 Task: Look for space in Bishoftu, Ethiopia from 12th July, 2023 to 16th July, 2023 for 8 adults in price range Rs.10000 to Rs.16000. Place can be private room with 8 bedrooms having 8 beds and 8 bathrooms. Property type can be house, flat, hotel. Amenities needed are: wifi, TV, free parkinig on premises, gym, breakfast. Booking option can be shelf check-in. Required host language is English.
Action: Mouse moved to (557, 119)
Screenshot: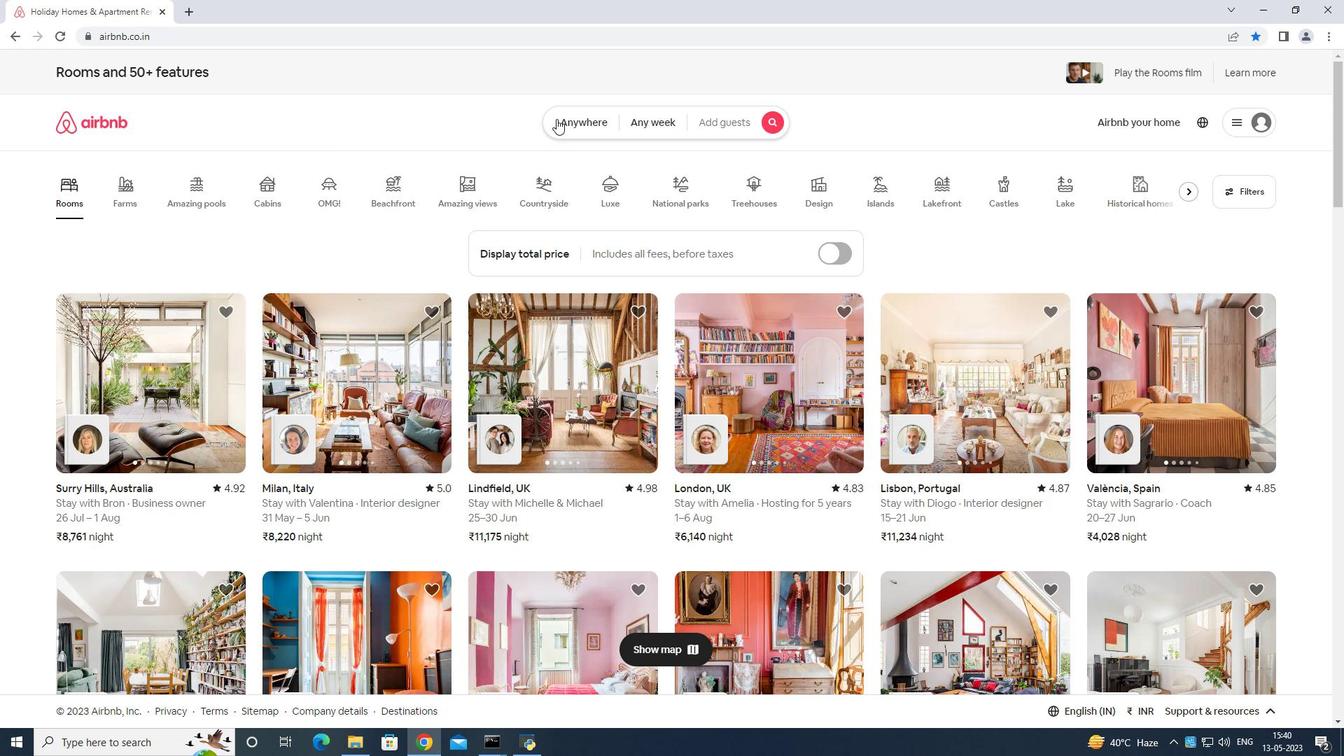 
Action: Mouse pressed left at (557, 119)
Screenshot: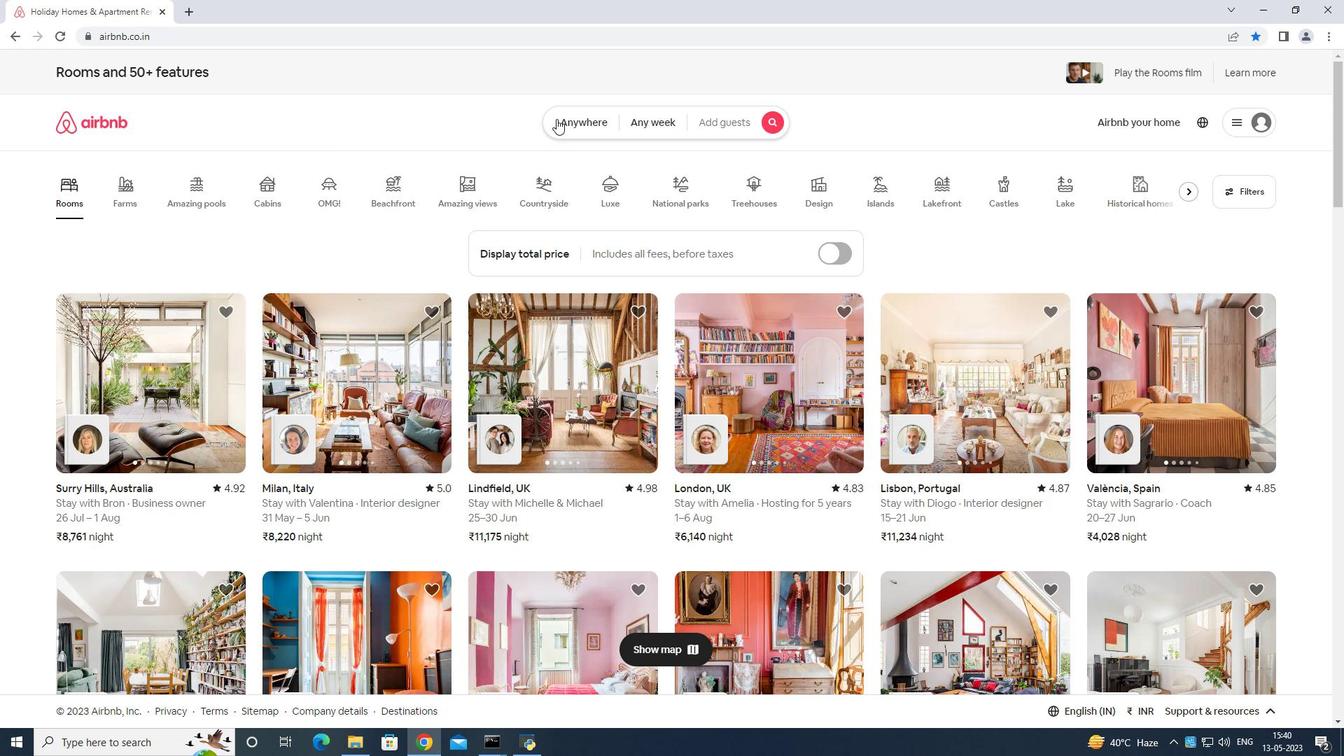
Action: Mouse moved to (492, 169)
Screenshot: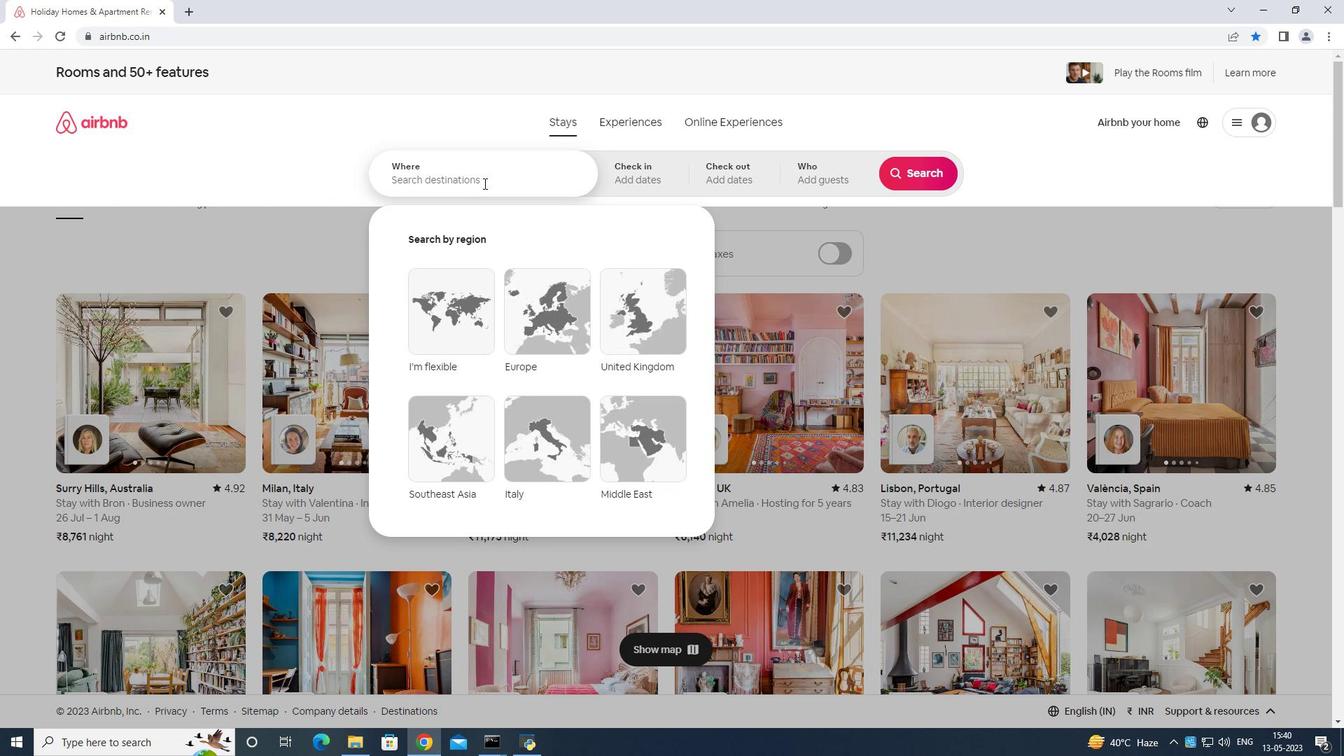 
Action: Mouse pressed left at (492, 169)
Screenshot: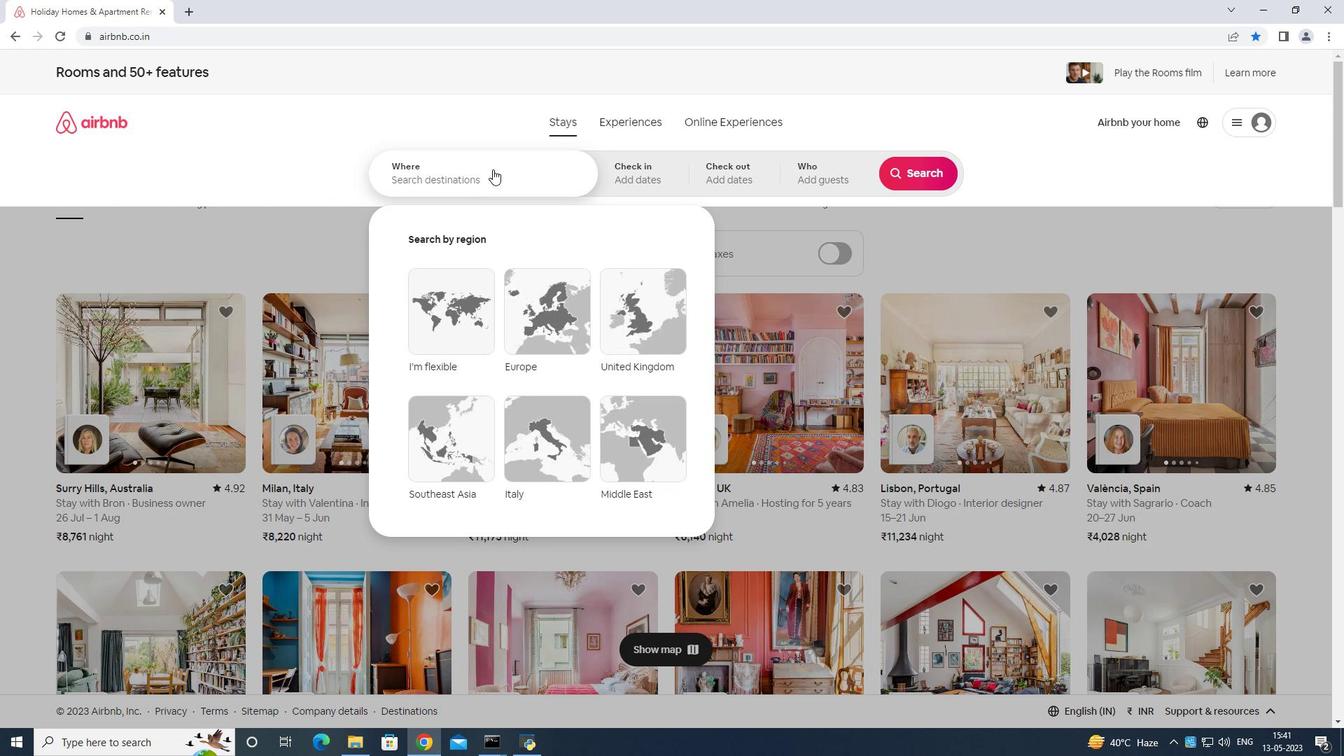
Action: Mouse moved to (495, 163)
Screenshot: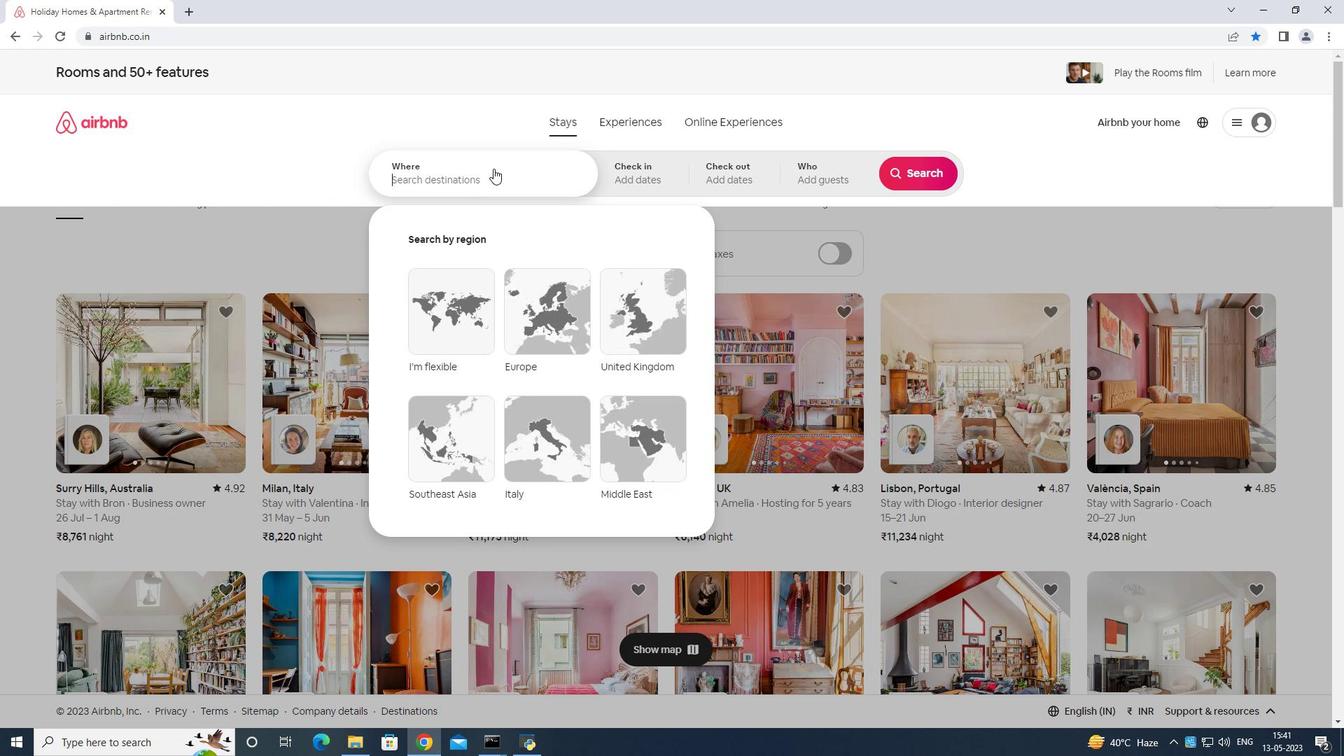 
Action: Key pressed <Key.shift>Bishoftu<Key.space>ethh<Key.backspace>o<Key.backspace>iopia<Key.enter>
Screenshot: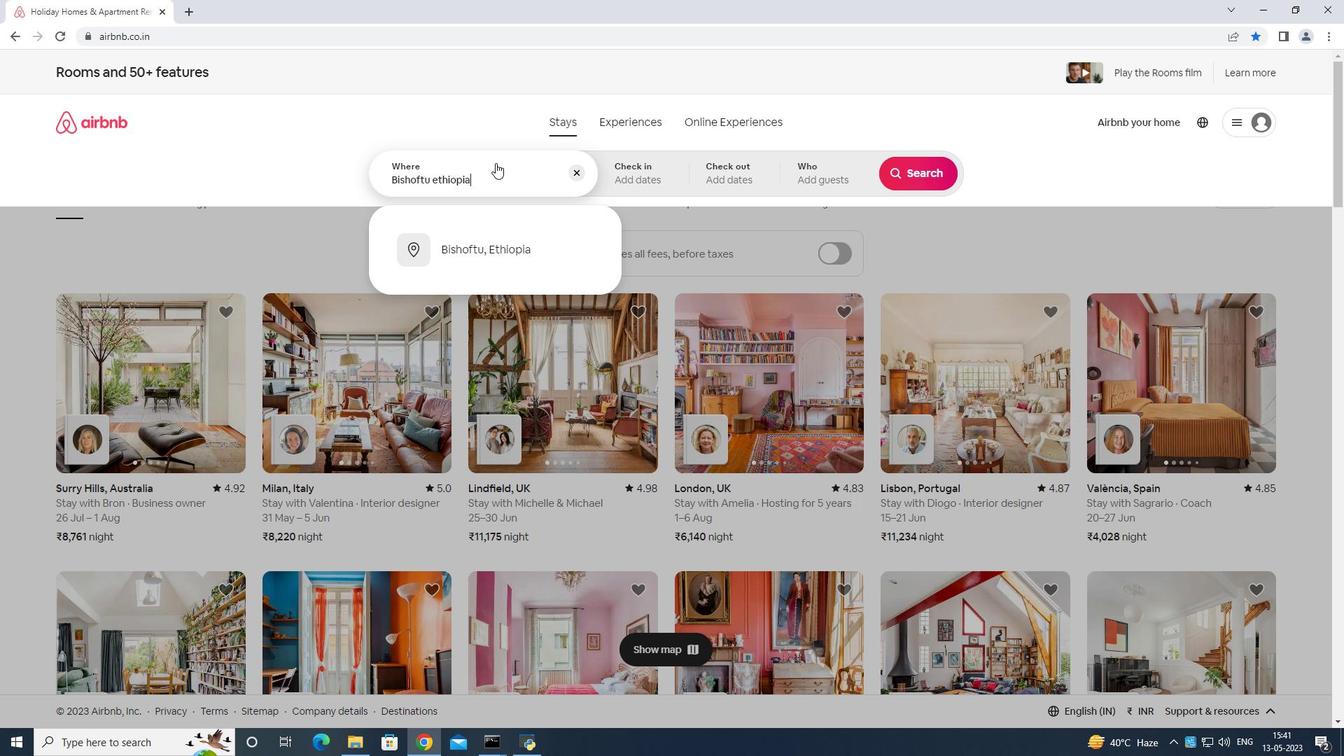 
Action: Mouse moved to (914, 289)
Screenshot: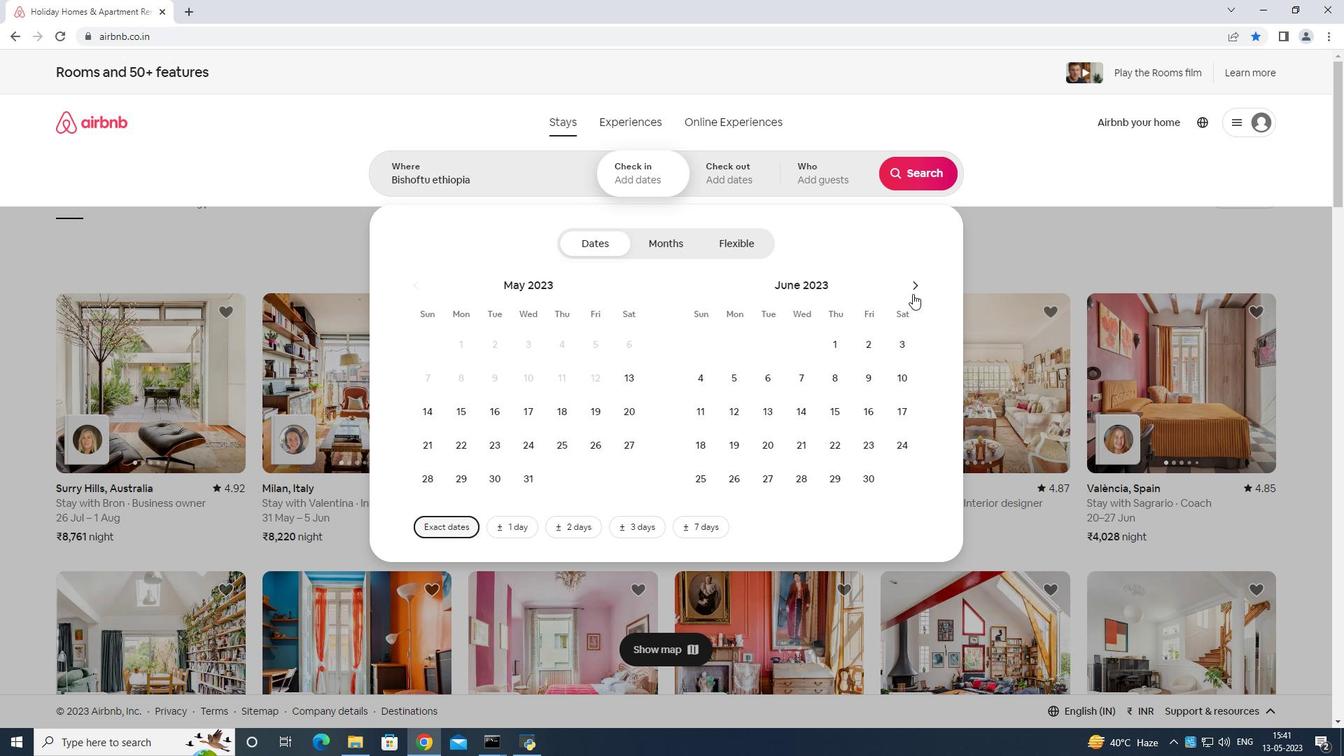 
Action: Mouse pressed left at (914, 289)
Screenshot: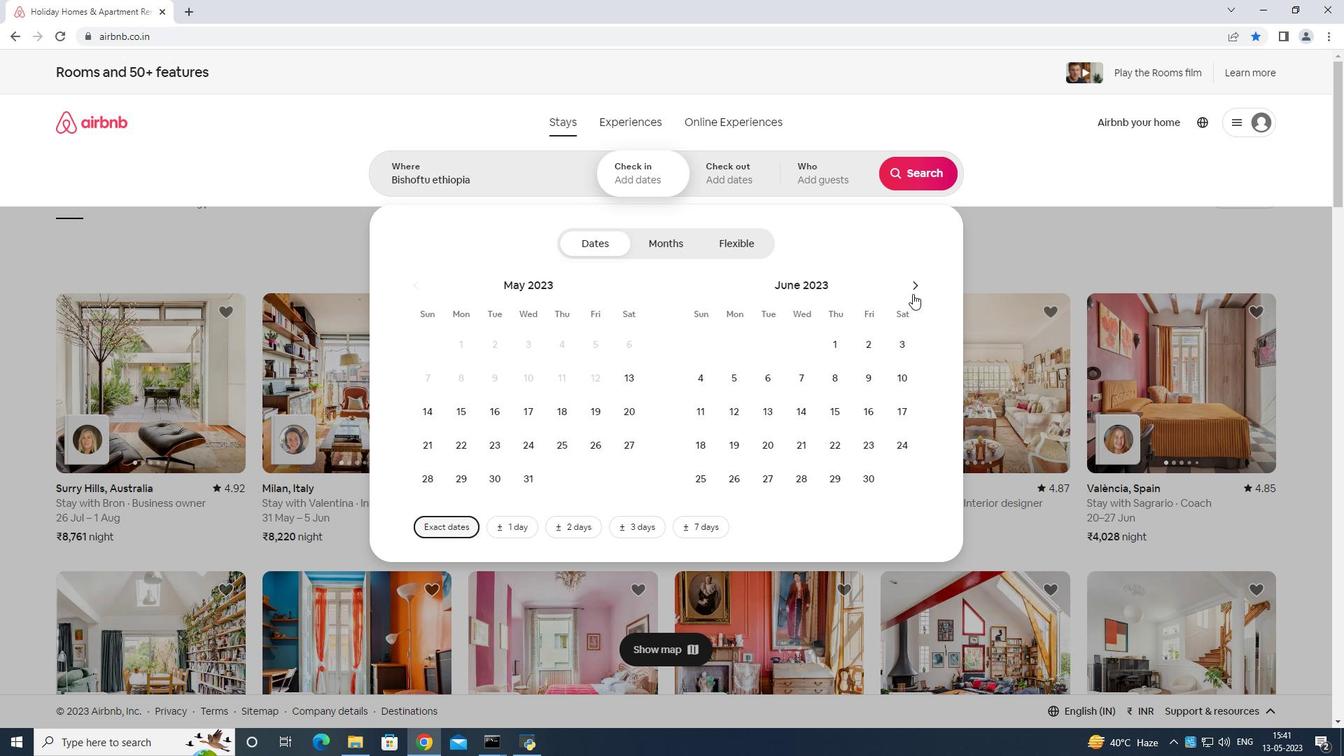 
Action: Mouse moved to (798, 417)
Screenshot: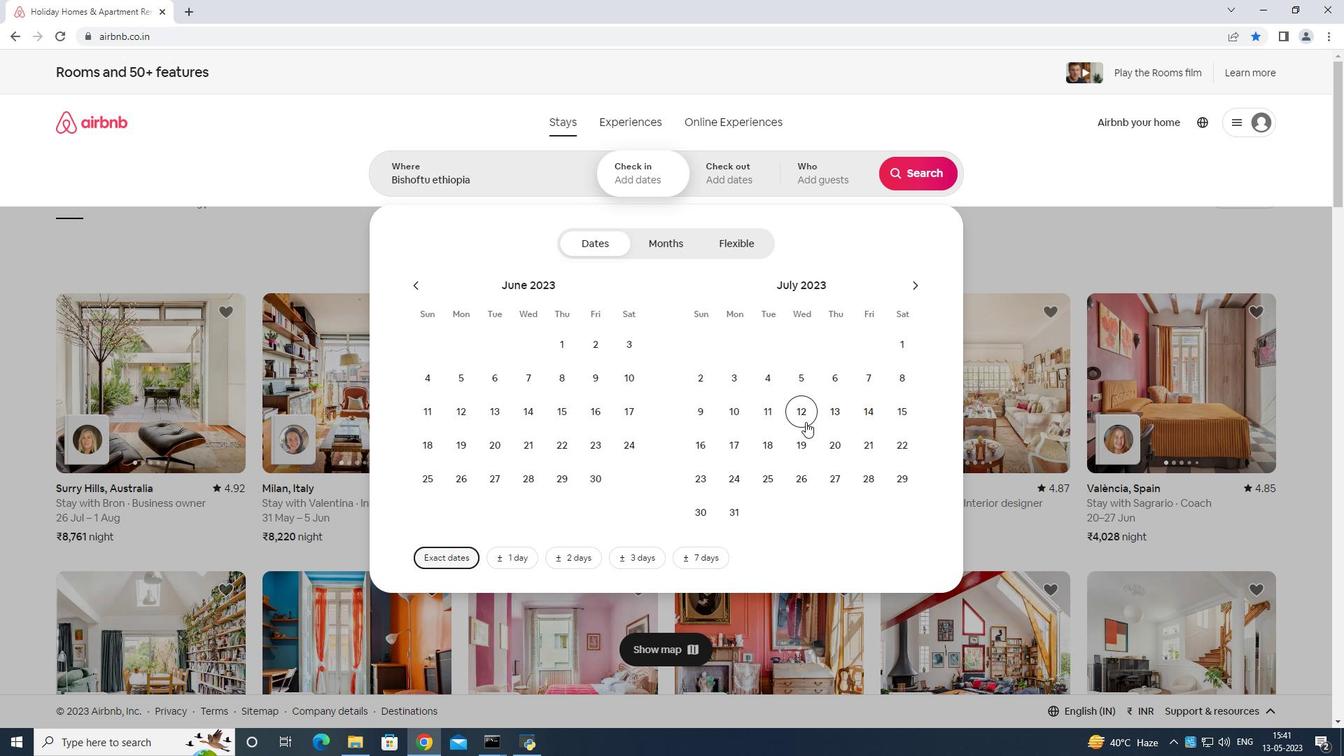 
Action: Mouse pressed left at (798, 417)
Screenshot: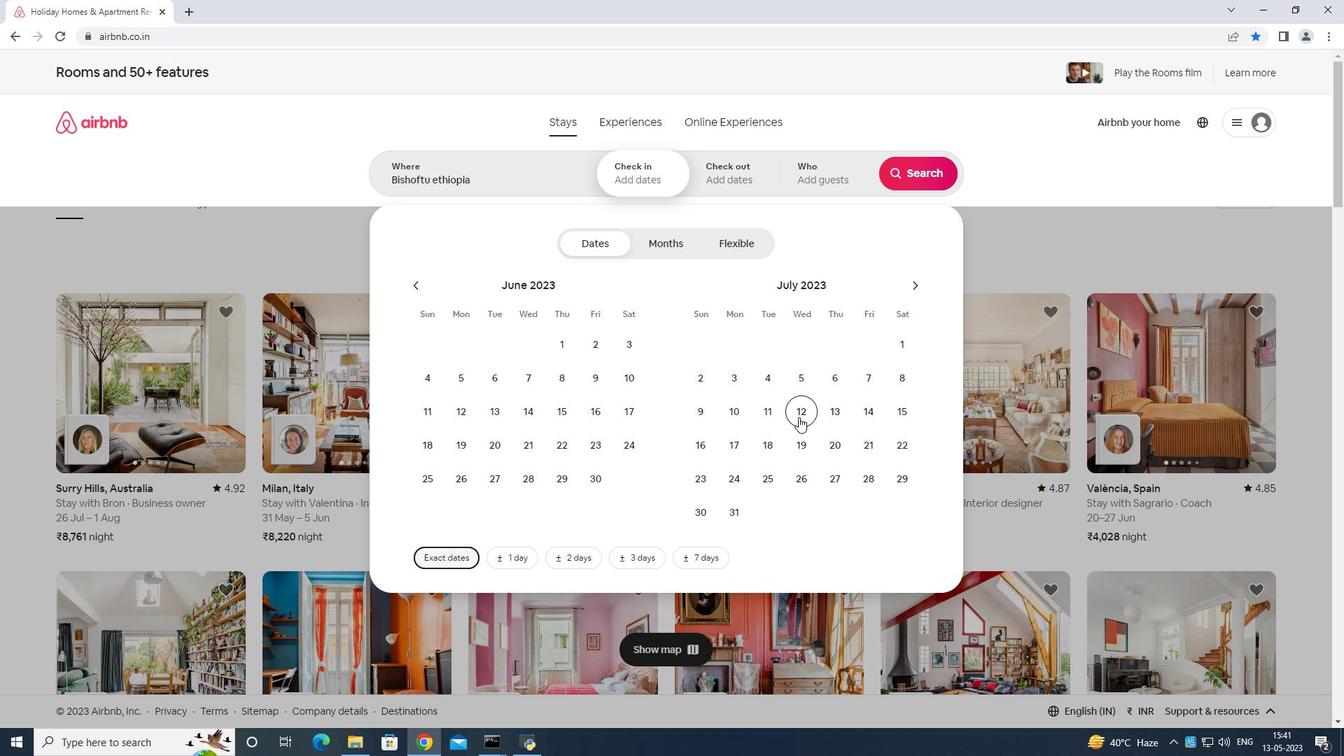 
Action: Mouse moved to (695, 446)
Screenshot: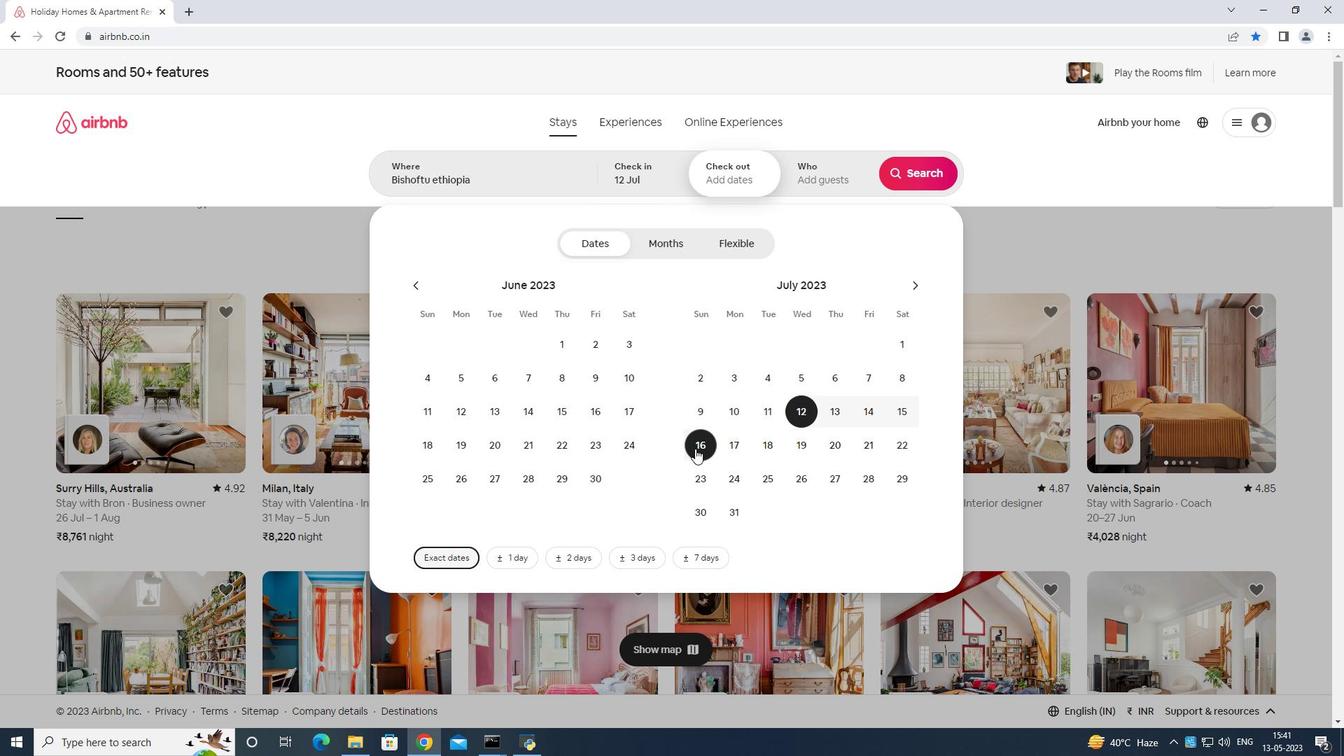 
Action: Mouse pressed left at (695, 446)
Screenshot: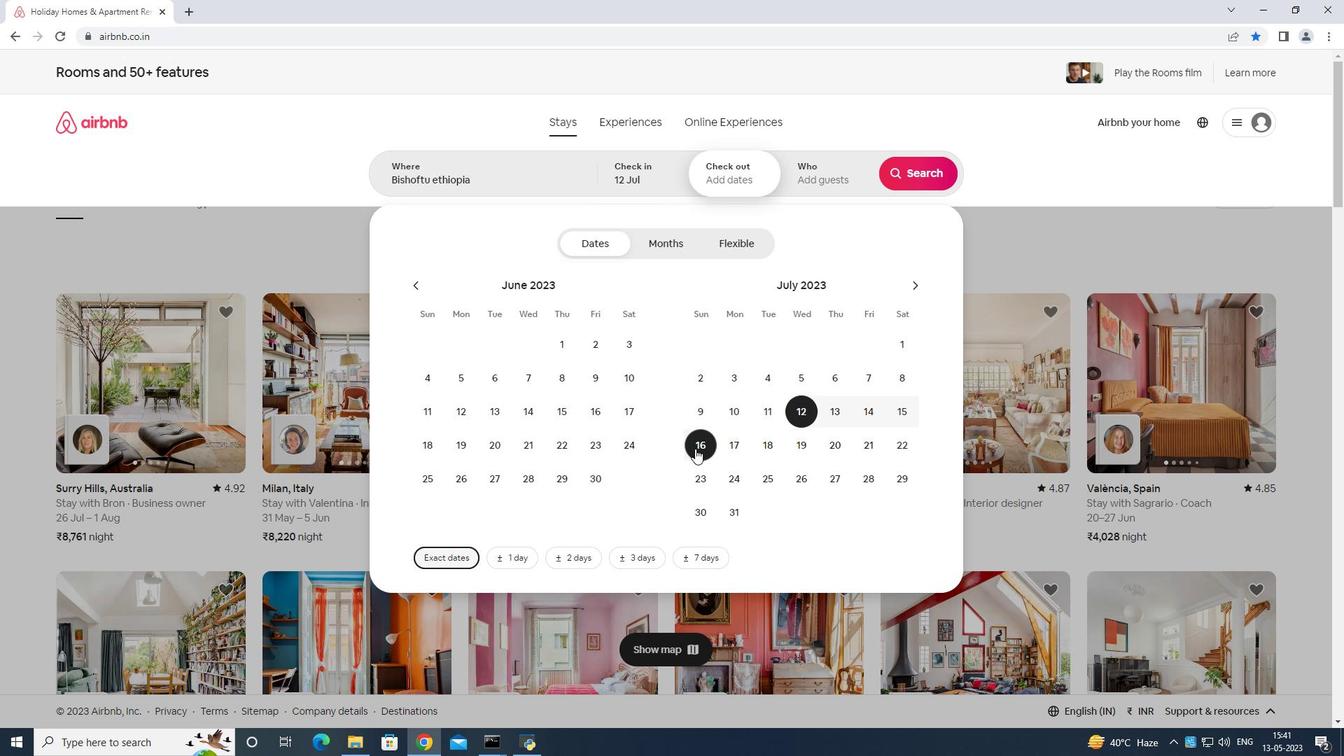 
Action: Mouse moved to (821, 181)
Screenshot: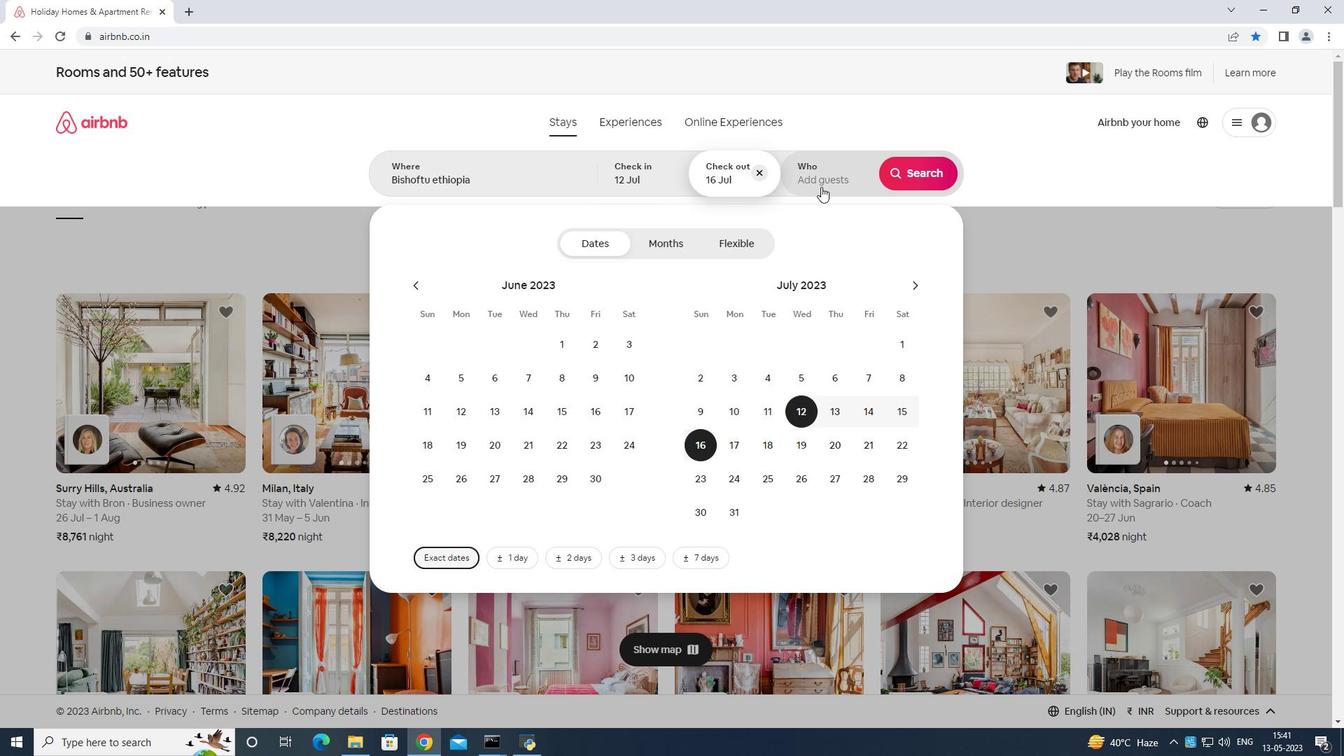 
Action: Mouse pressed left at (821, 181)
Screenshot: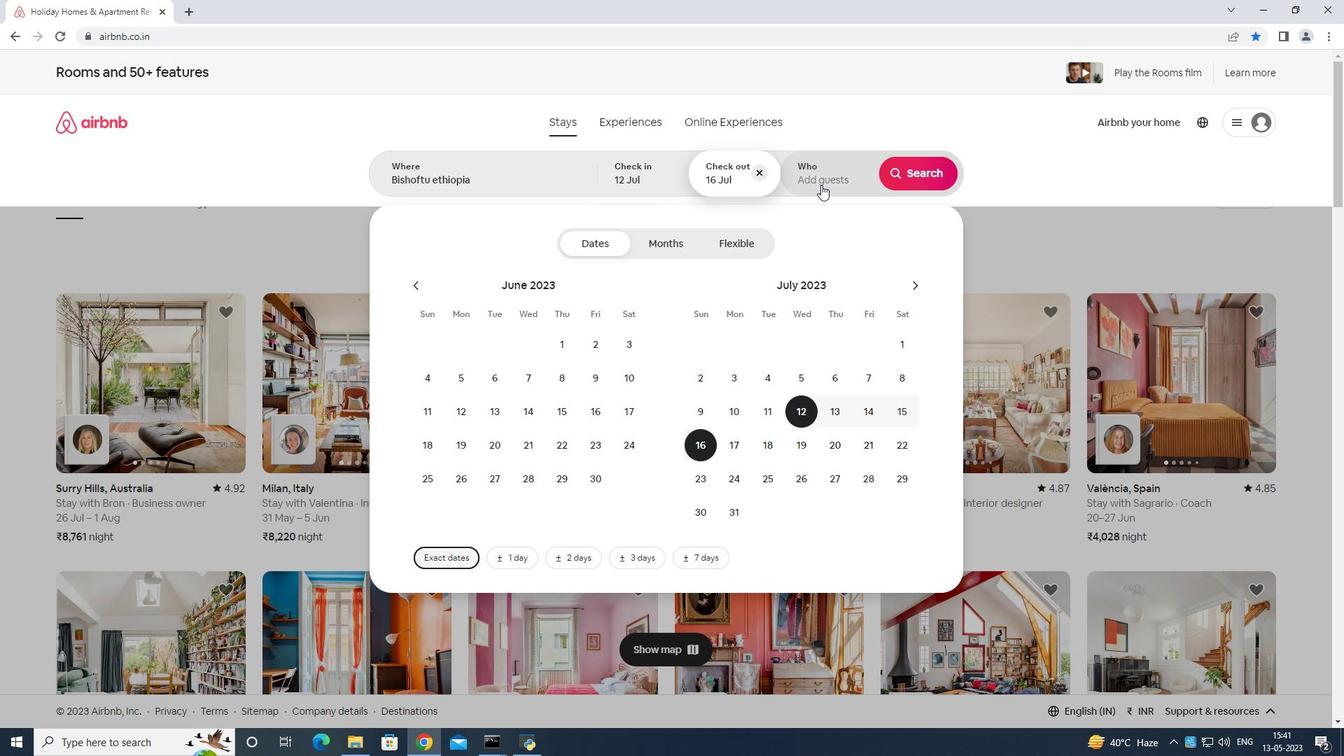 
Action: Mouse moved to (927, 240)
Screenshot: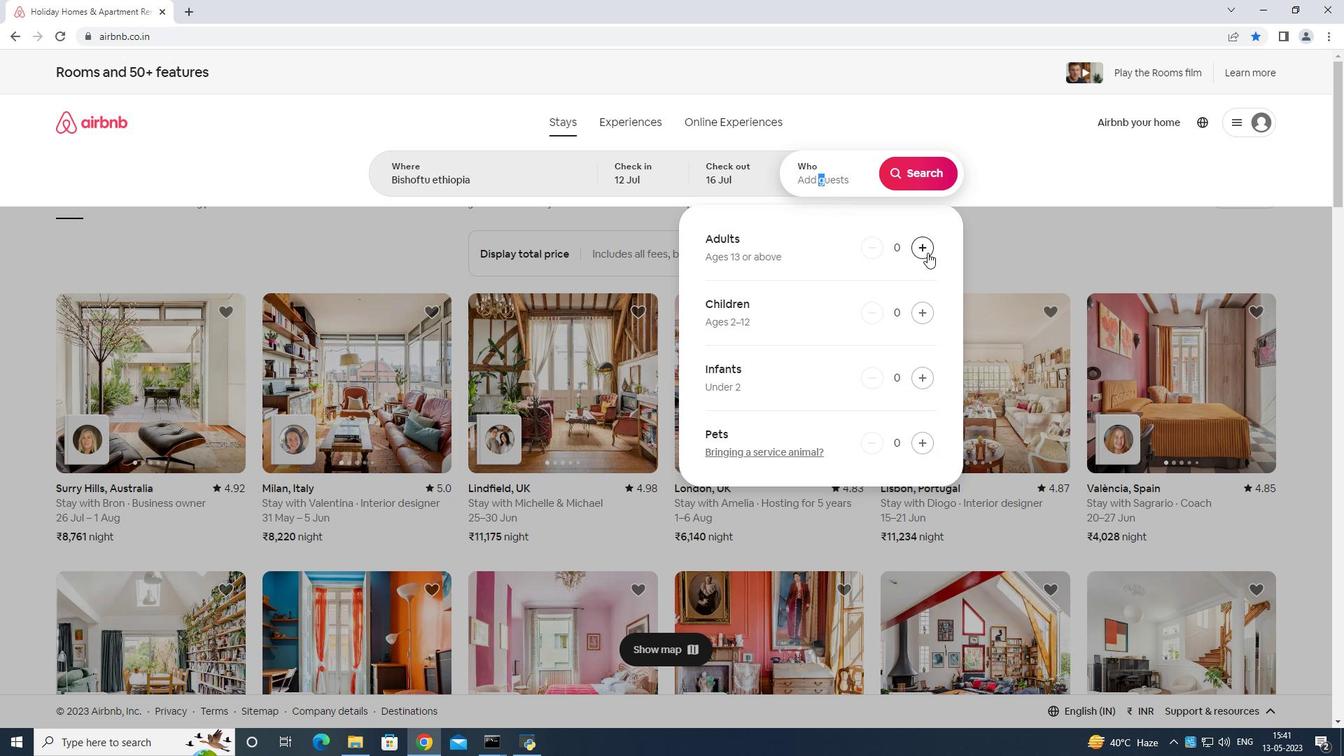 
Action: Mouse pressed left at (927, 240)
Screenshot: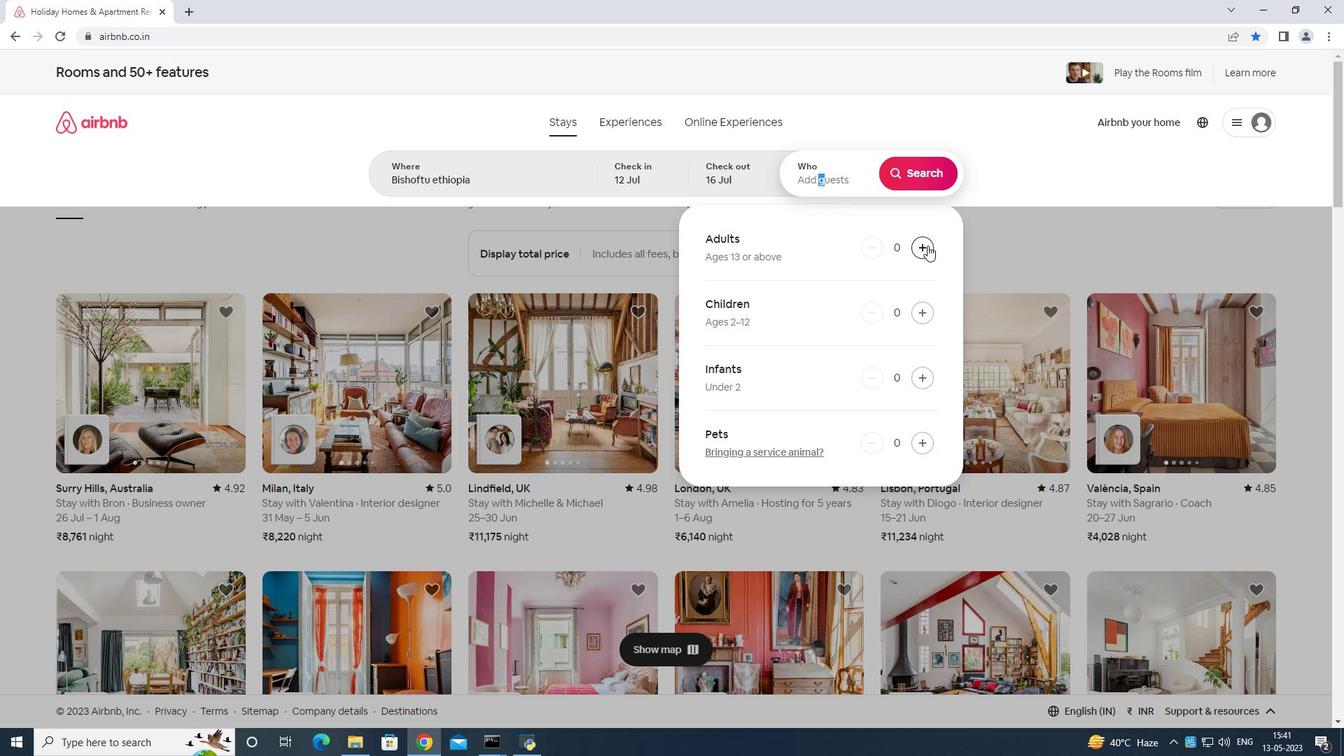 
Action: Mouse pressed left at (927, 240)
Screenshot: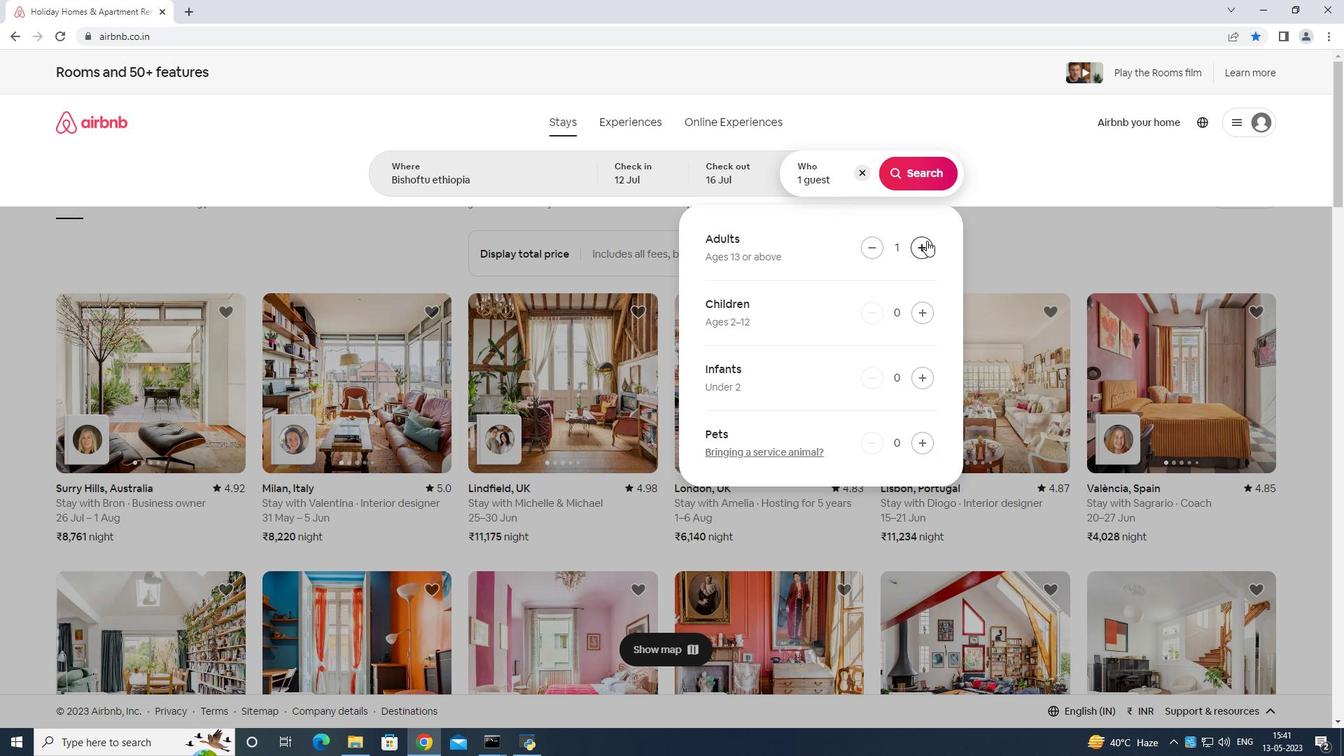 
Action: Mouse pressed left at (927, 240)
Screenshot: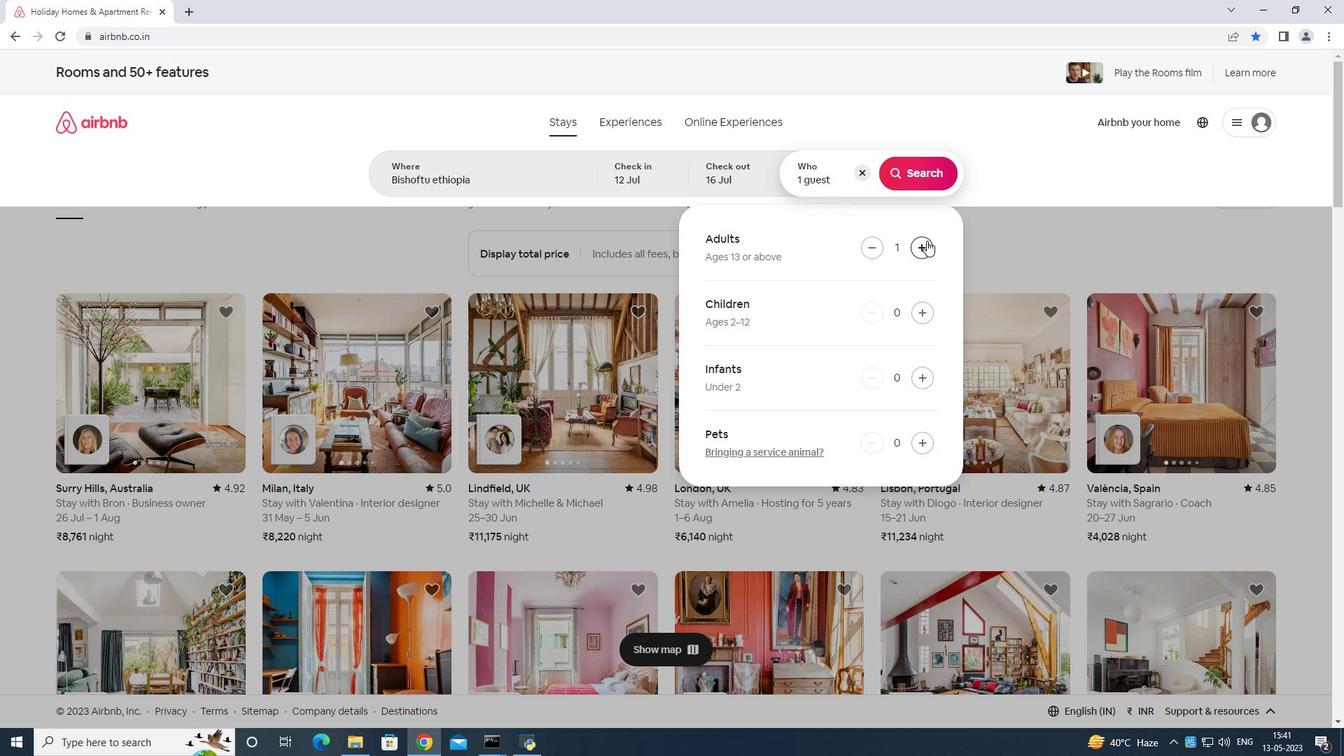 
Action: Mouse pressed left at (927, 240)
Screenshot: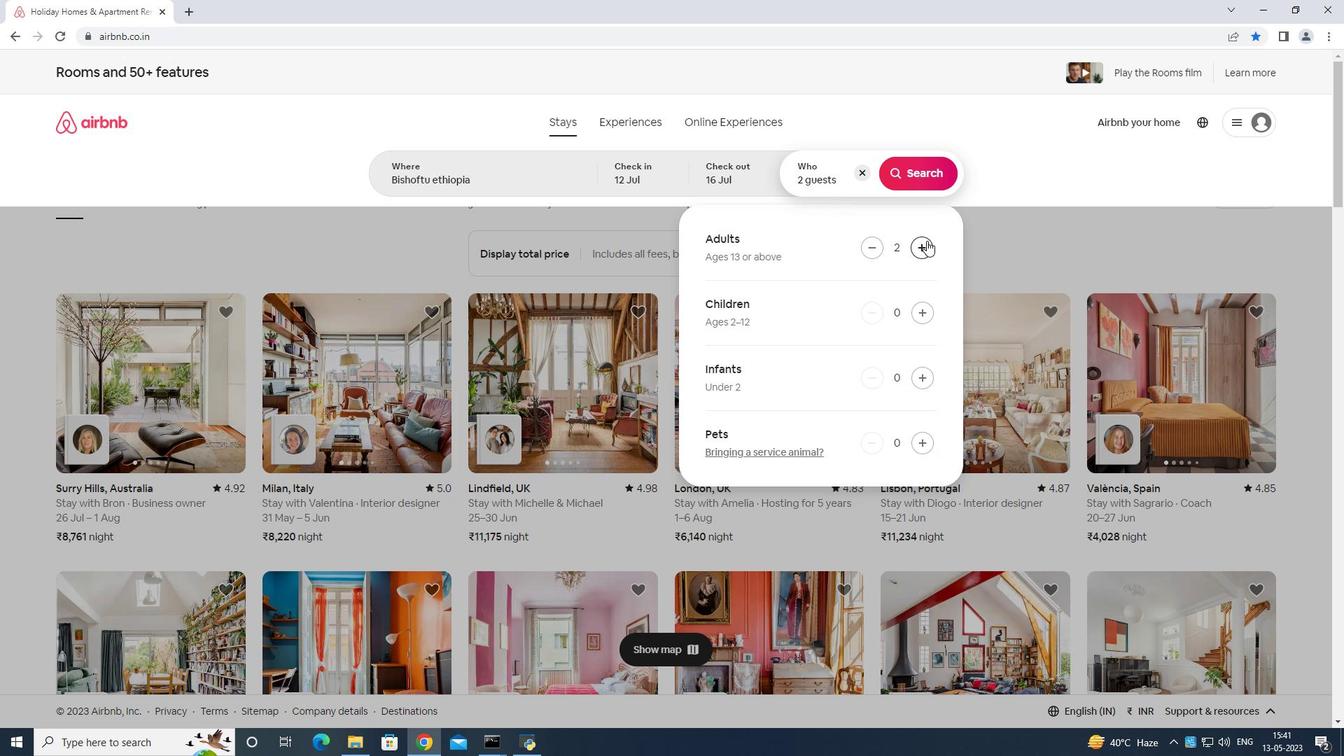 
Action: Mouse pressed left at (927, 240)
Screenshot: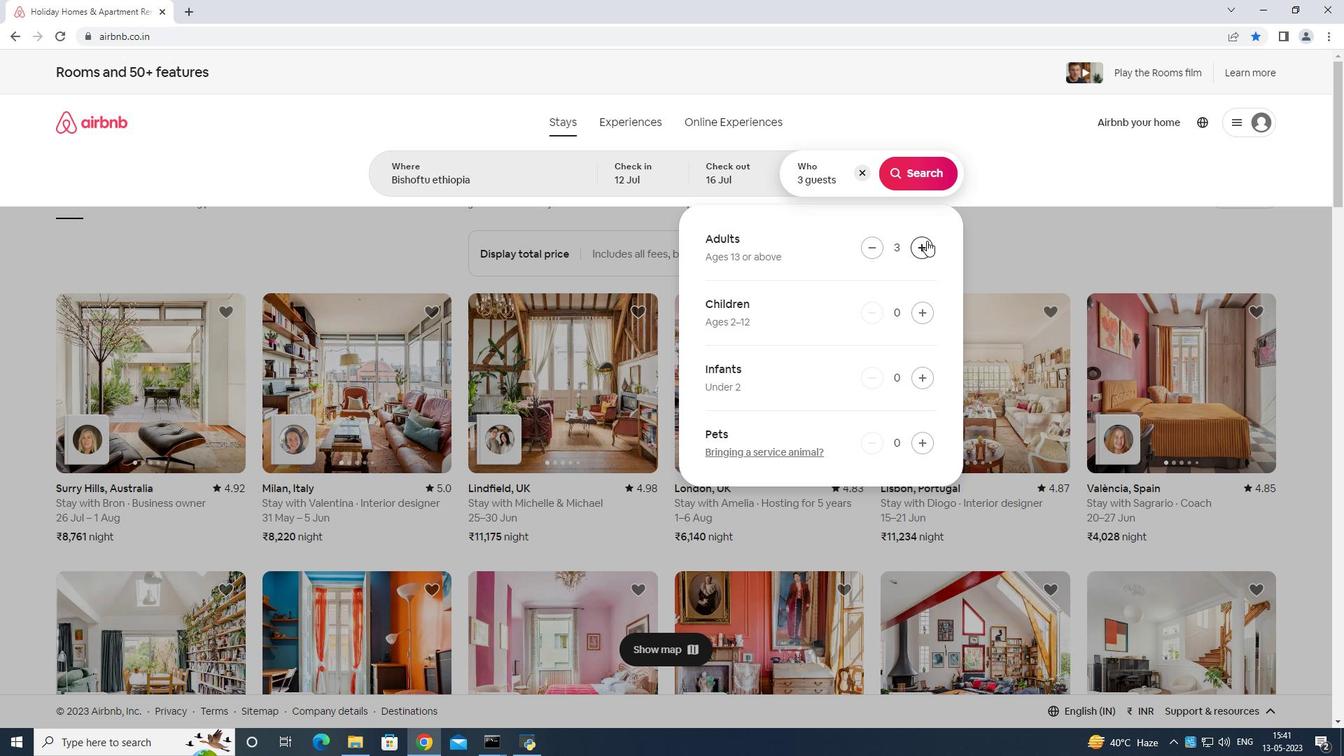 
Action: Mouse pressed left at (927, 240)
Screenshot: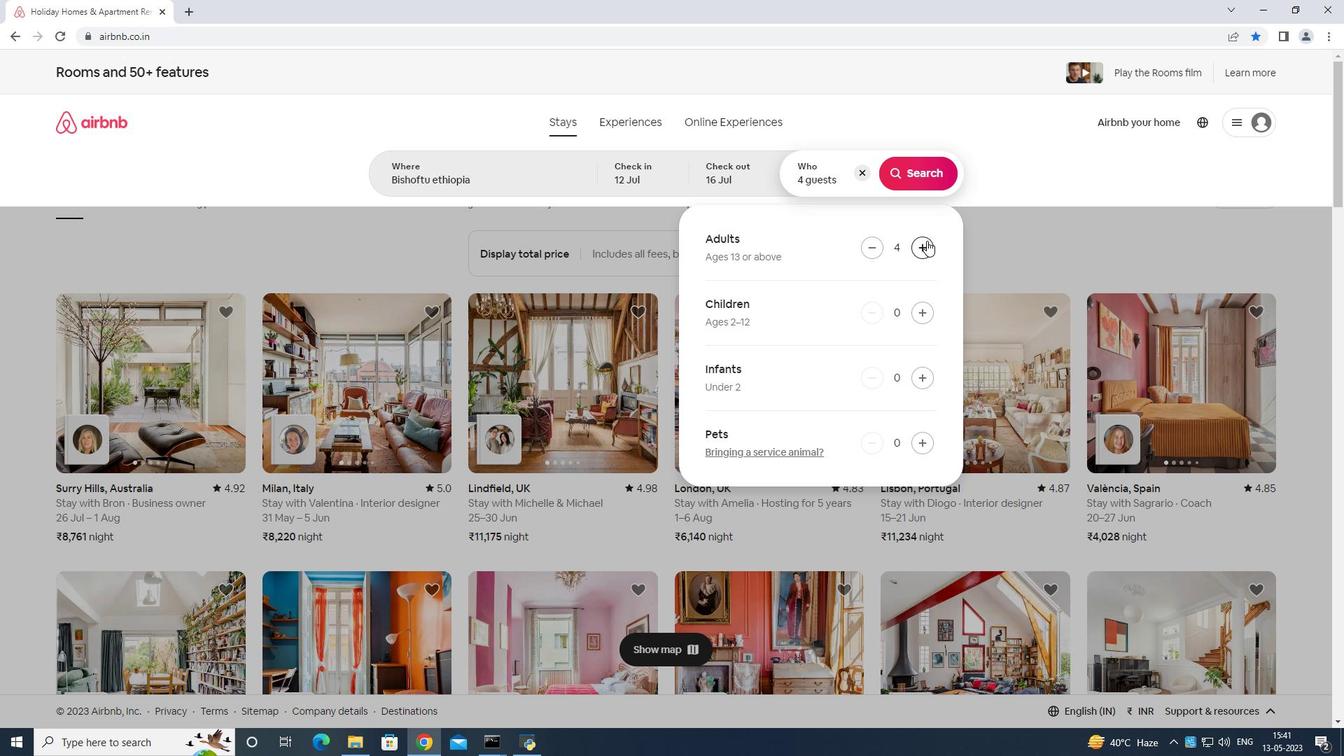 
Action: Mouse pressed left at (927, 240)
Screenshot: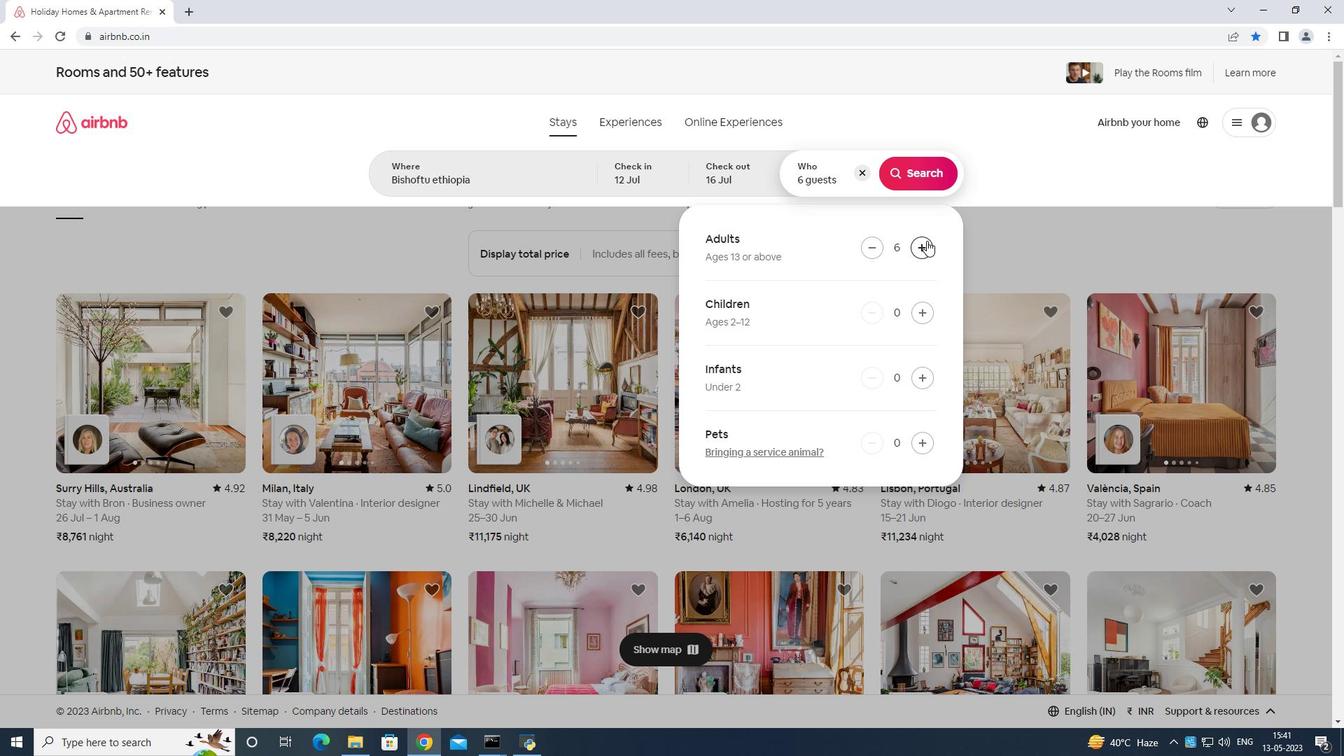 
Action: Mouse pressed left at (927, 240)
Screenshot: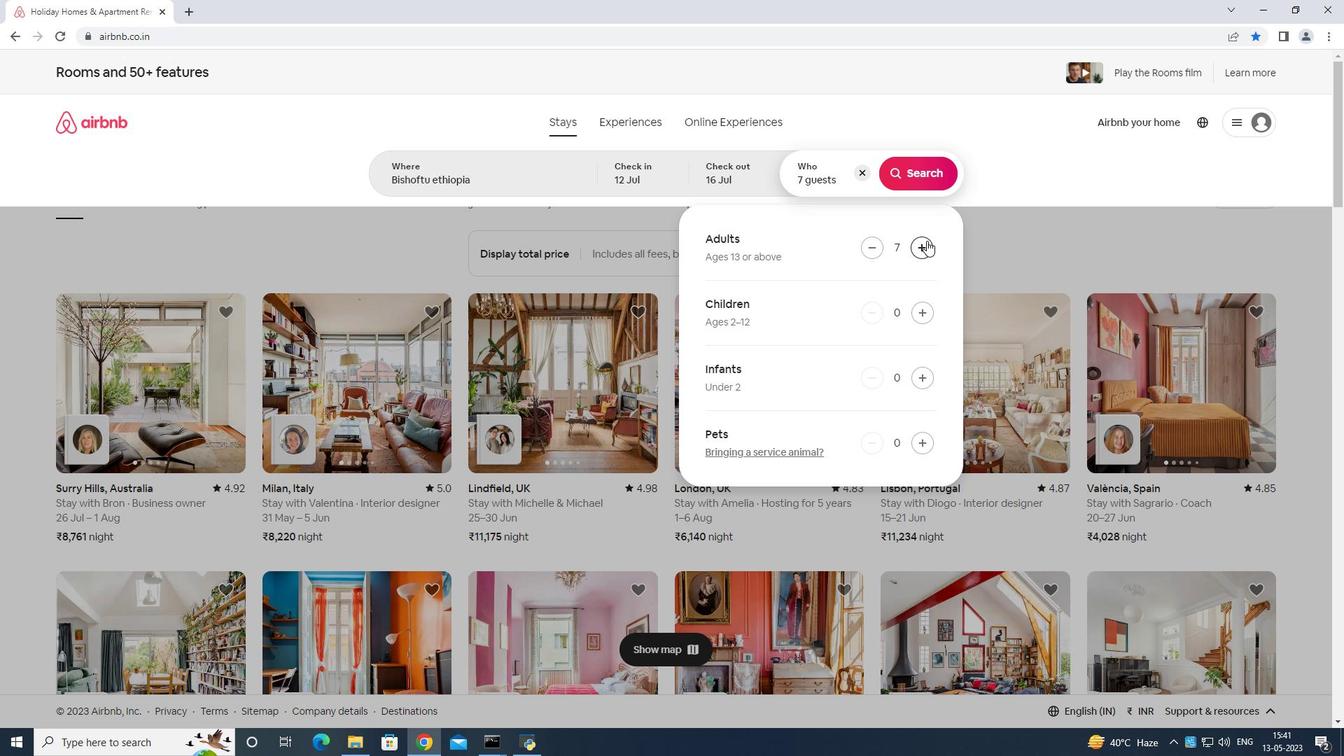 
Action: Mouse moved to (941, 173)
Screenshot: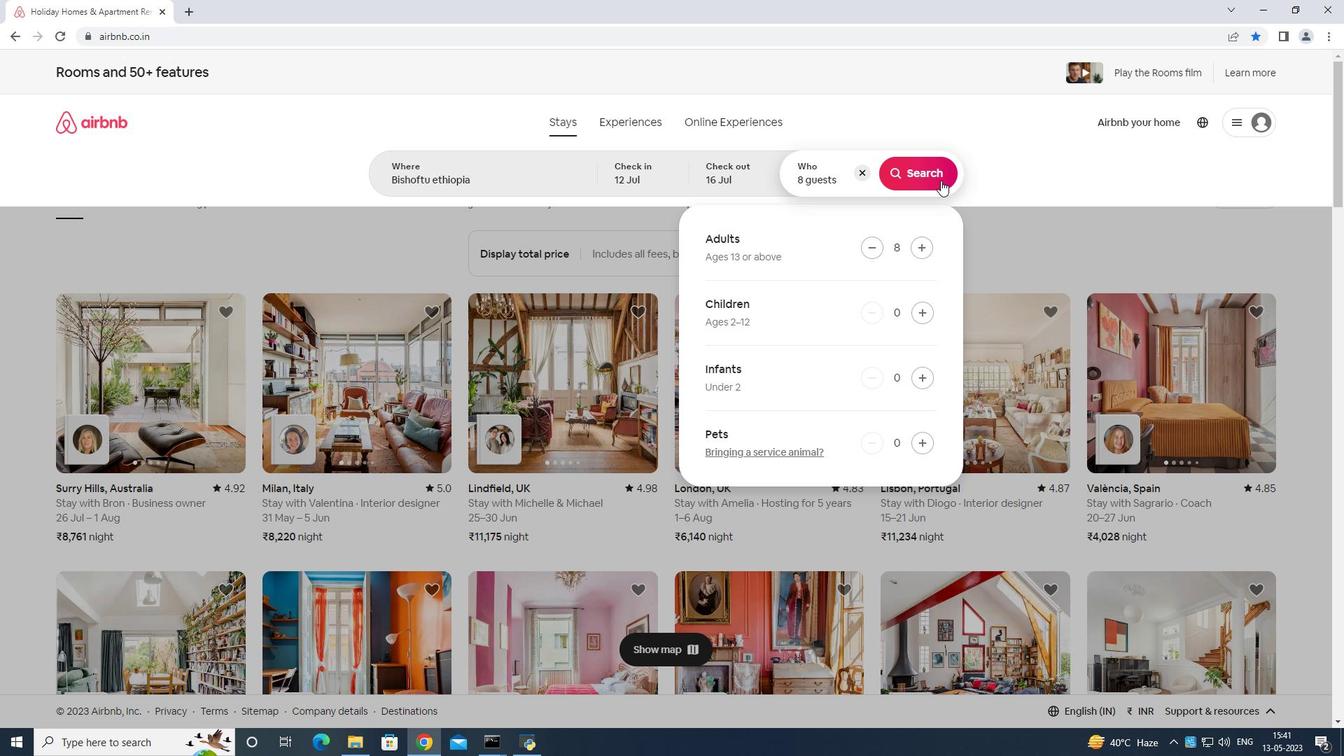 
Action: Mouse pressed left at (941, 173)
Screenshot: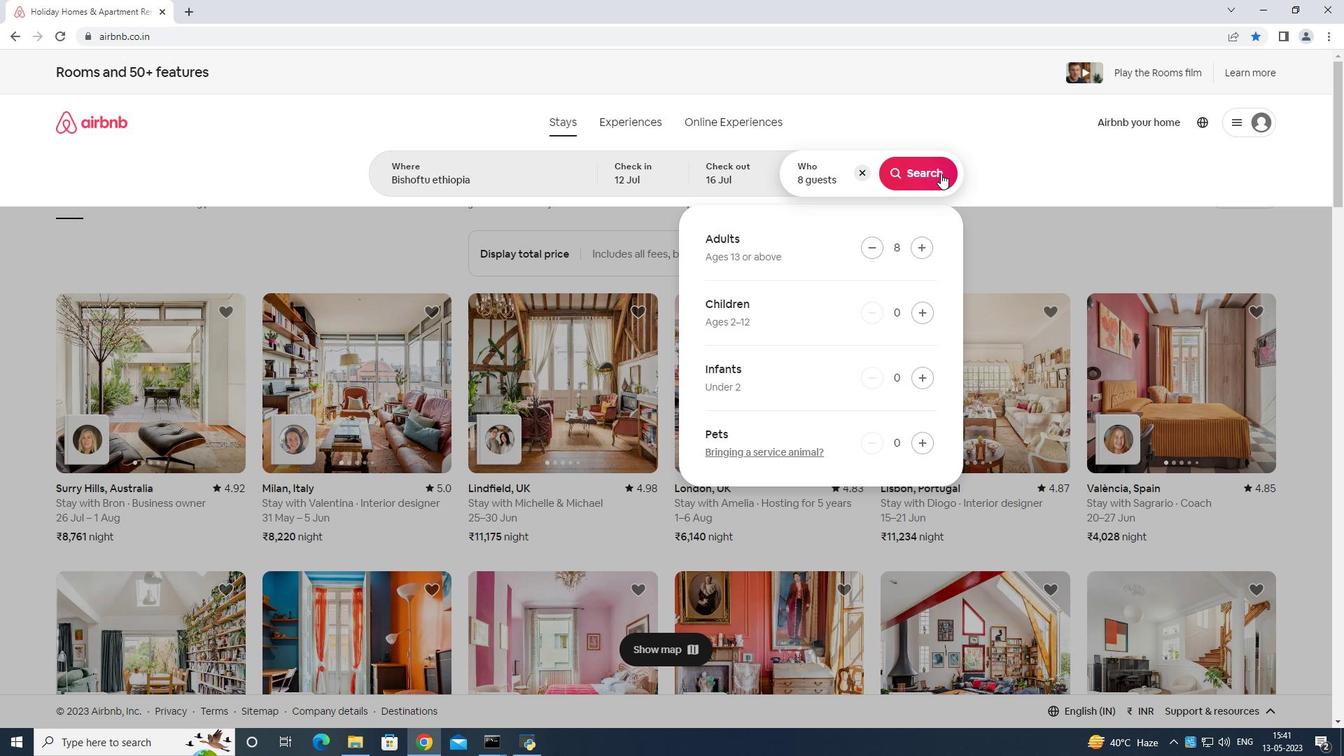 
Action: Mouse moved to (1286, 126)
Screenshot: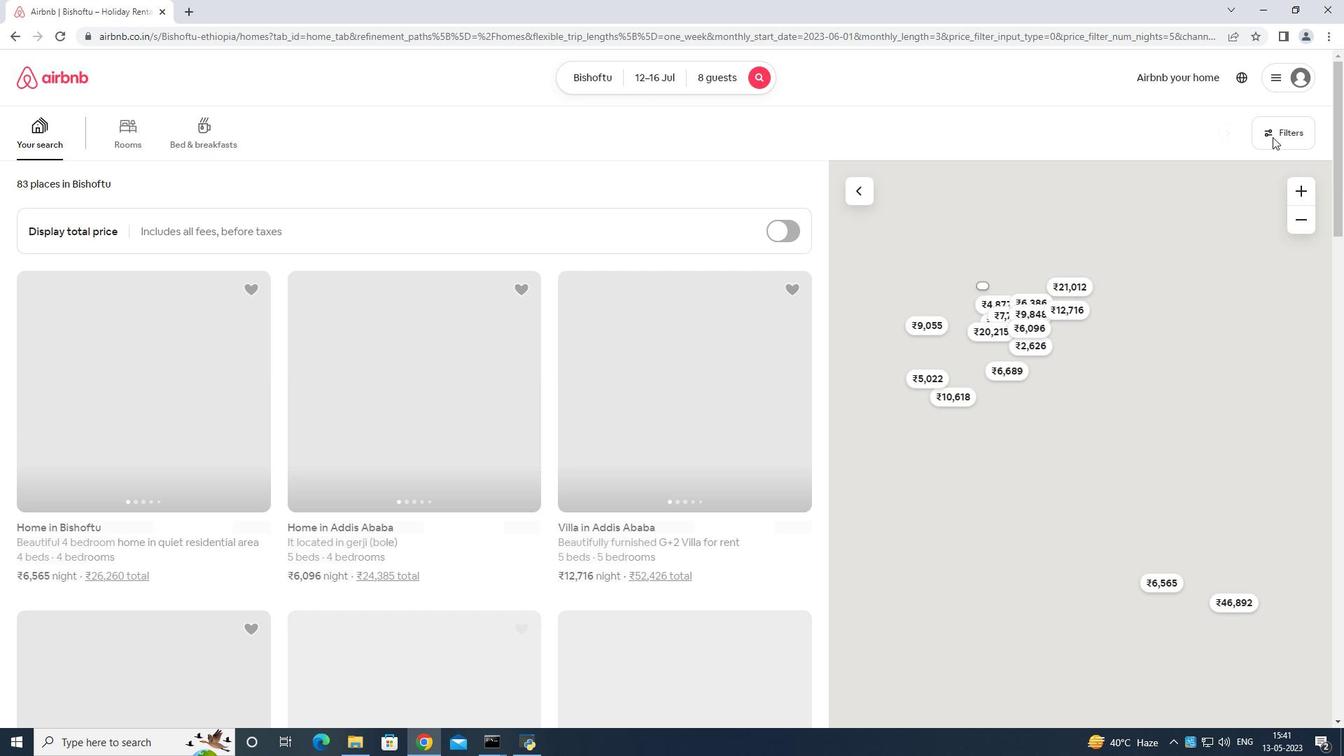 
Action: Mouse pressed left at (1286, 126)
Screenshot: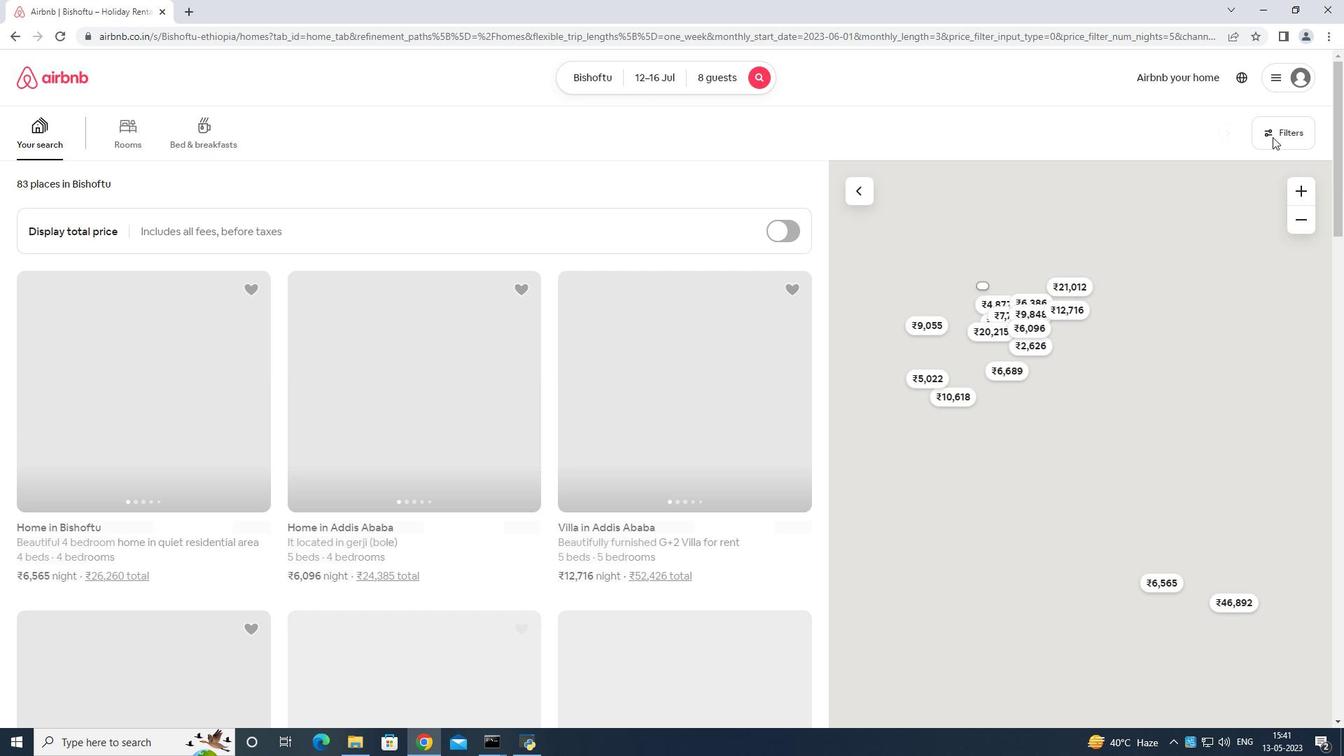 
Action: Mouse moved to (575, 474)
Screenshot: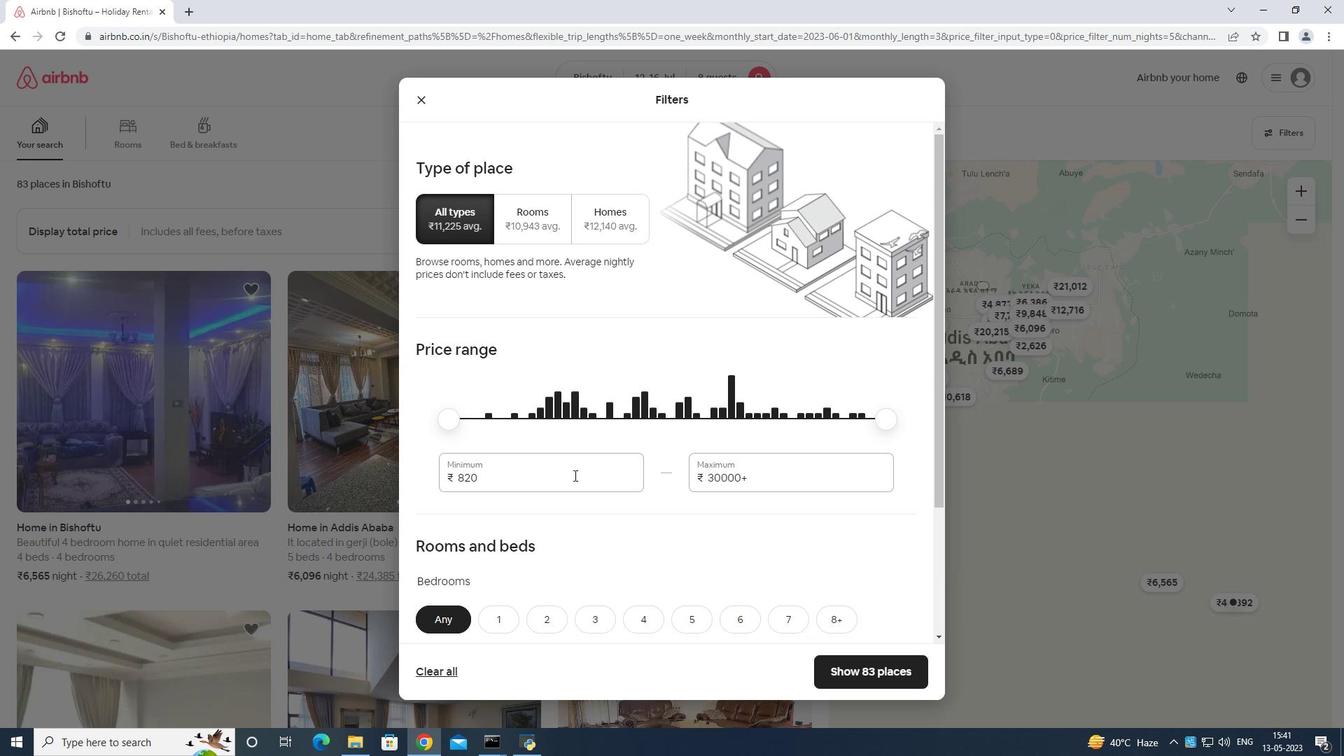 
Action: Mouse pressed left at (575, 474)
Screenshot: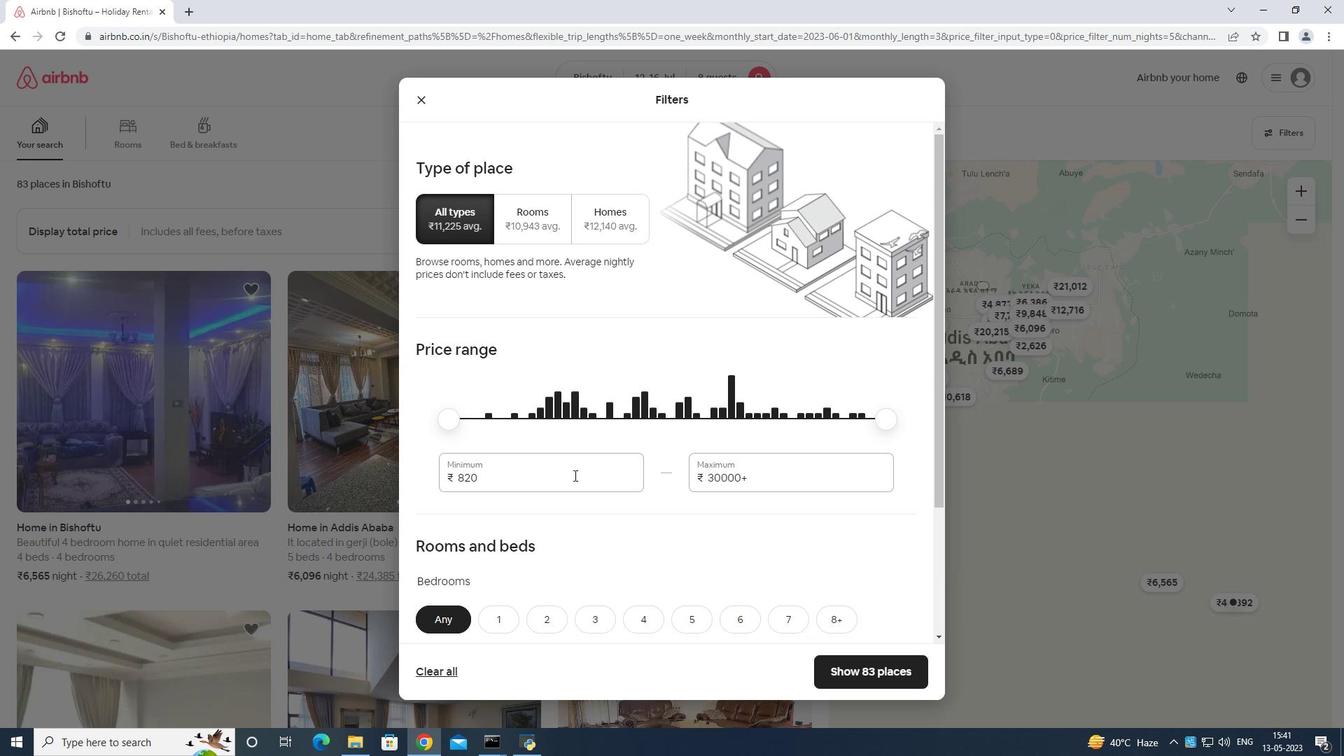
Action: Mouse moved to (577, 469)
Screenshot: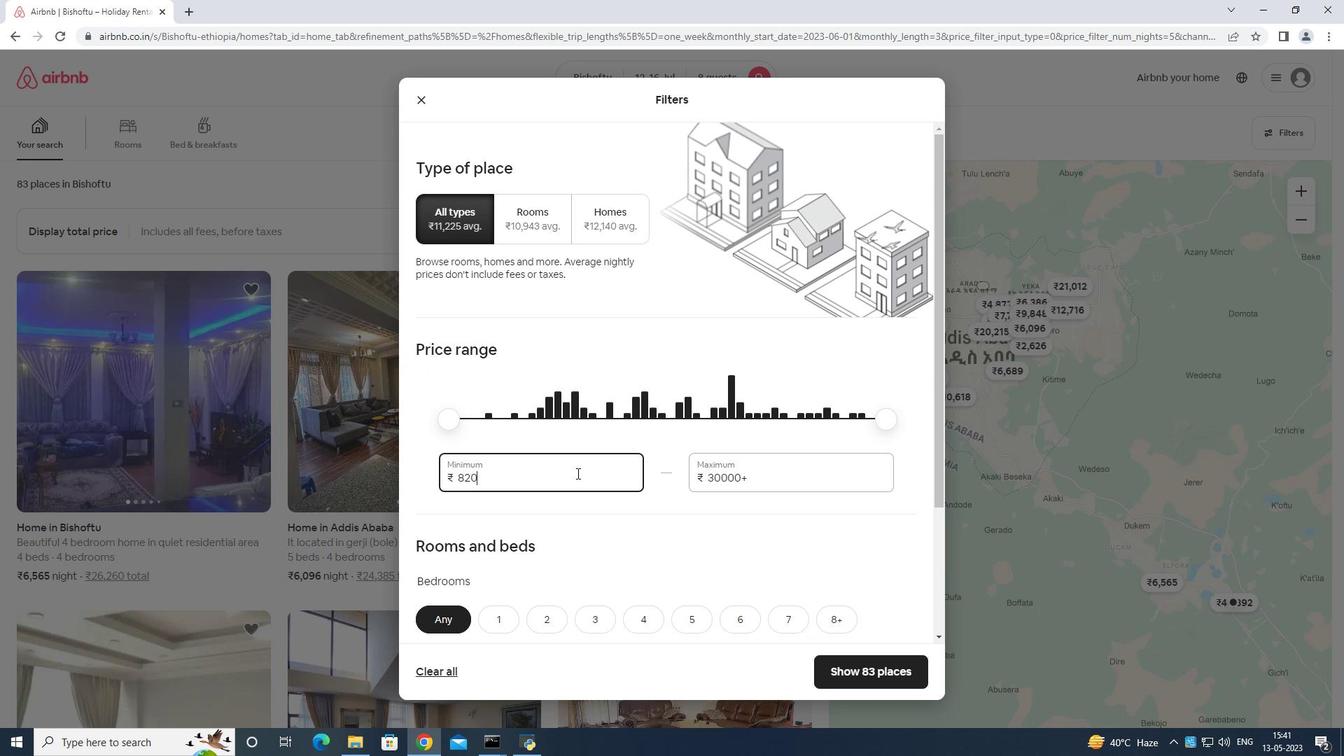 
Action: Key pressed <Key.backspace>
Screenshot: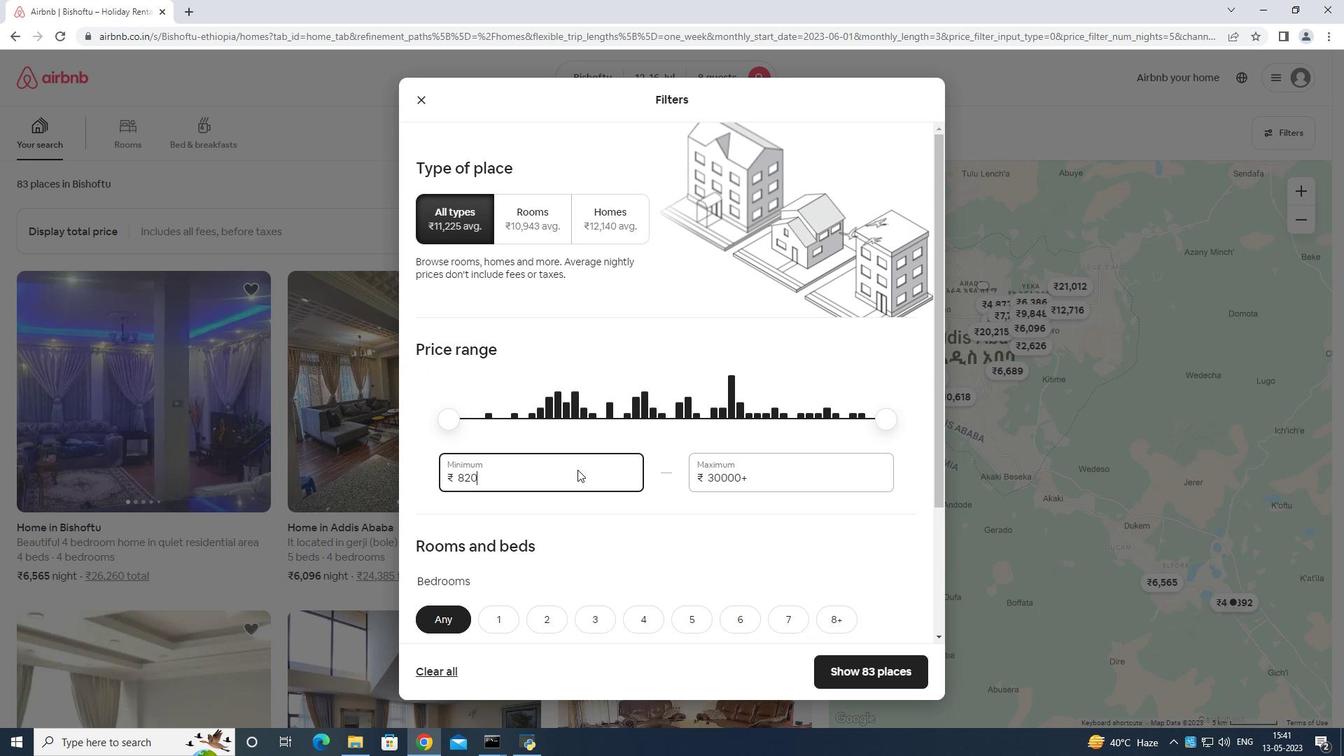 
Action: Mouse moved to (578, 468)
Screenshot: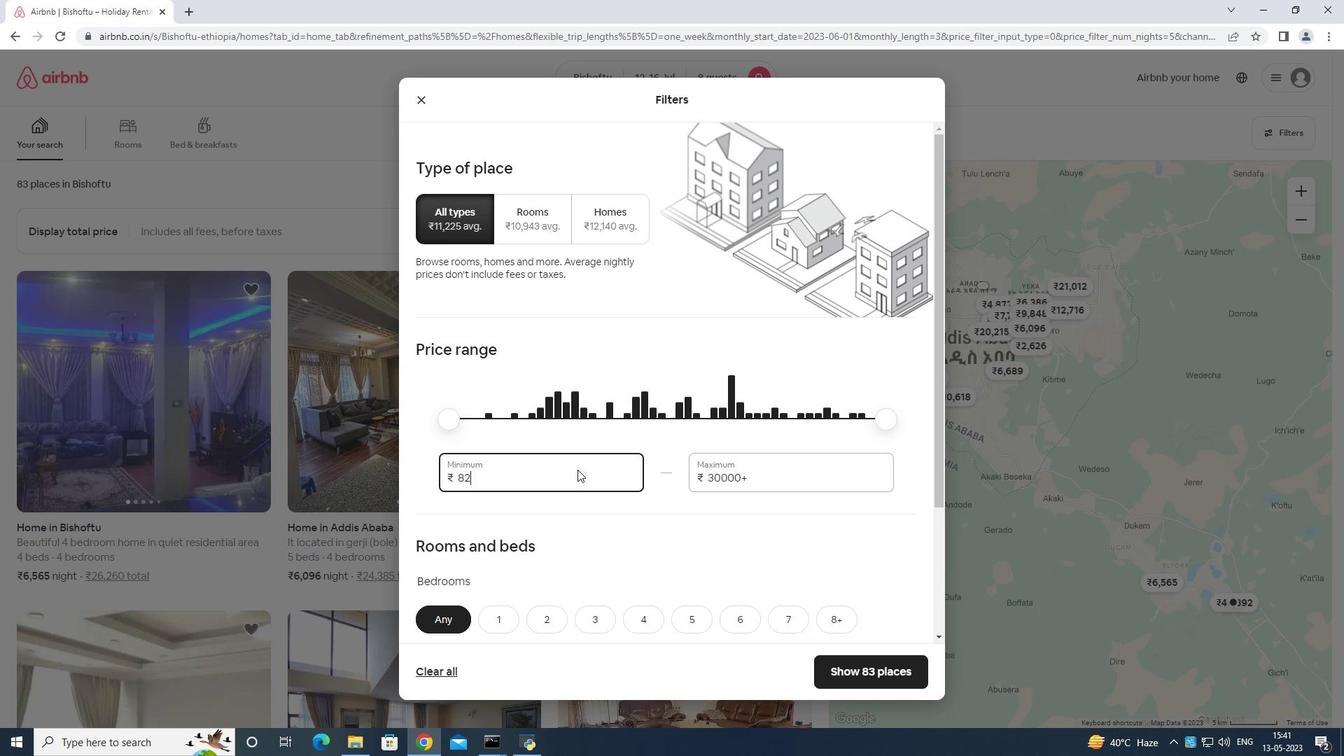 
Action: Key pressed <Key.backspace><Key.backspace><Key.backspace><Key.backspace>
Screenshot: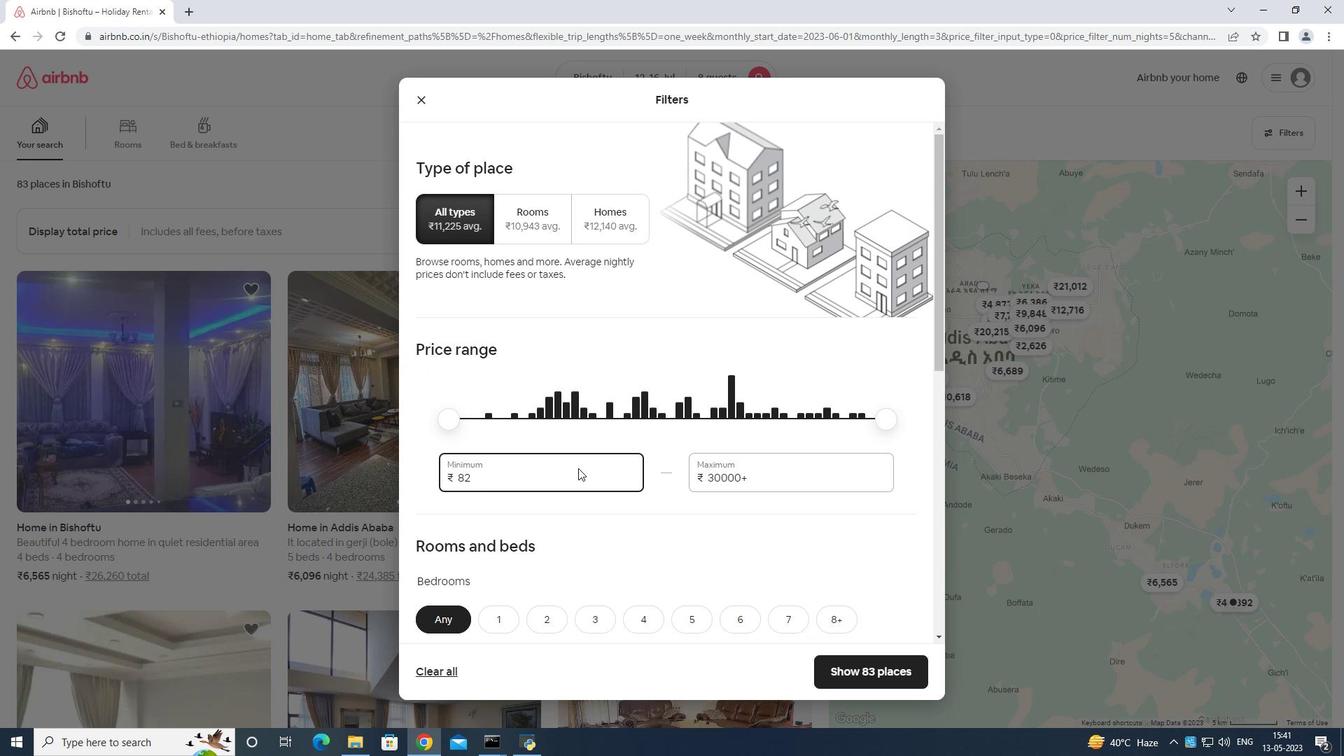 
Action: Mouse moved to (579, 467)
Screenshot: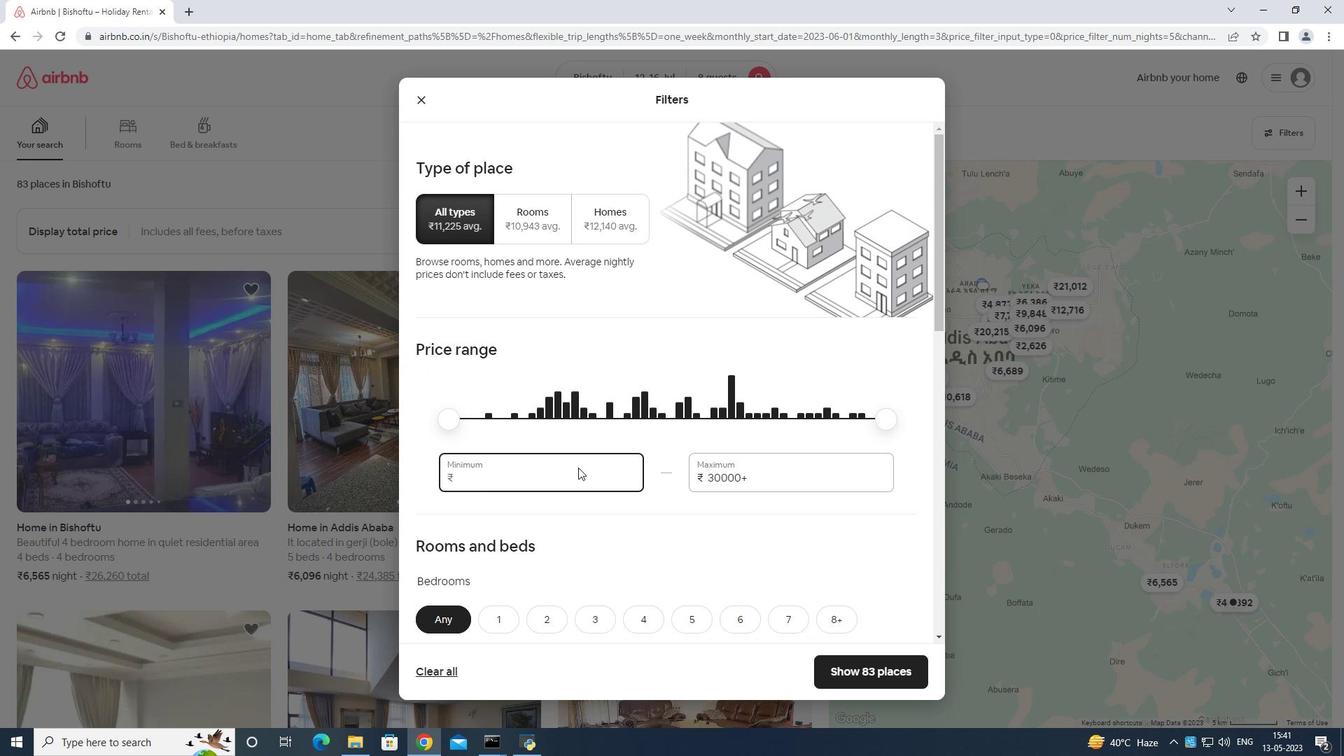 
Action: Key pressed 1
Screenshot: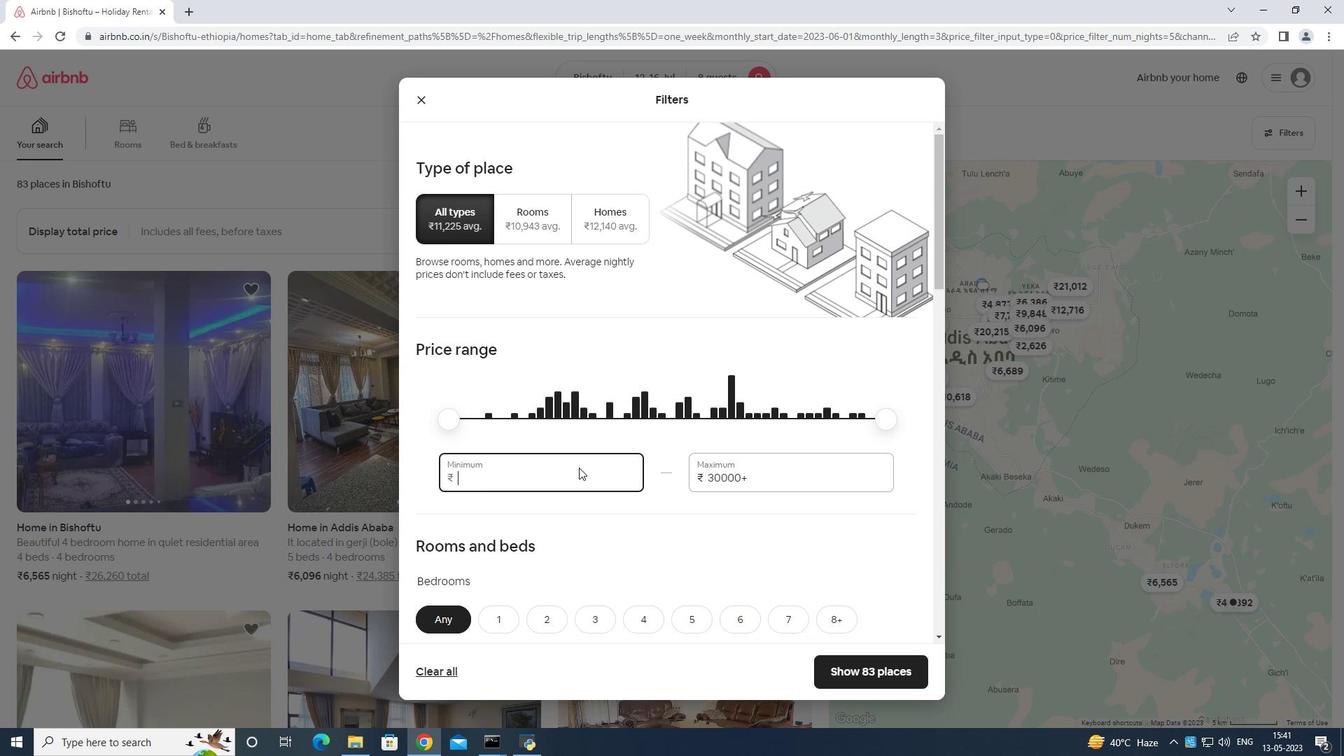 
Action: Mouse moved to (579, 466)
Screenshot: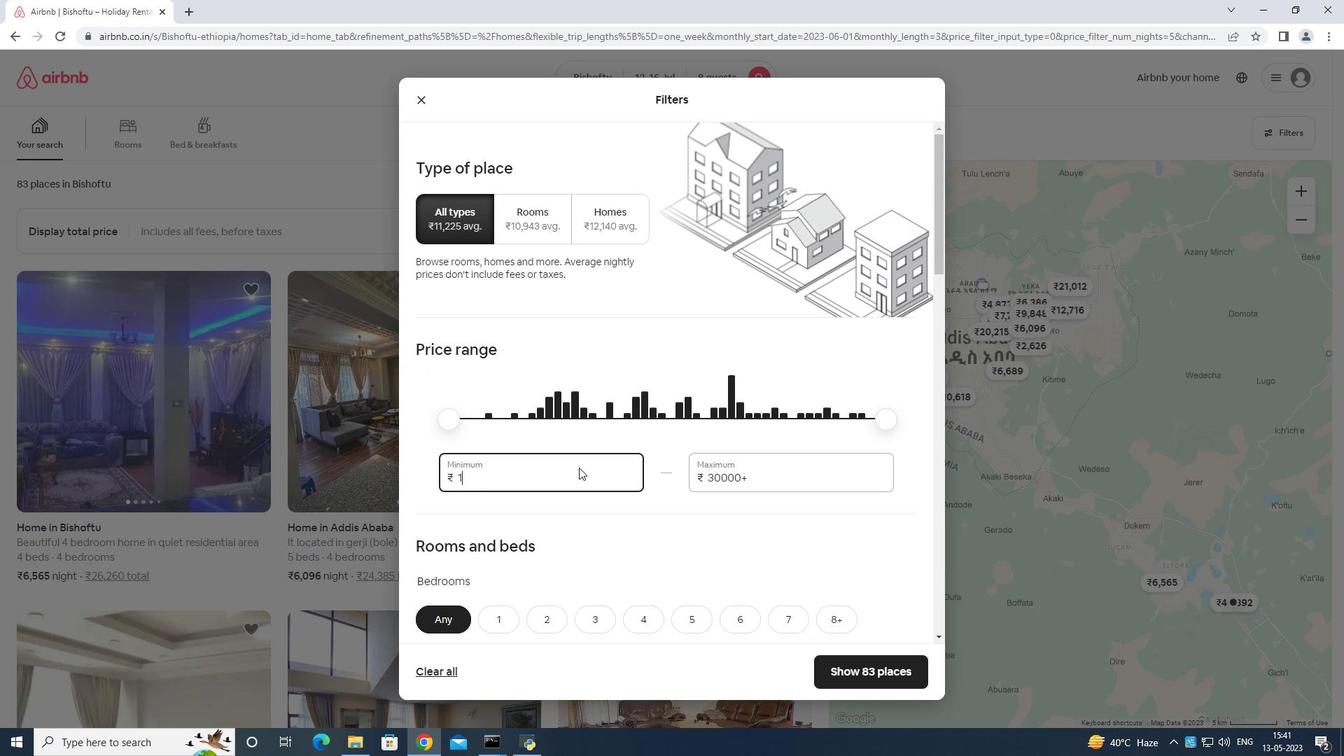 
Action: Key pressed 000
Screenshot: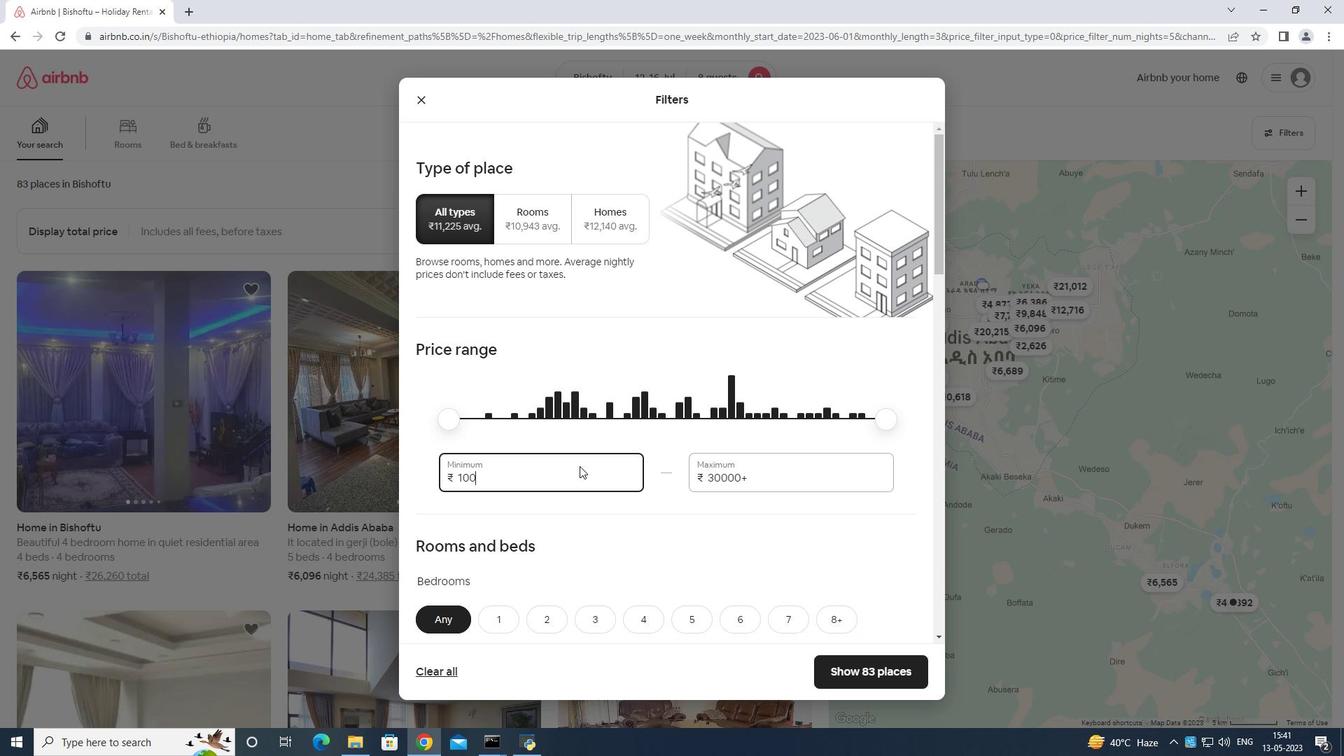 
Action: Mouse moved to (595, 464)
Screenshot: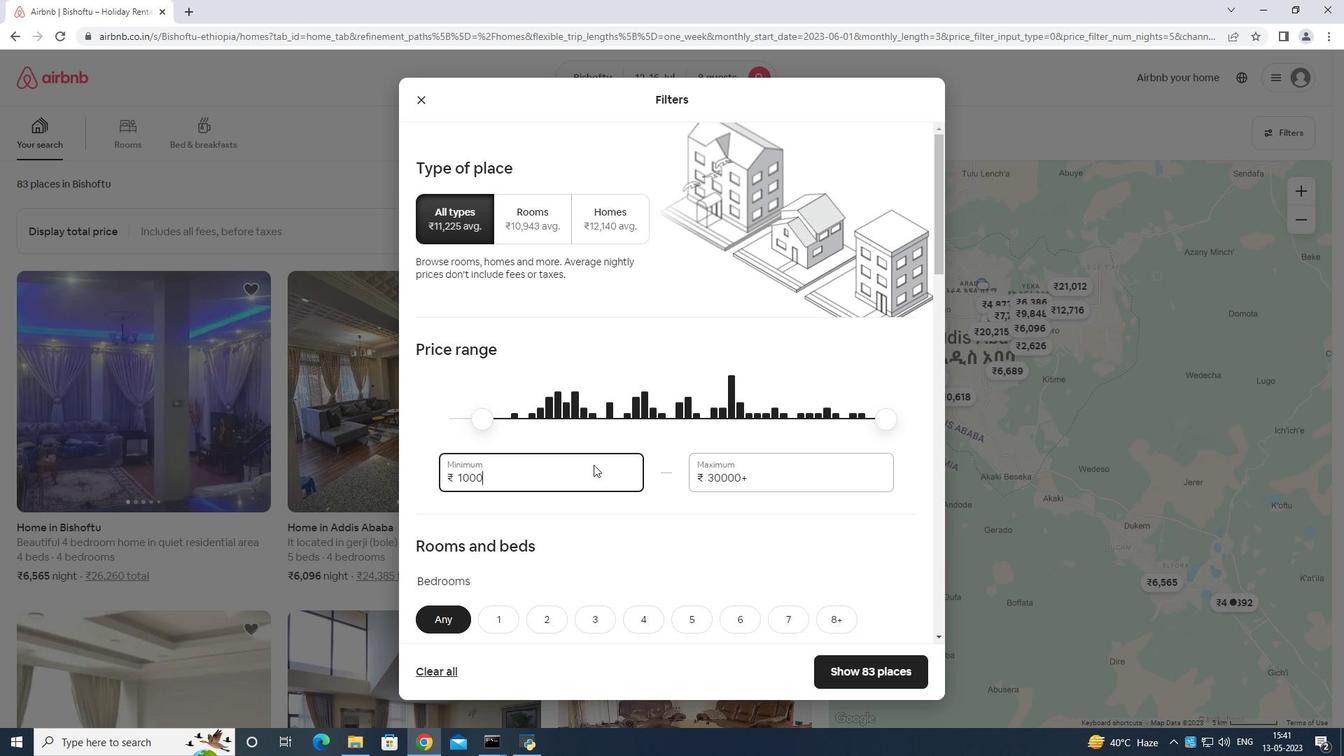 
Action: Key pressed 0
Screenshot: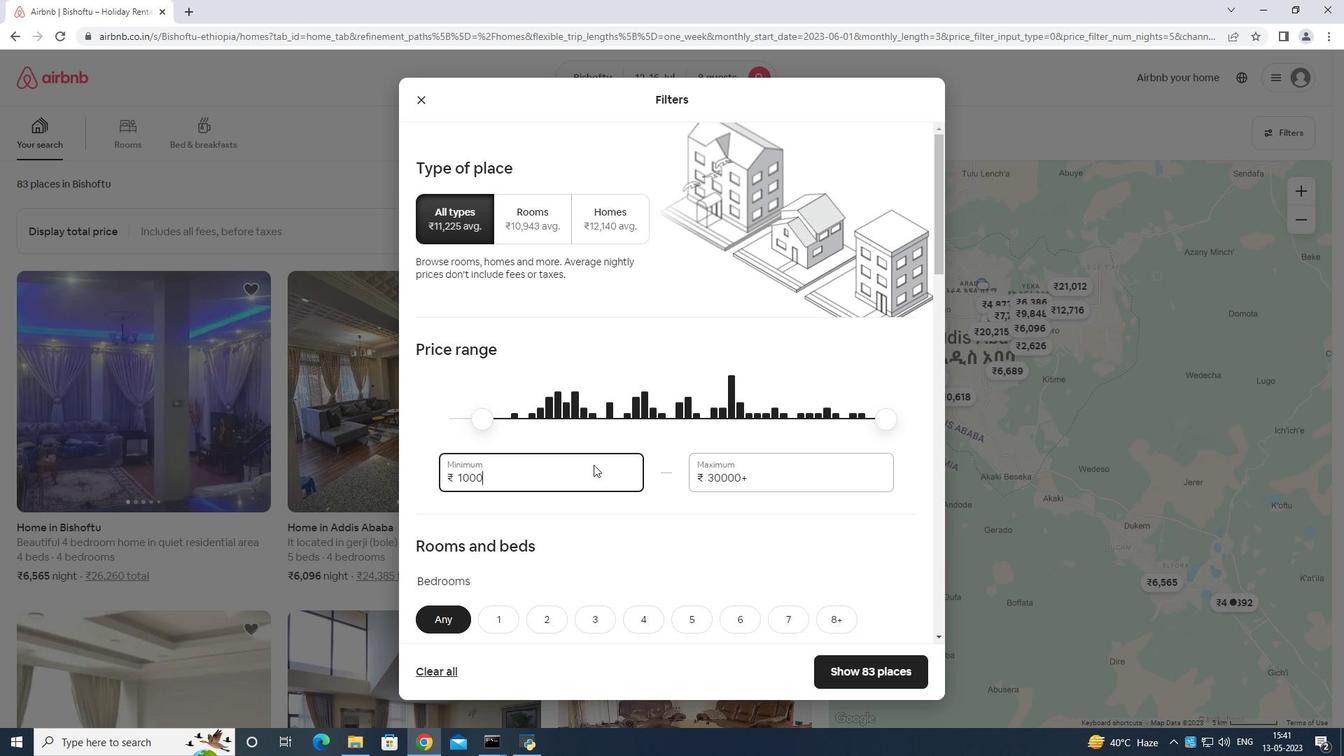 
Action: Mouse moved to (808, 469)
Screenshot: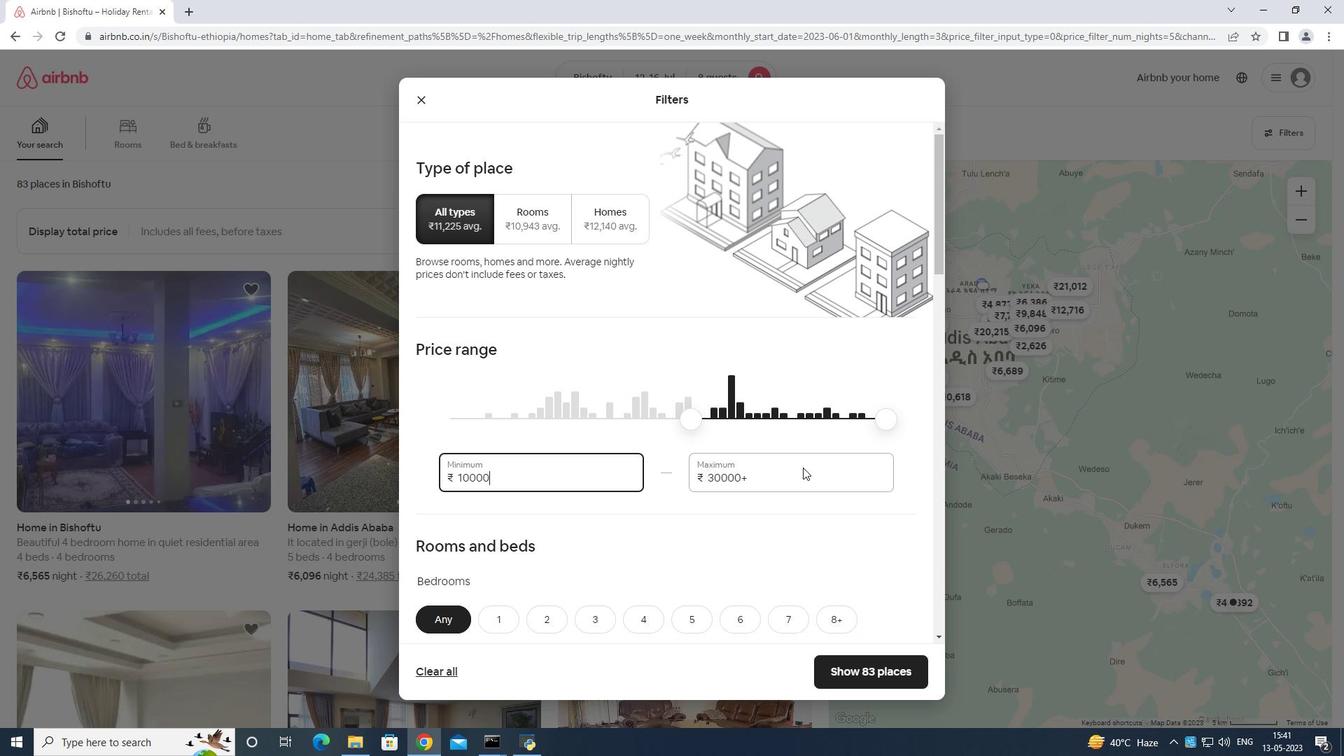 
Action: Mouse pressed left at (808, 469)
Screenshot: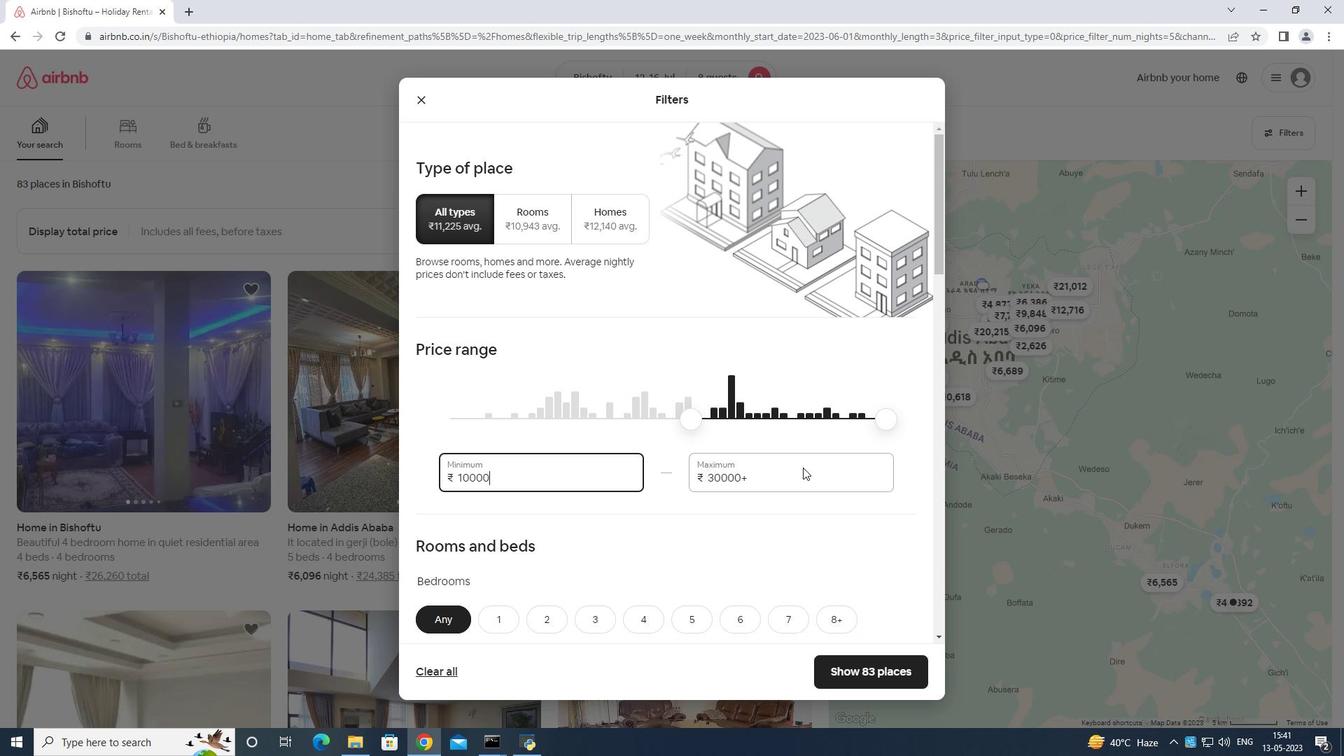 
Action: Mouse moved to (806, 468)
Screenshot: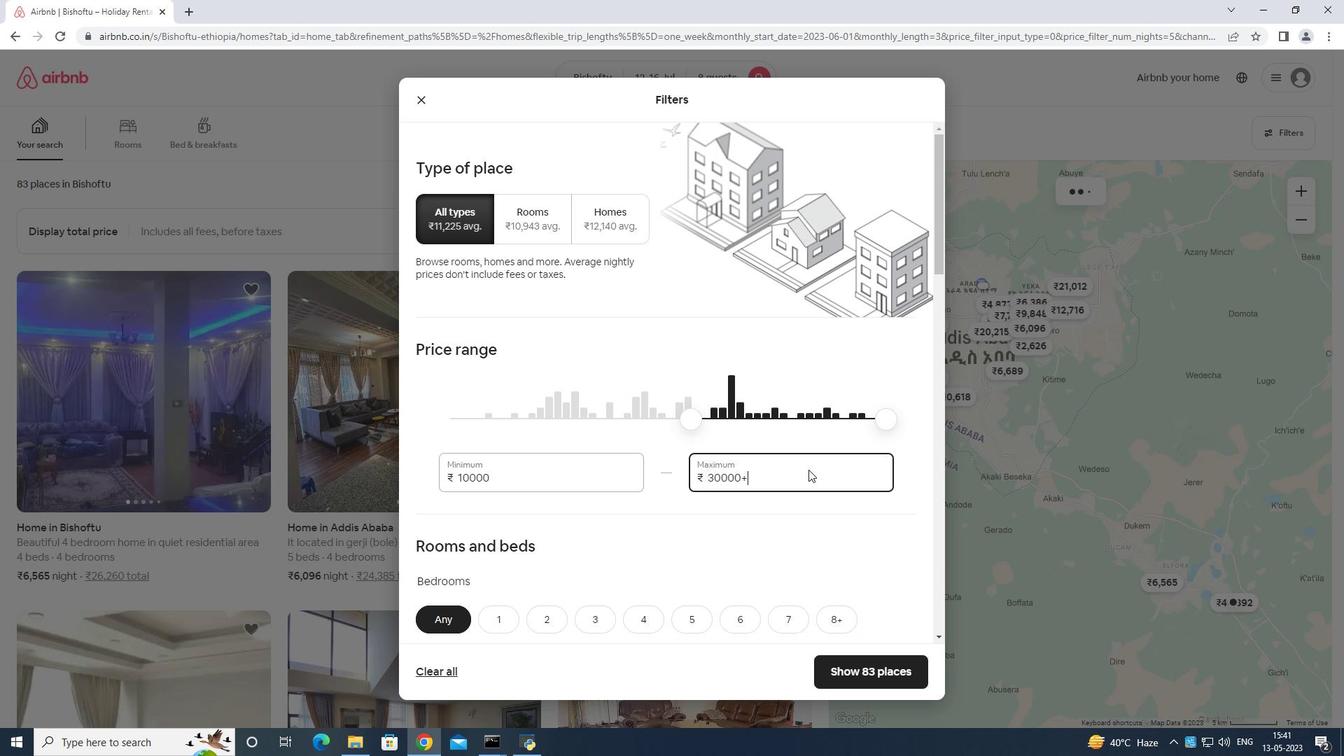 
Action: Key pressed <Key.backspace><Key.backspace><Key.backspace><Key.backspace><Key.backspace><Key.backspace><Key.backspace>1
Screenshot: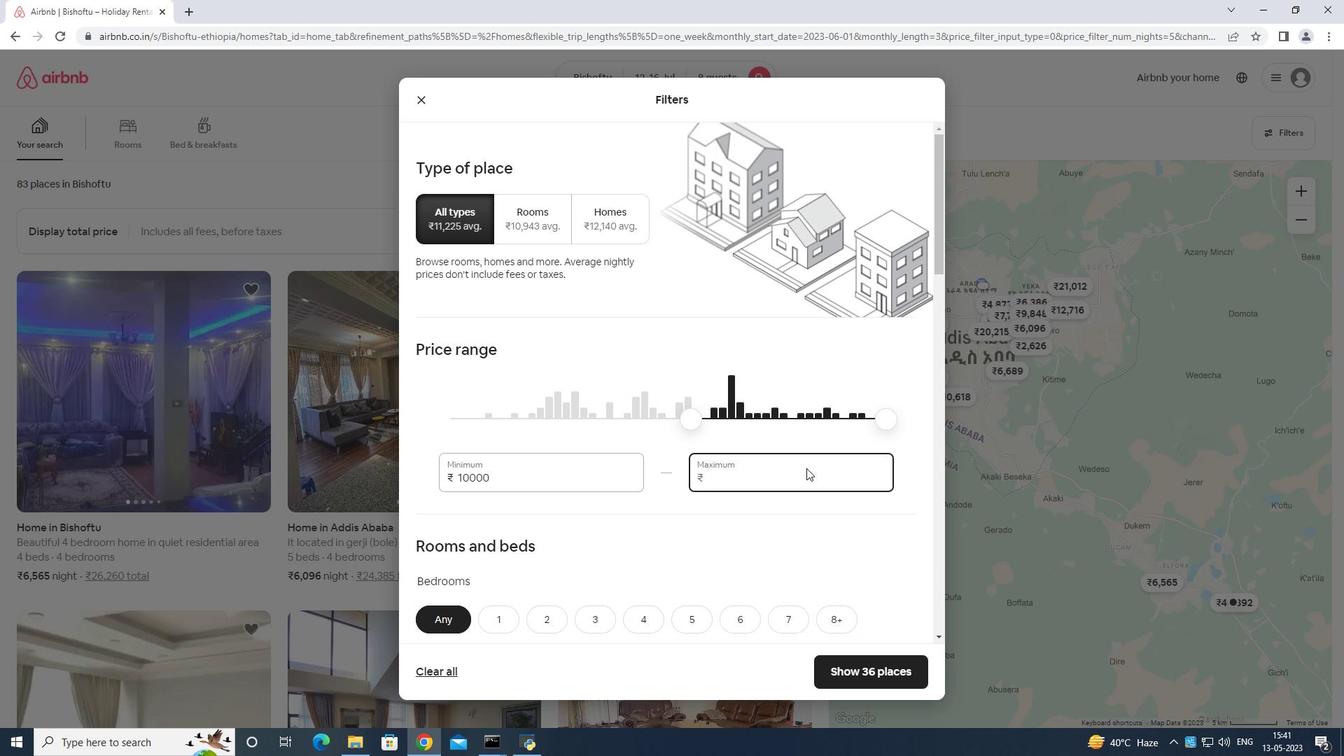
Action: Mouse moved to (805, 467)
Screenshot: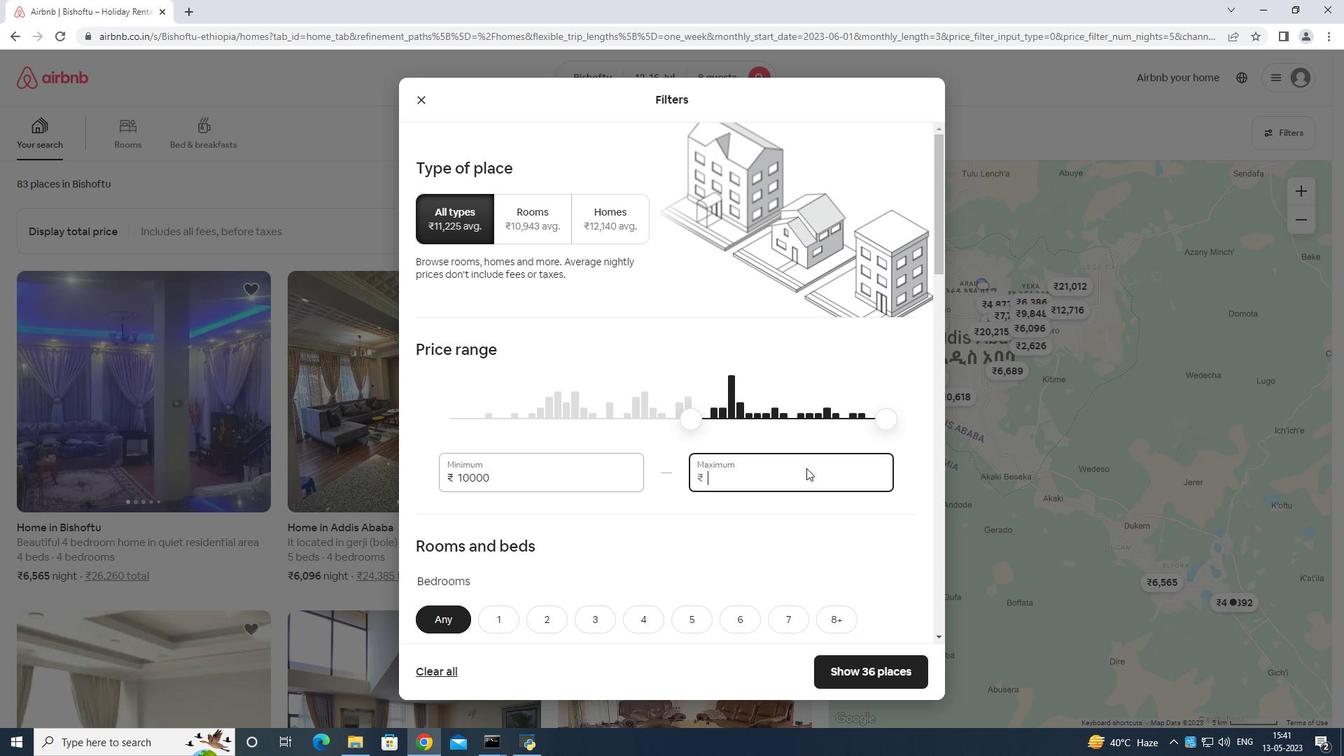 
Action: Key pressed 6
Screenshot: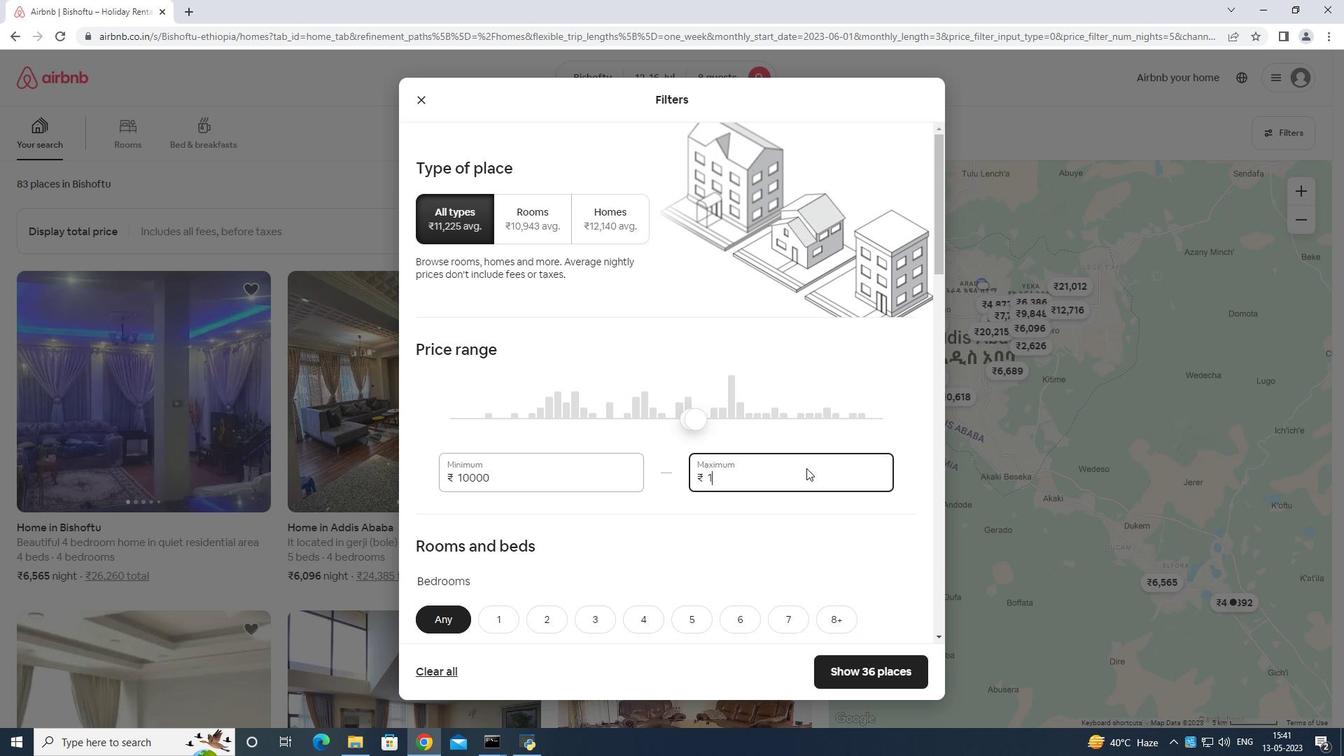
Action: Mouse moved to (805, 467)
Screenshot: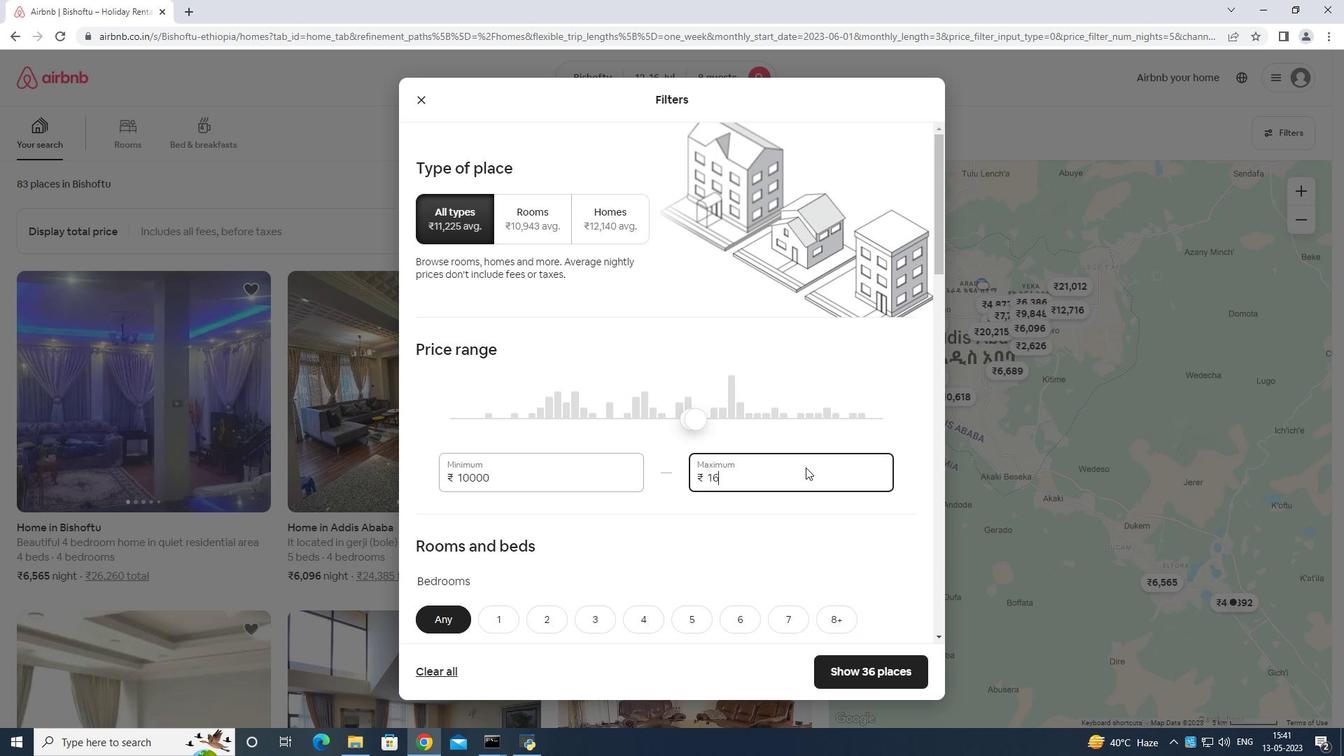 
Action: Key pressed 0
Screenshot: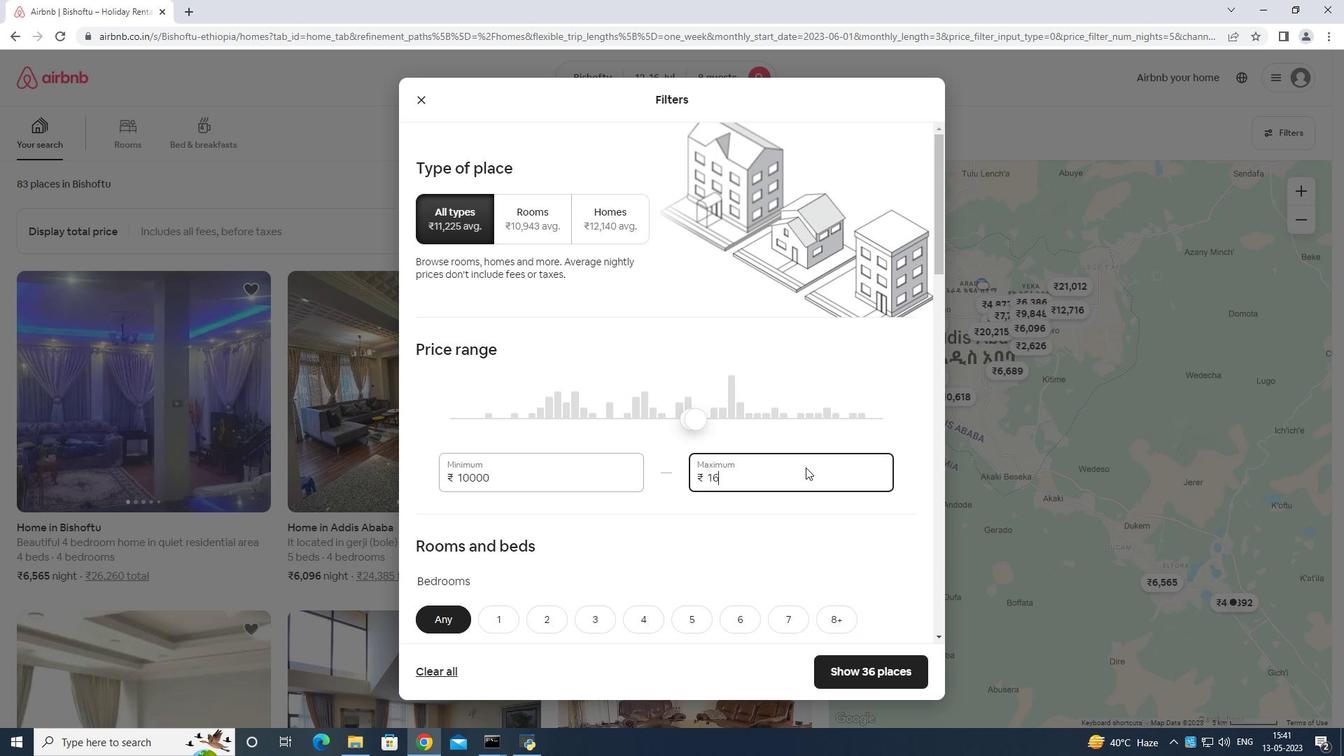 
Action: Mouse moved to (804, 467)
Screenshot: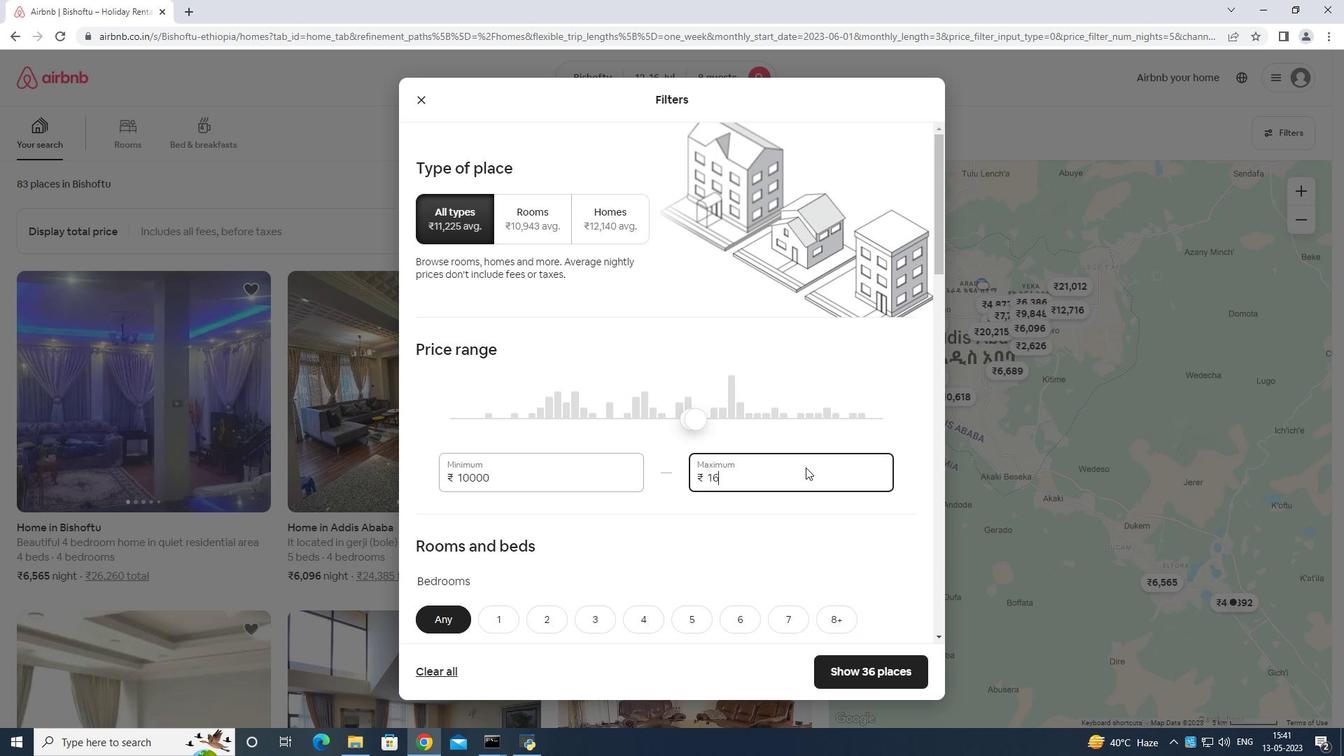 
Action: Key pressed 00
Screenshot: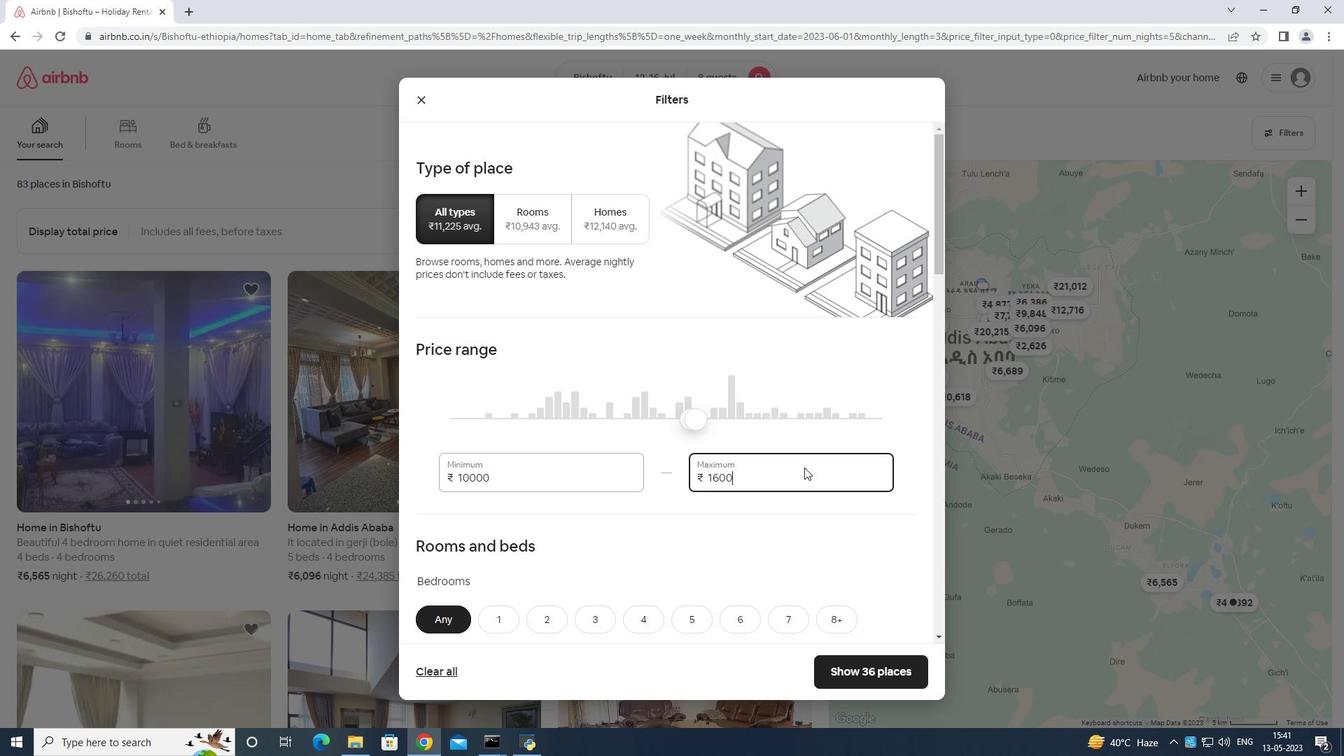 
Action: Mouse moved to (798, 463)
Screenshot: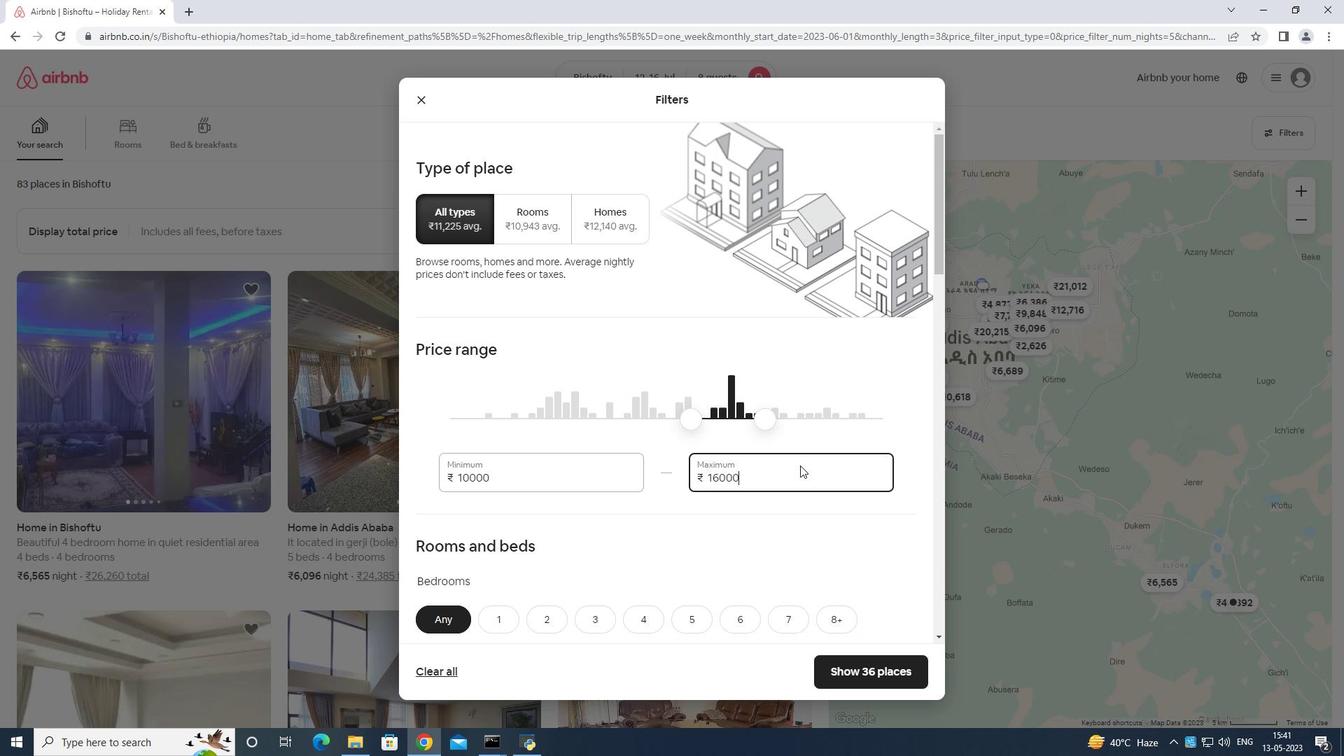 
Action: Mouse scrolled (798, 462) with delta (0, 0)
Screenshot: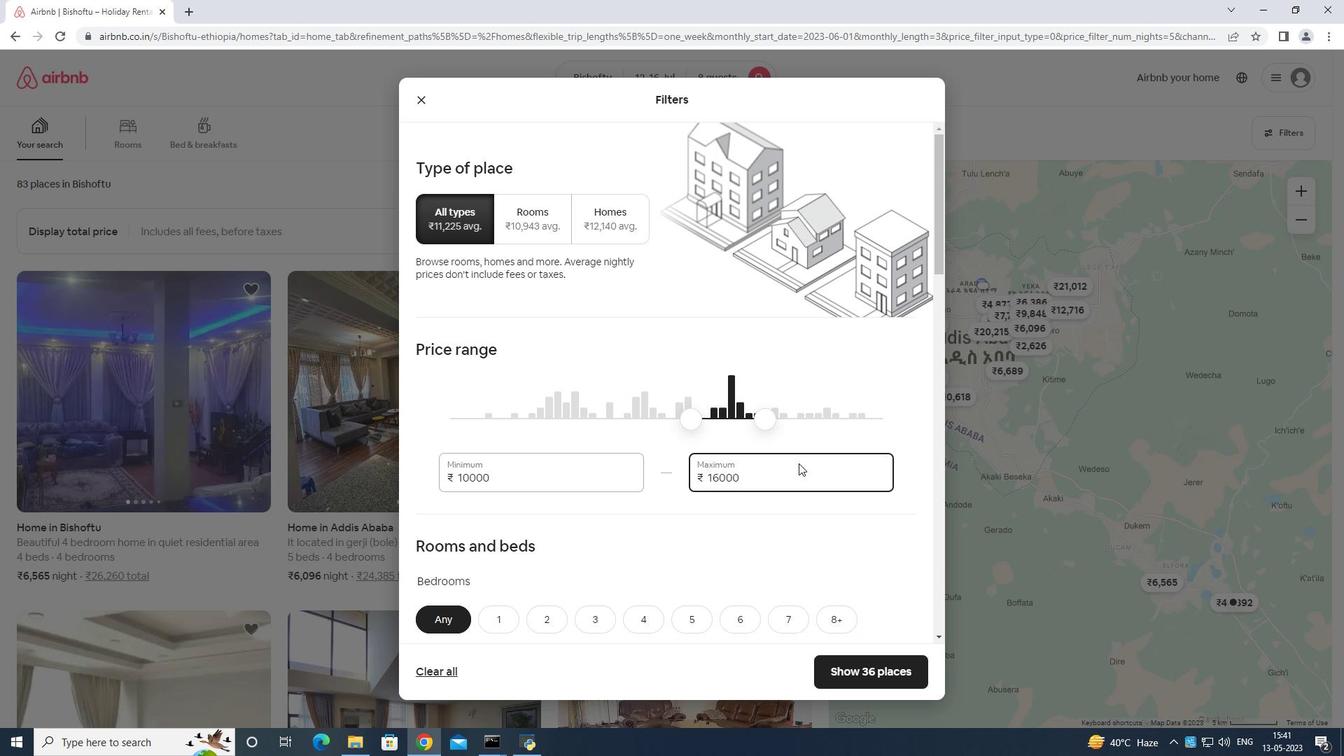 
Action: Mouse scrolled (798, 462) with delta (0, 0)
Screenshot: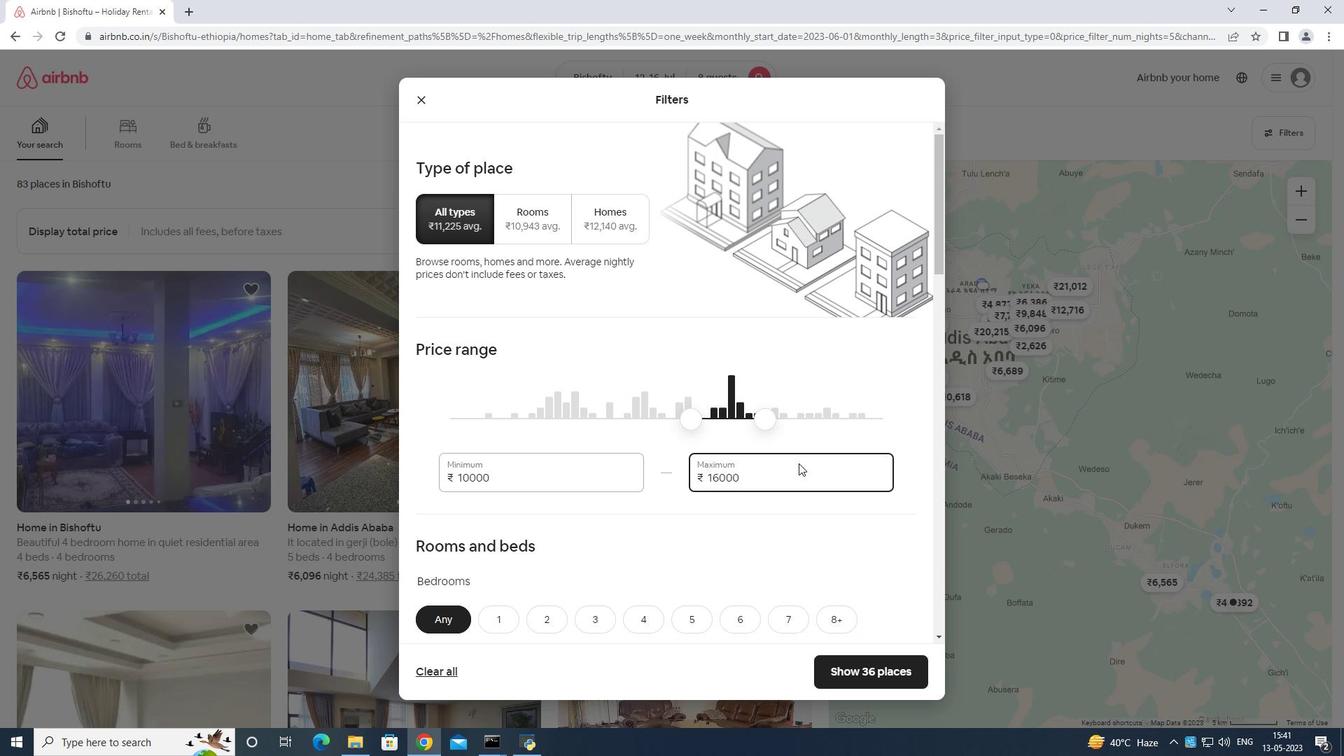 
Action: Mouse scrolled (798, 462) with delta (0, 0)
Screenshot: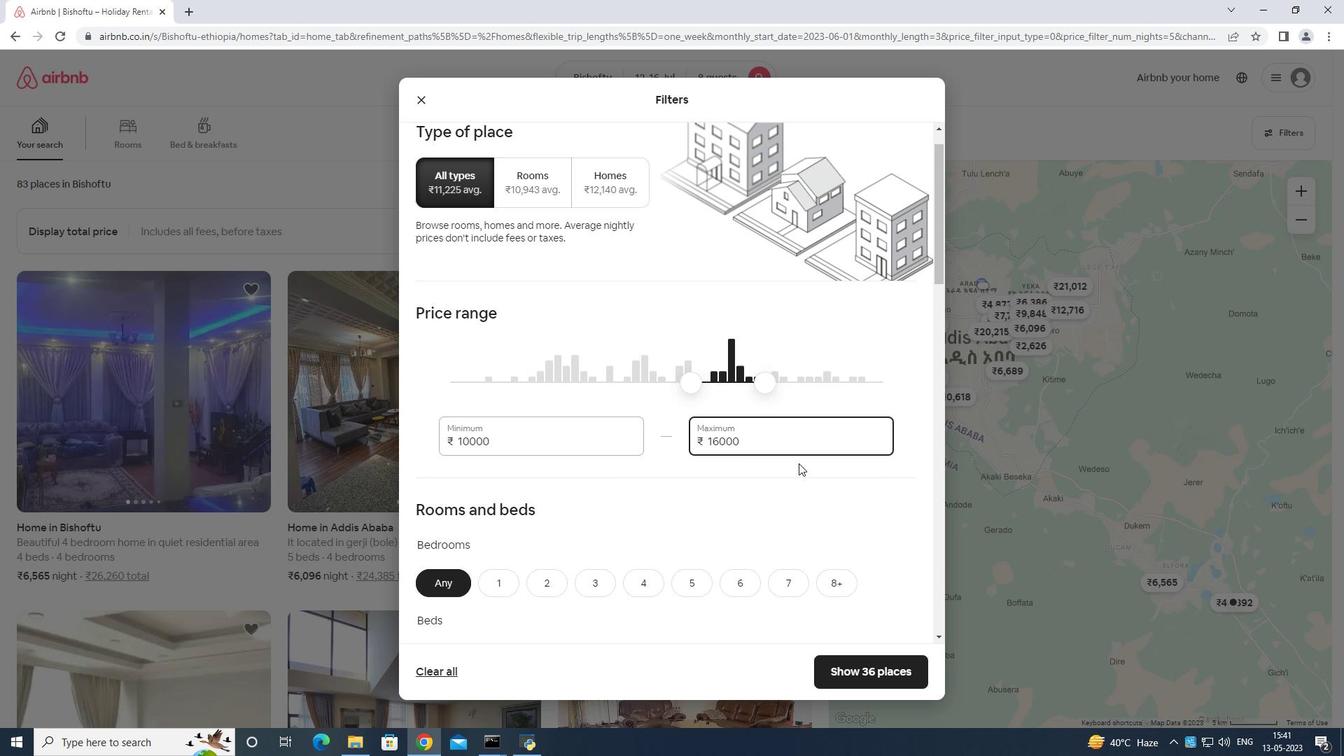 
Action: Mouse moved to (812, 404)
Screenshot: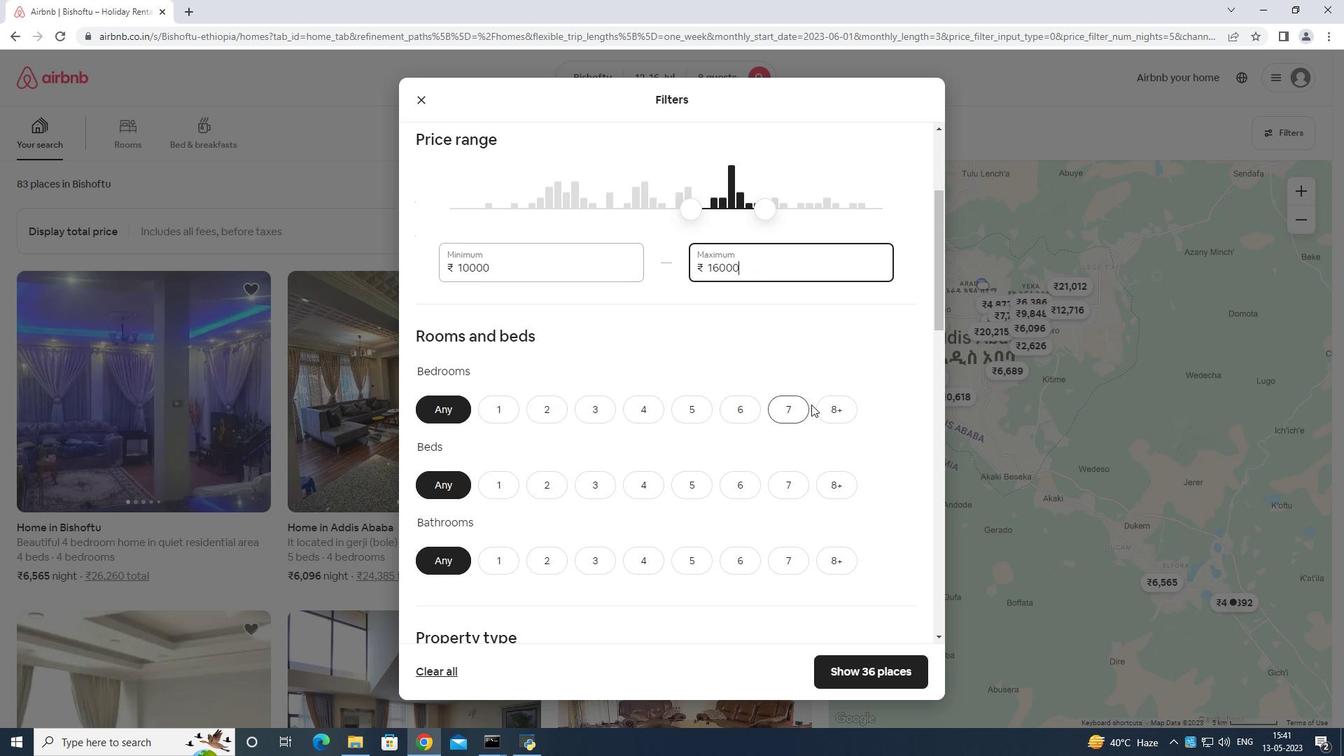 
Action: Mouse pressed left at (812, 404)
Screenshot: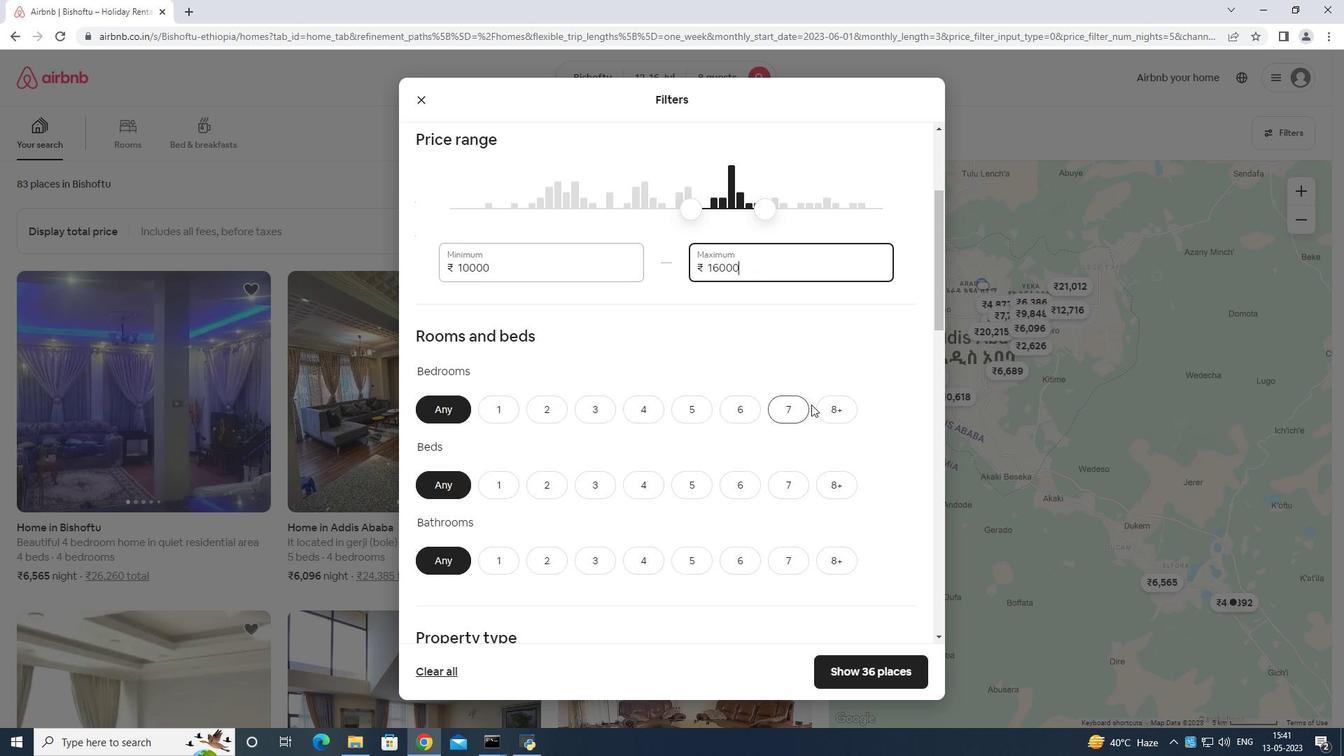 
Action: Mouse moved to (840, 411)
Screenshot: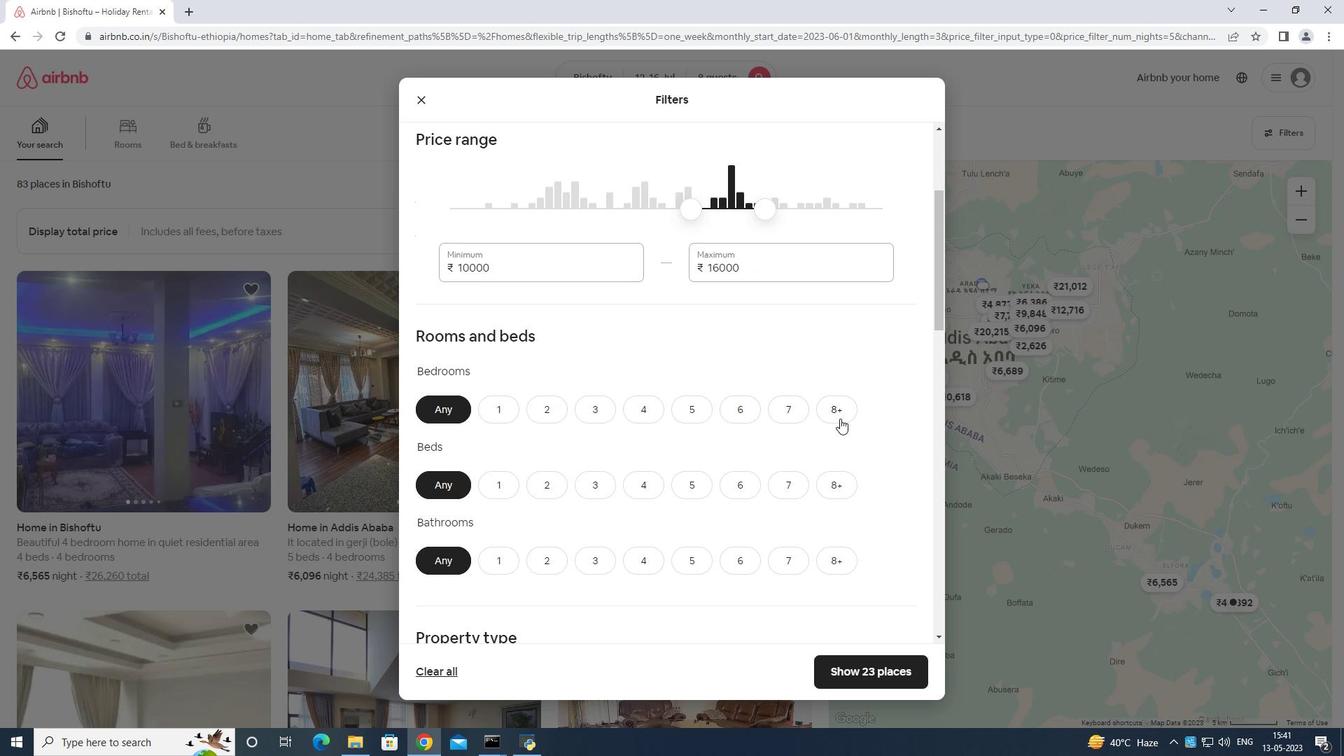 
Action: Mouse pressed left at (840, 411)
Screenshot: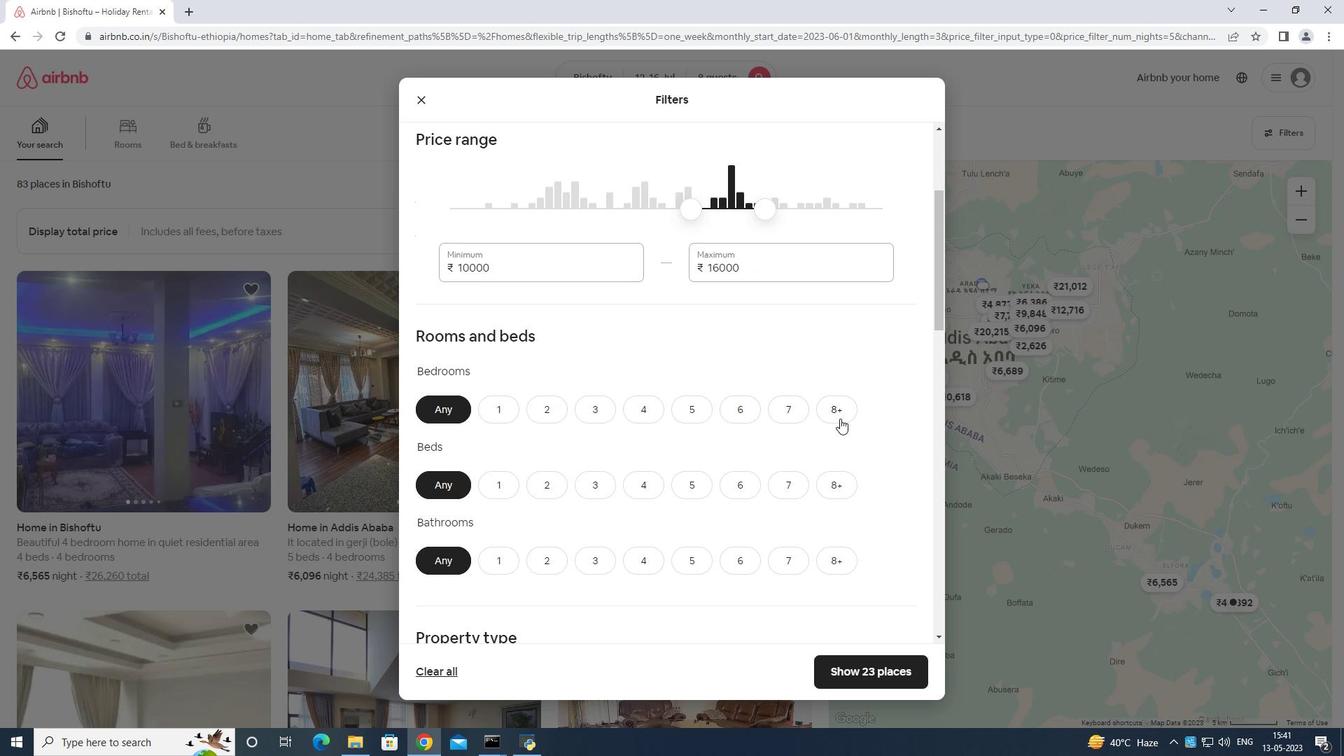 
Action: Mouse moved to (837, 492)
Screenshot: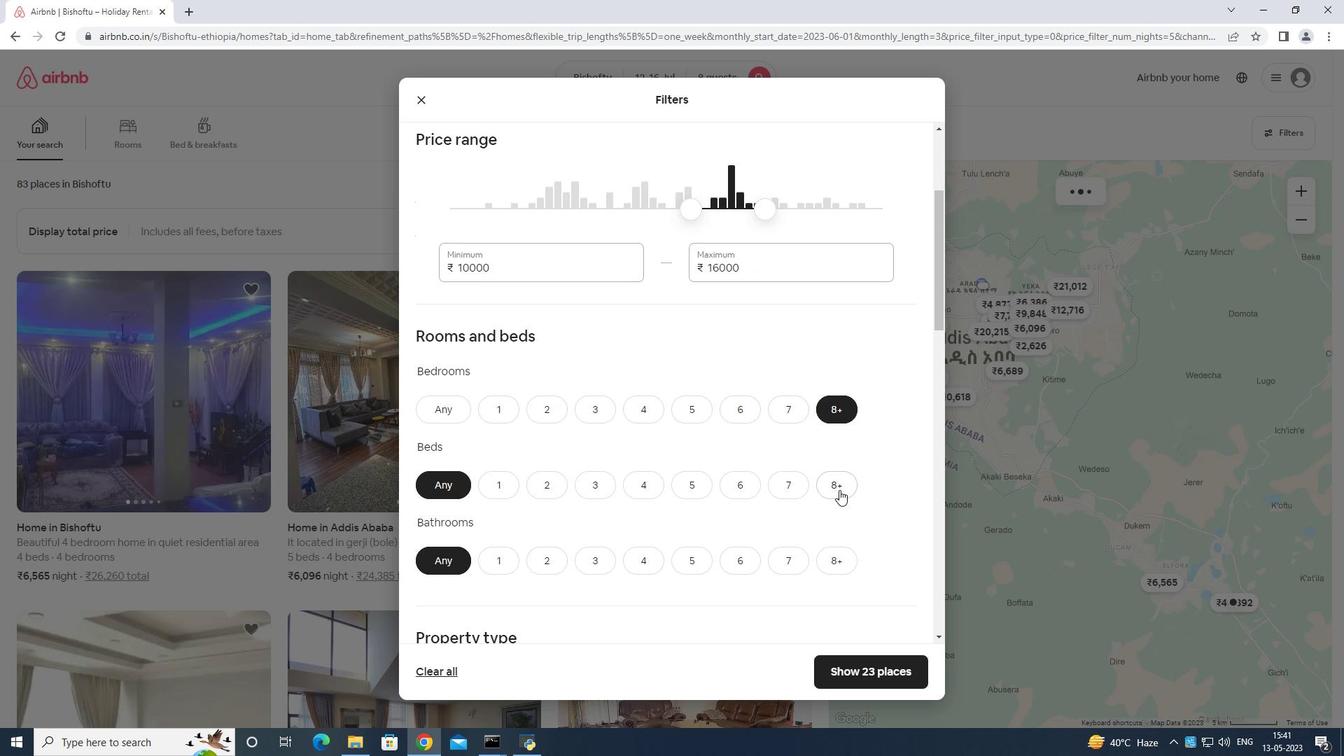 
Action: Mouse pressed left at (837, 492)
Screenshot: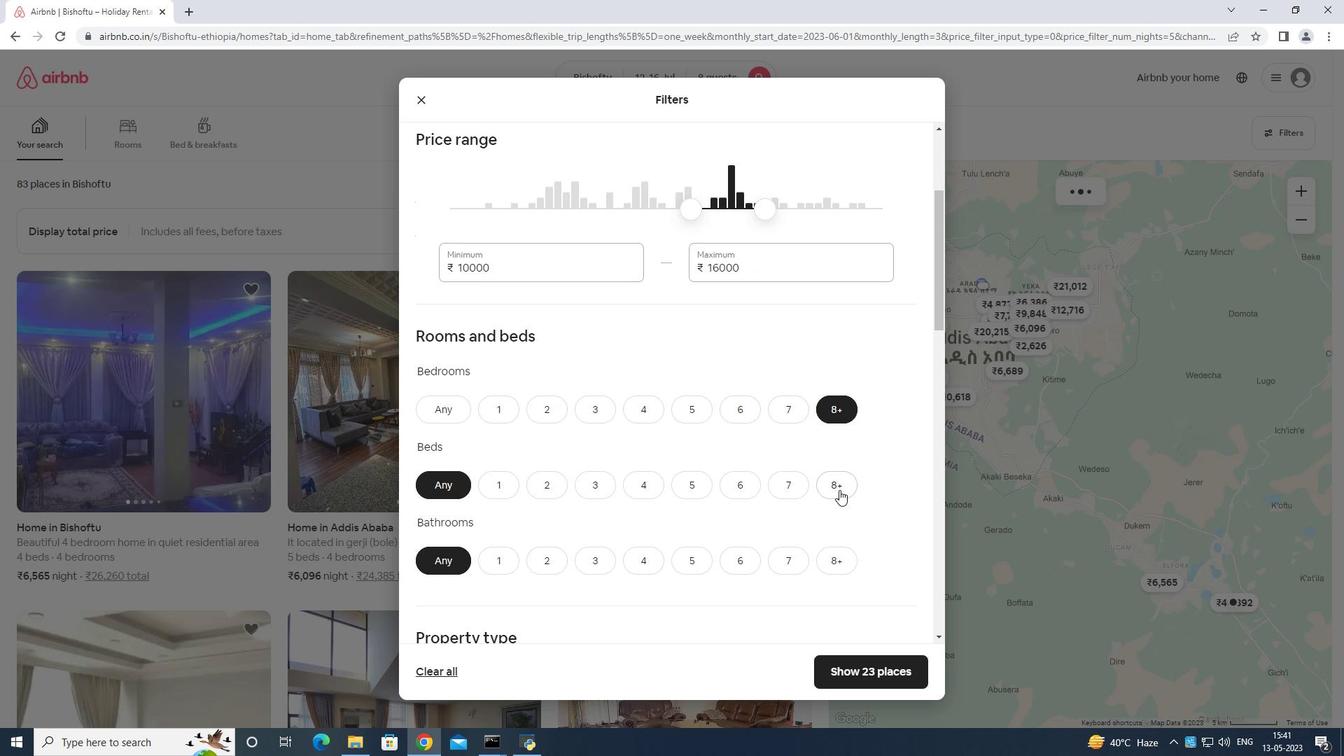 
Action: Mouse moved to (833, 556)
Screenshot: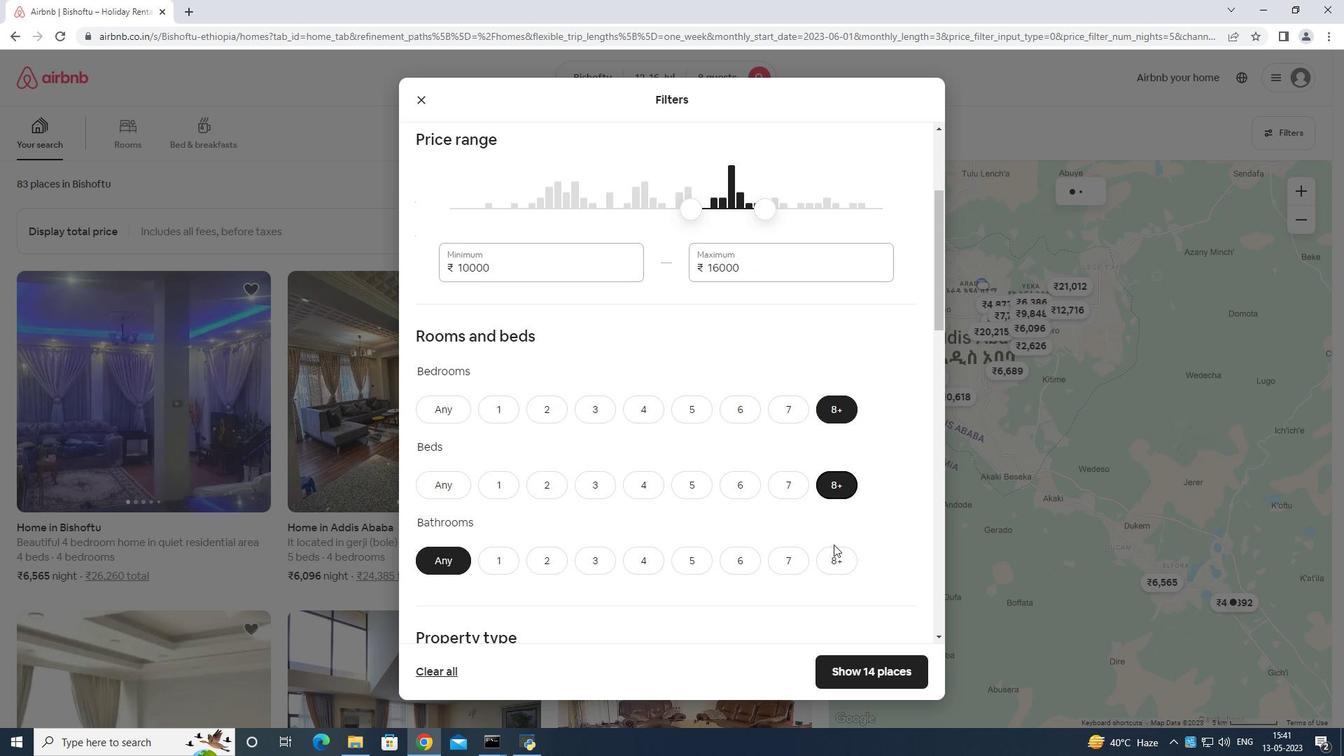 
Action: Mouse pressed left at (833, 556)
Screenshot: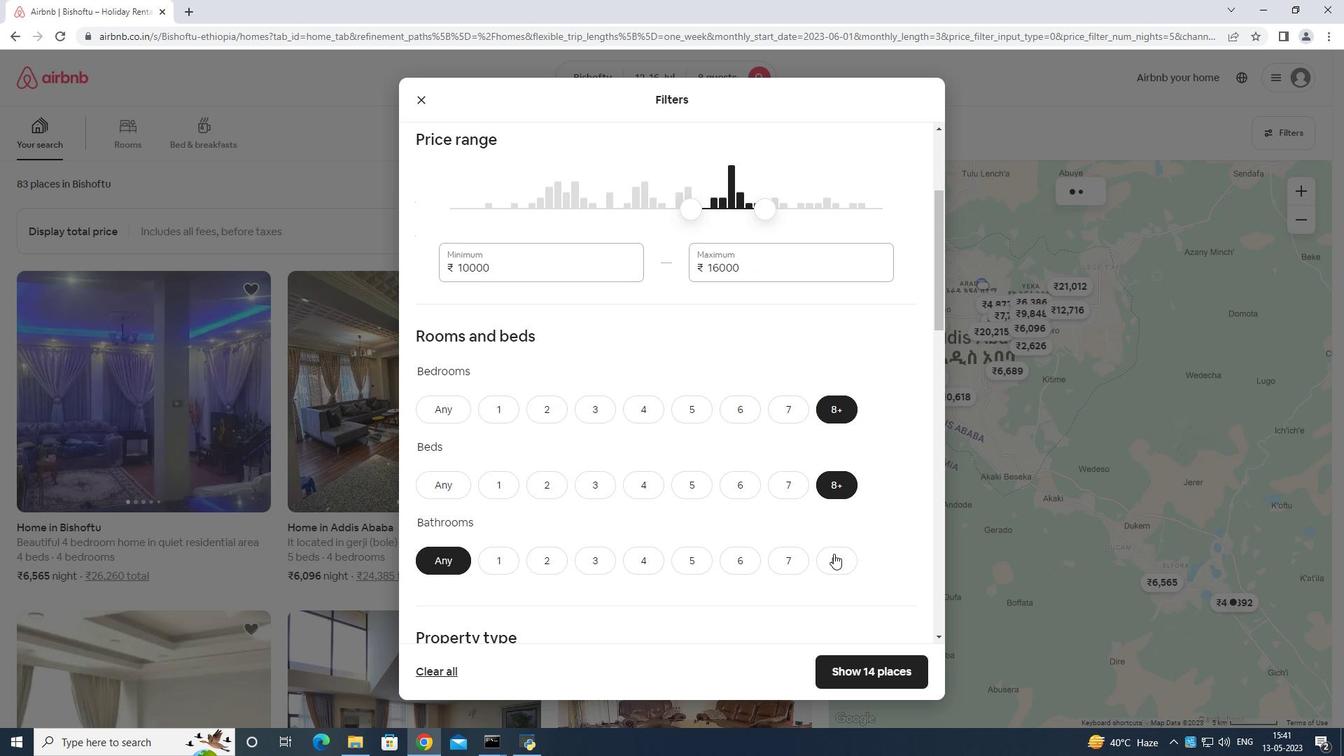 
Action: Mouse moved to (846, 539)
Screenshot: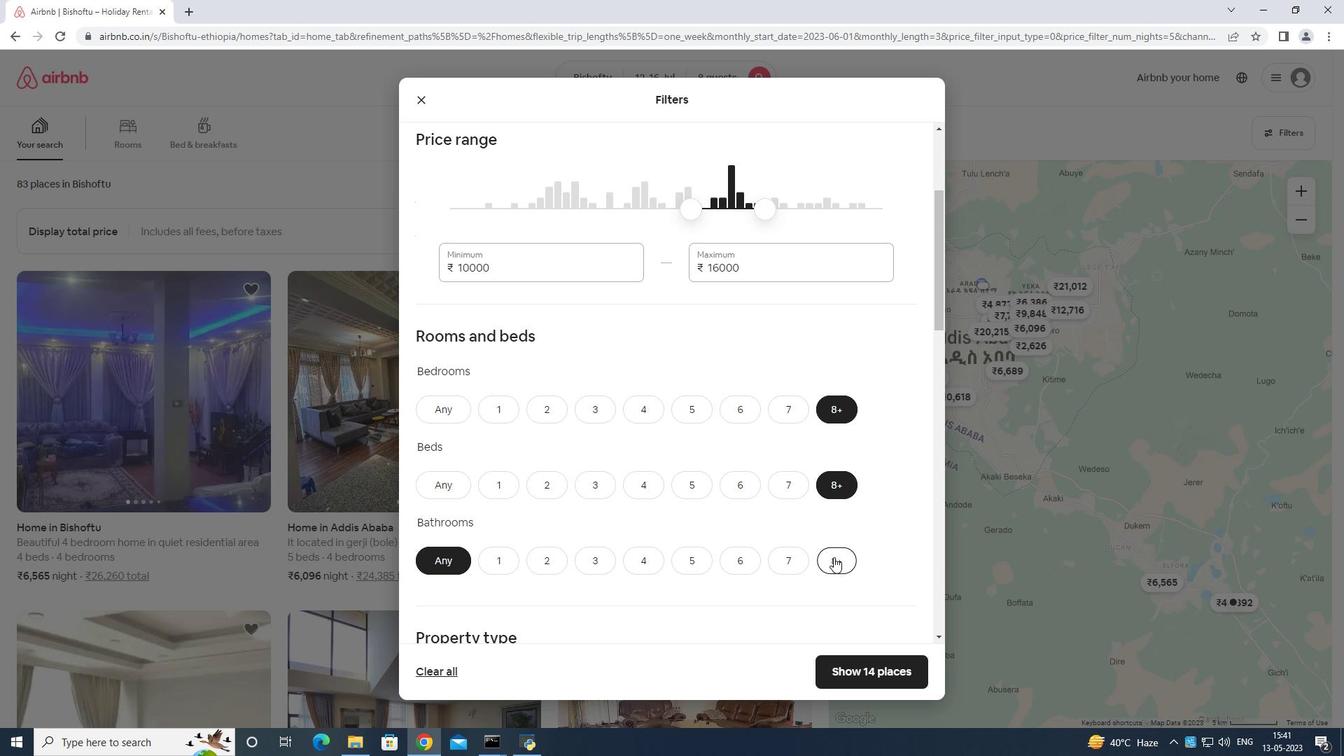 
Action: Mouse scrolled (846, 539) with delta (0, 0)
Screenshot: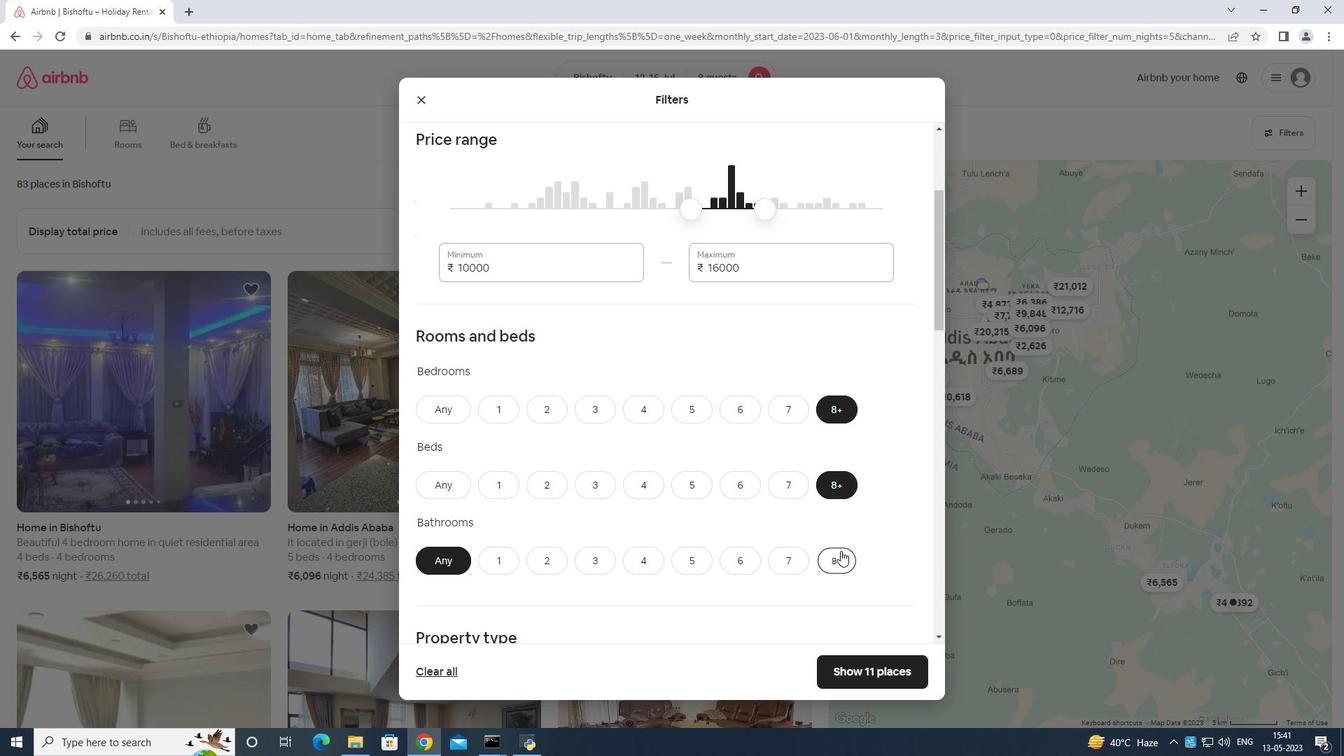 
Action: Mouse moved to (847, 539)
Screenshot: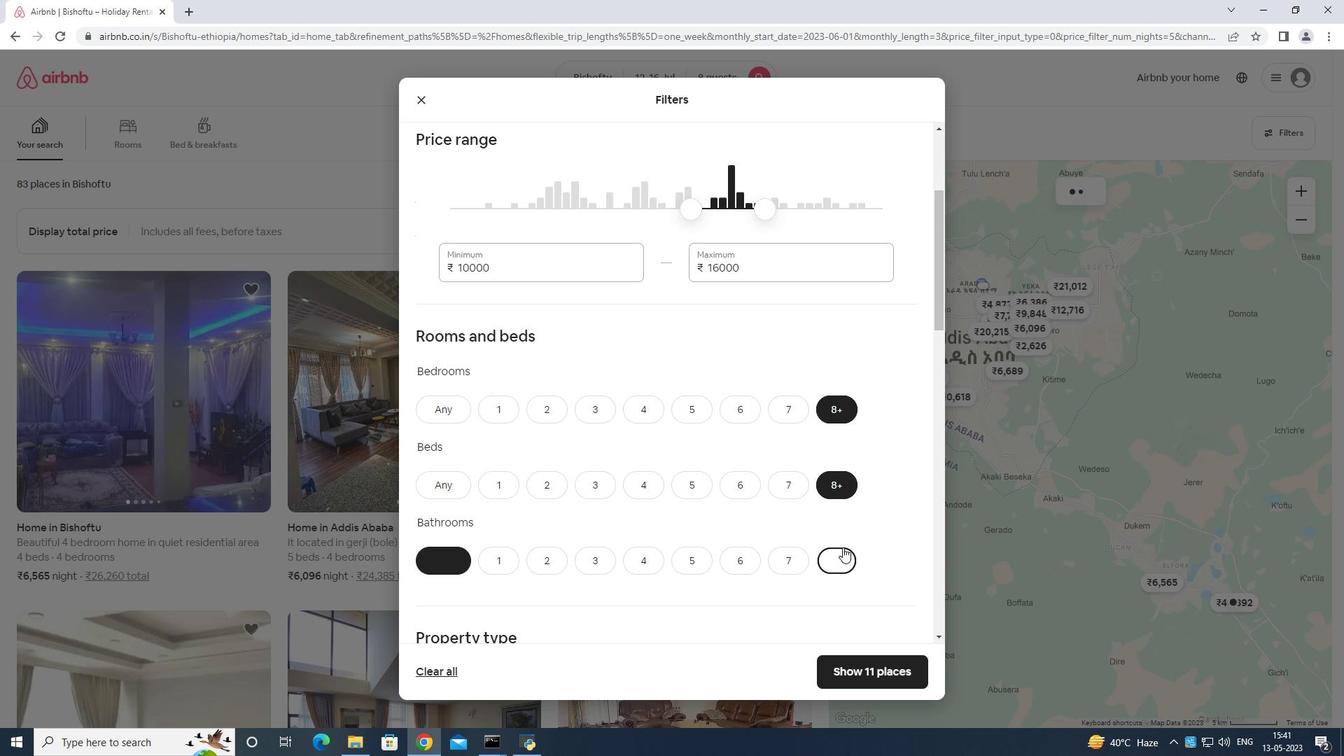 
Action: Mouse scrolled (847, 539) with delta (0, 0)
Screenshot: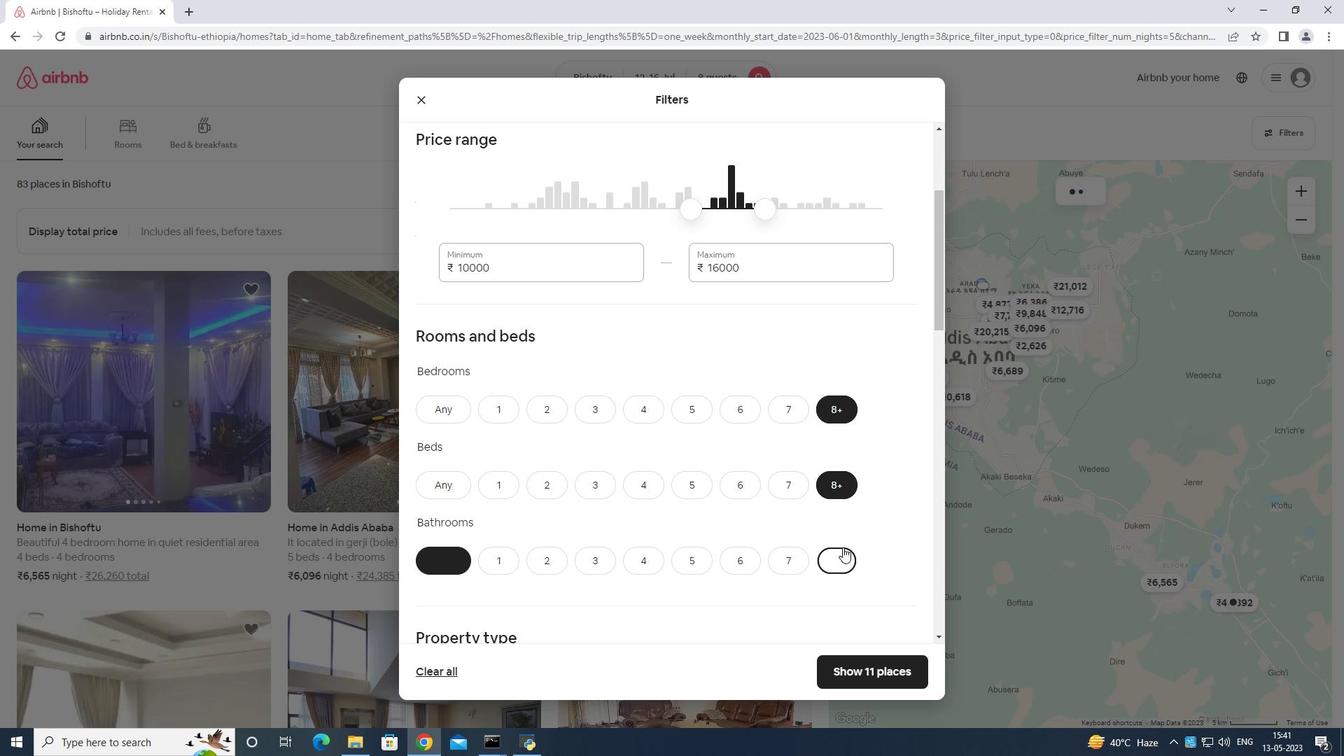 
Action: Mouse scrolled (847, 539) with delta (0, 0)
Screenshot: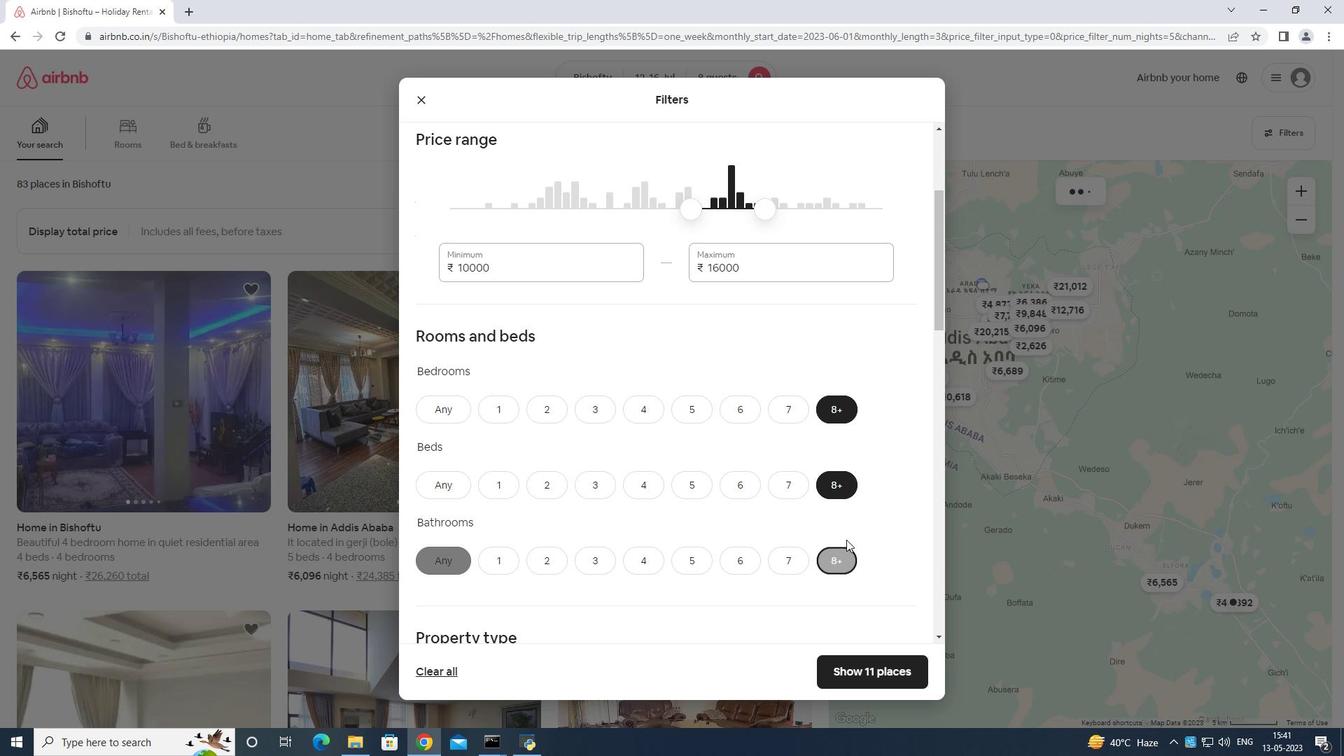 
Action: Mouse scrolled (847, 539) with delta (0, 0)
Screenshot: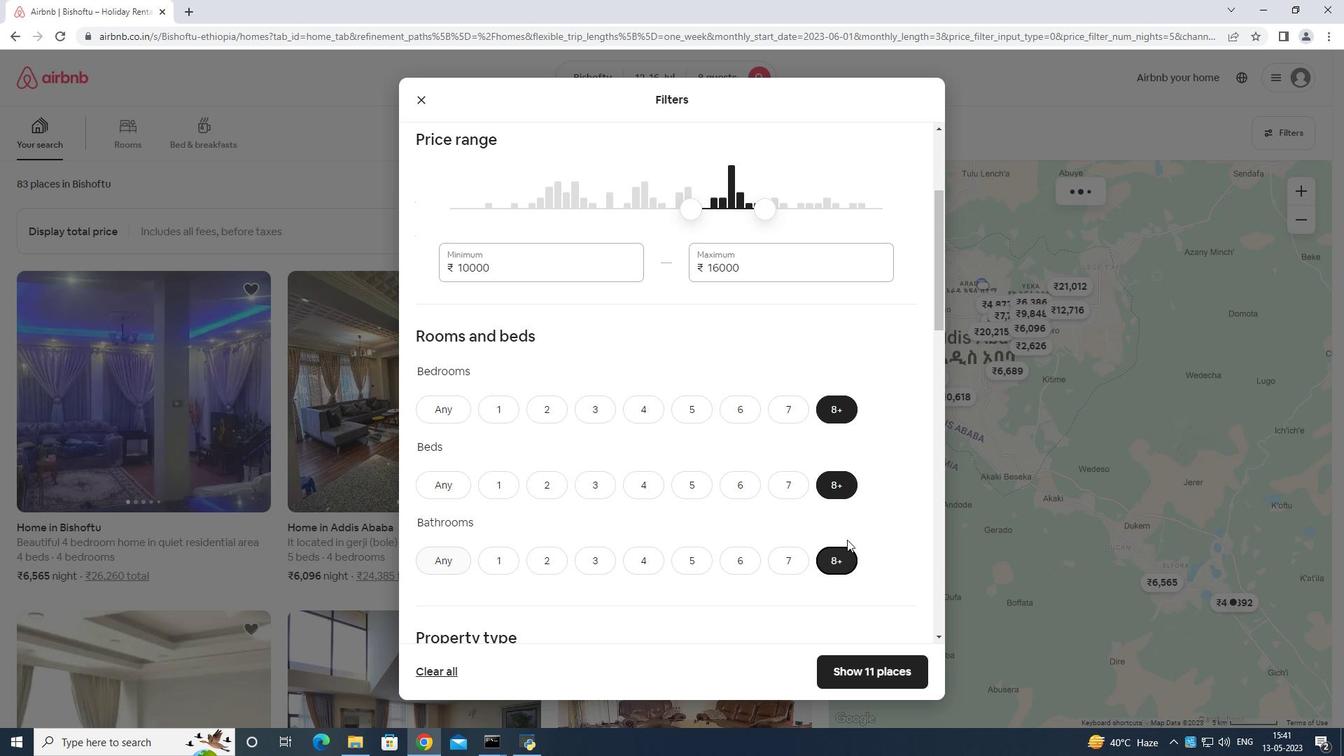 
Action: Mouse moved to (504, 431)
Screenshot: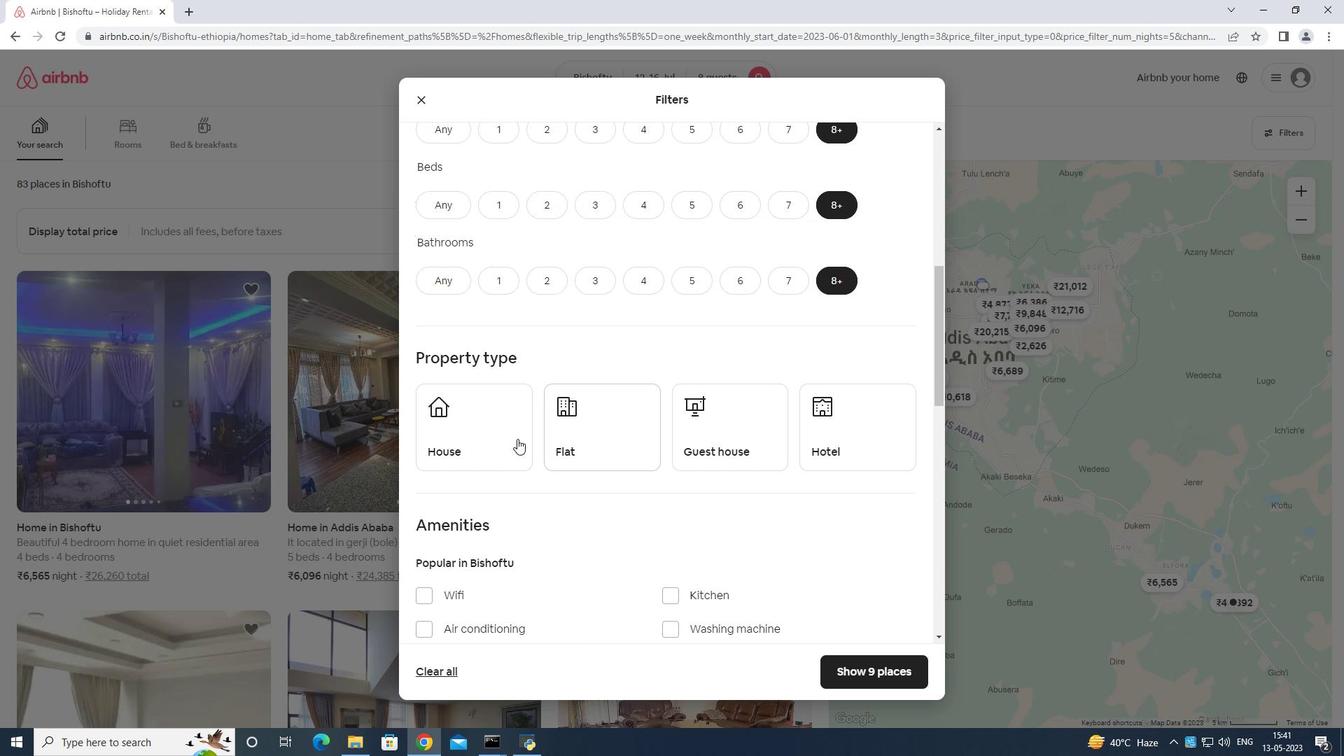 
Action: Mouse pressed left at (504, 431)
Screenshot: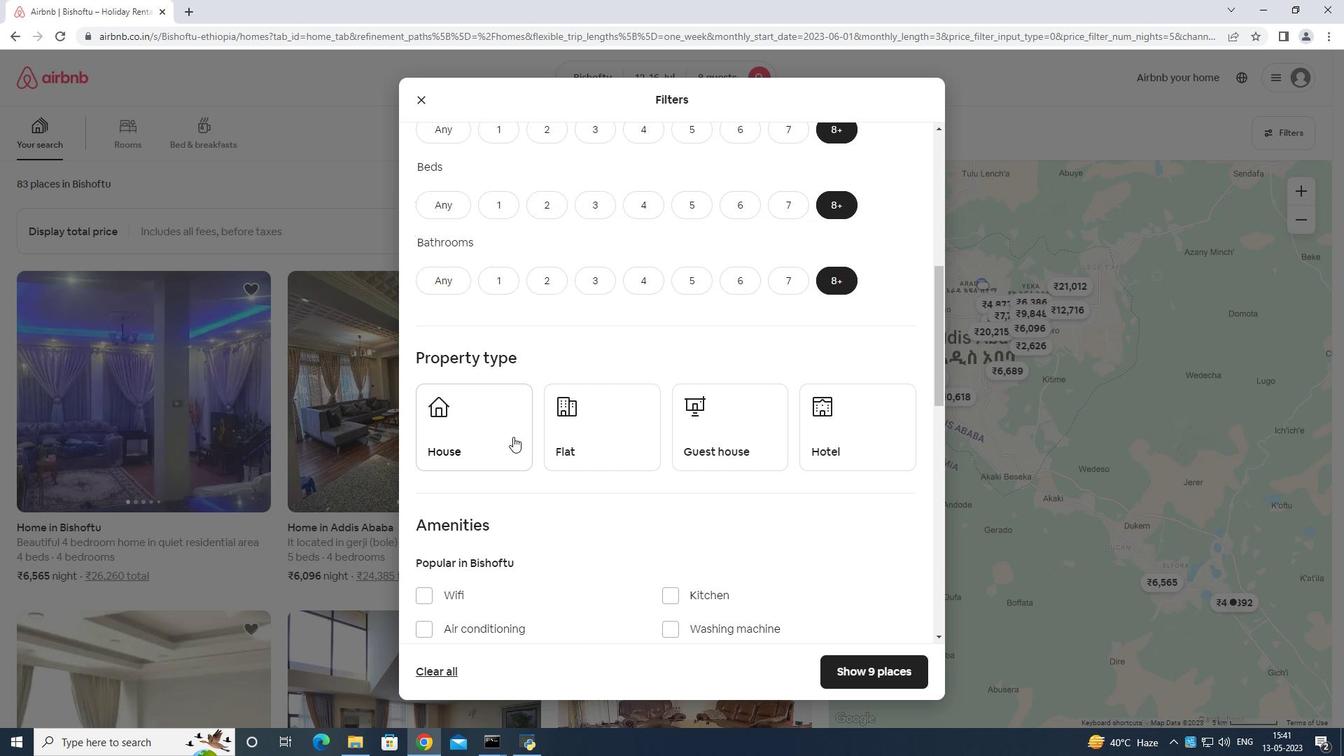 
Action: Mouse moved to (588, 429)
Screenshot: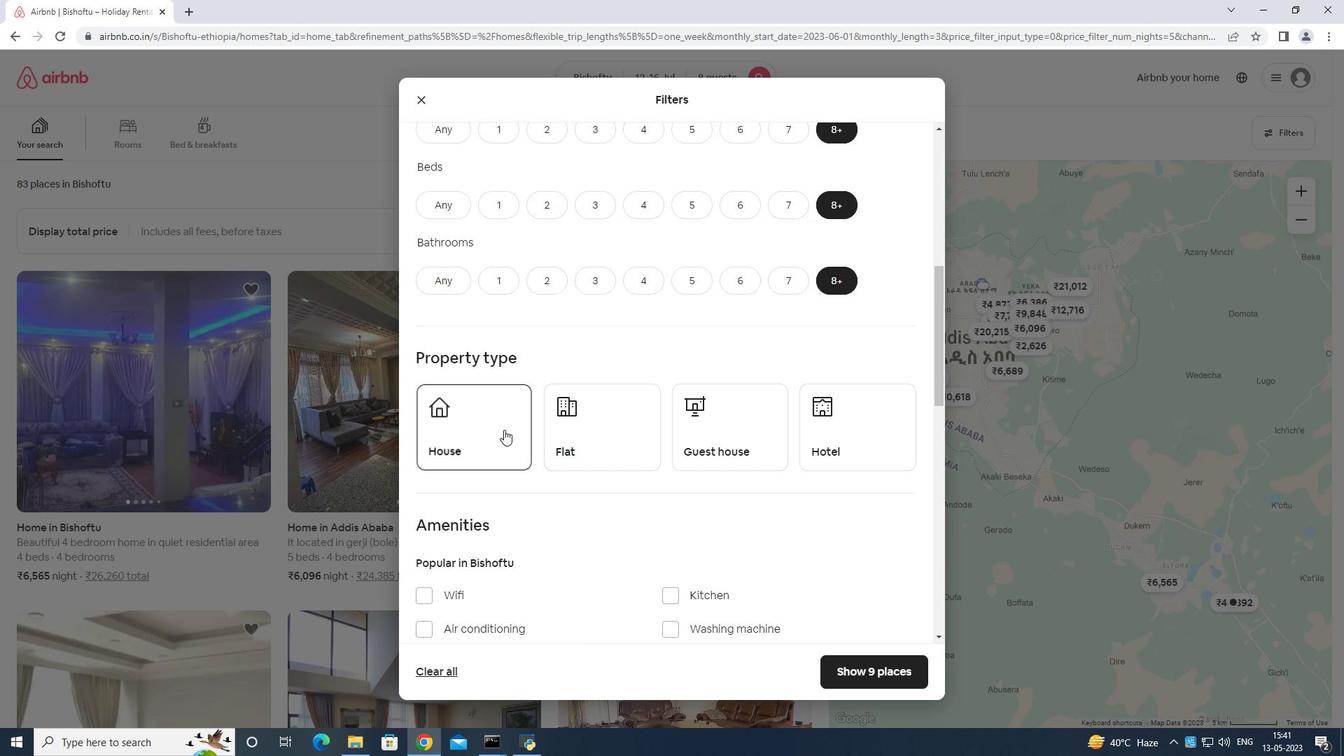 
Action: Mouse pressed left at (588, 429)
Screenshot: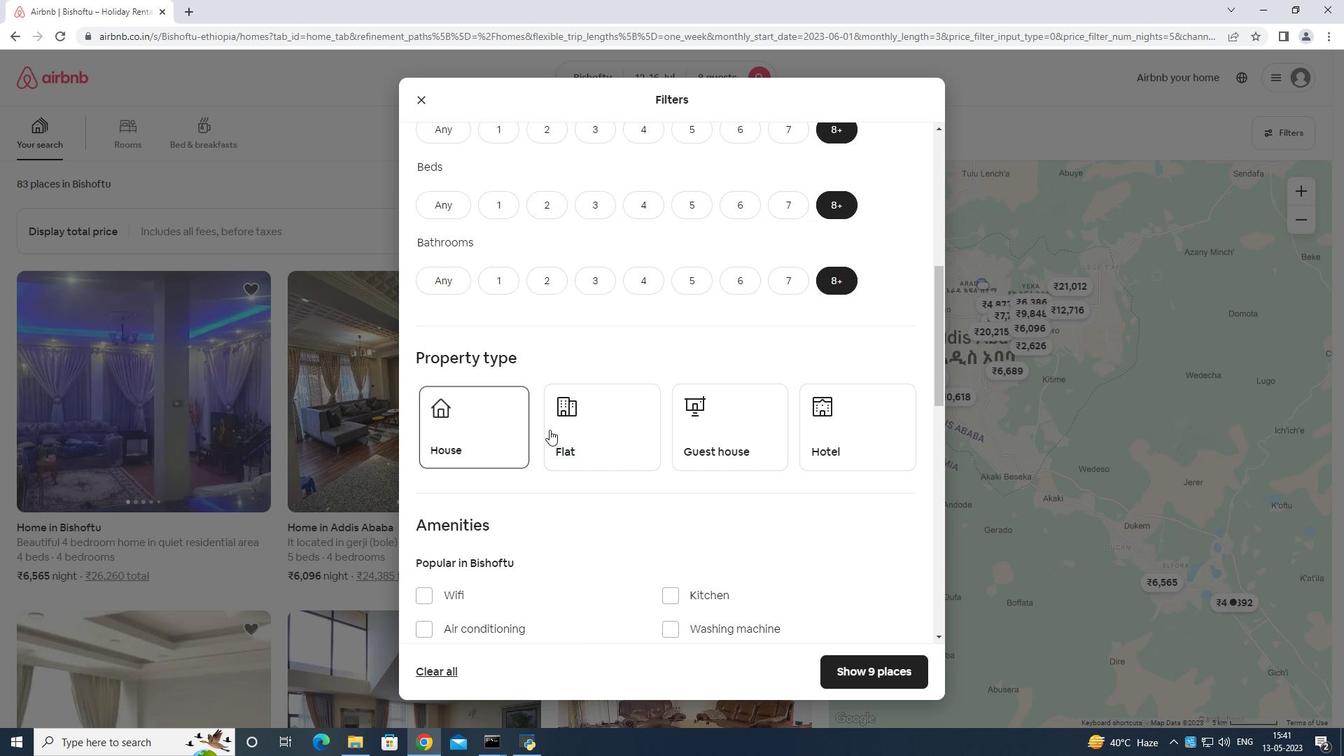 
Action: Mouse moved to (720, 442)
Screenshot: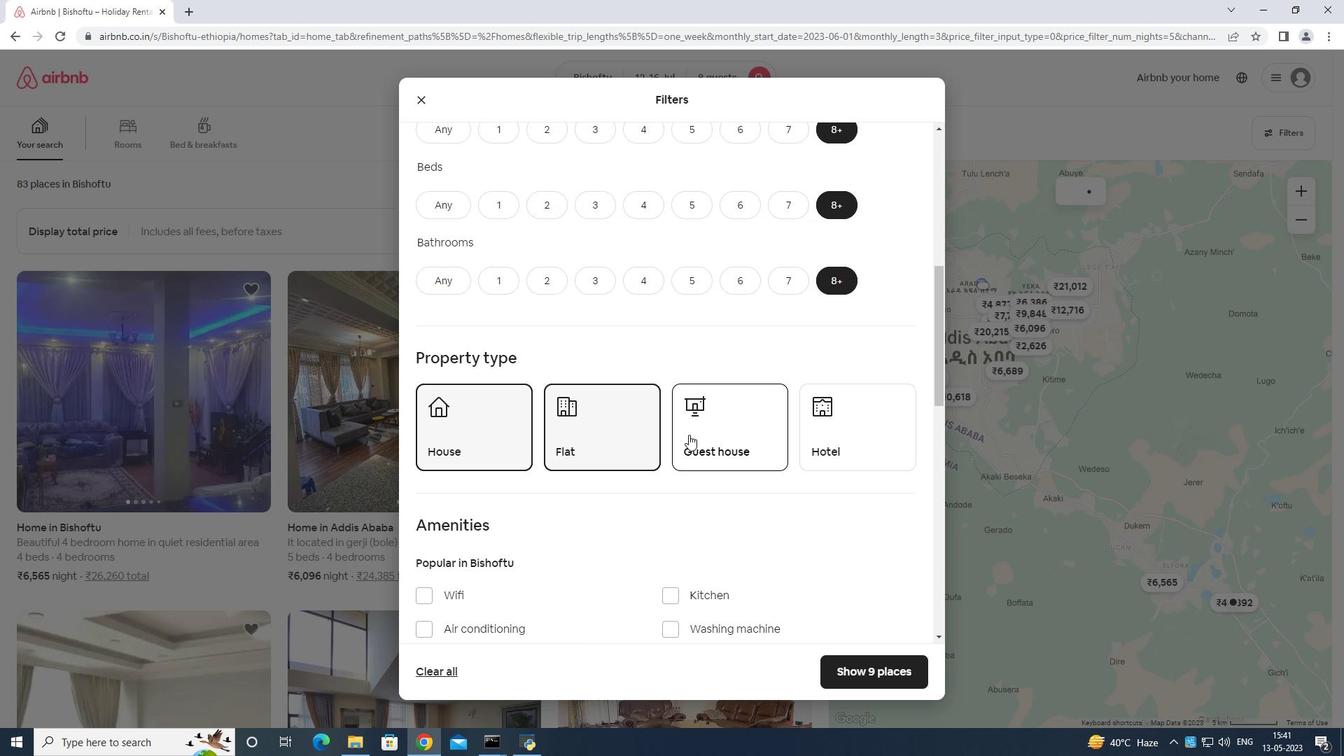 
Action: Mouse pressed left at (720, 442)
Screenshot: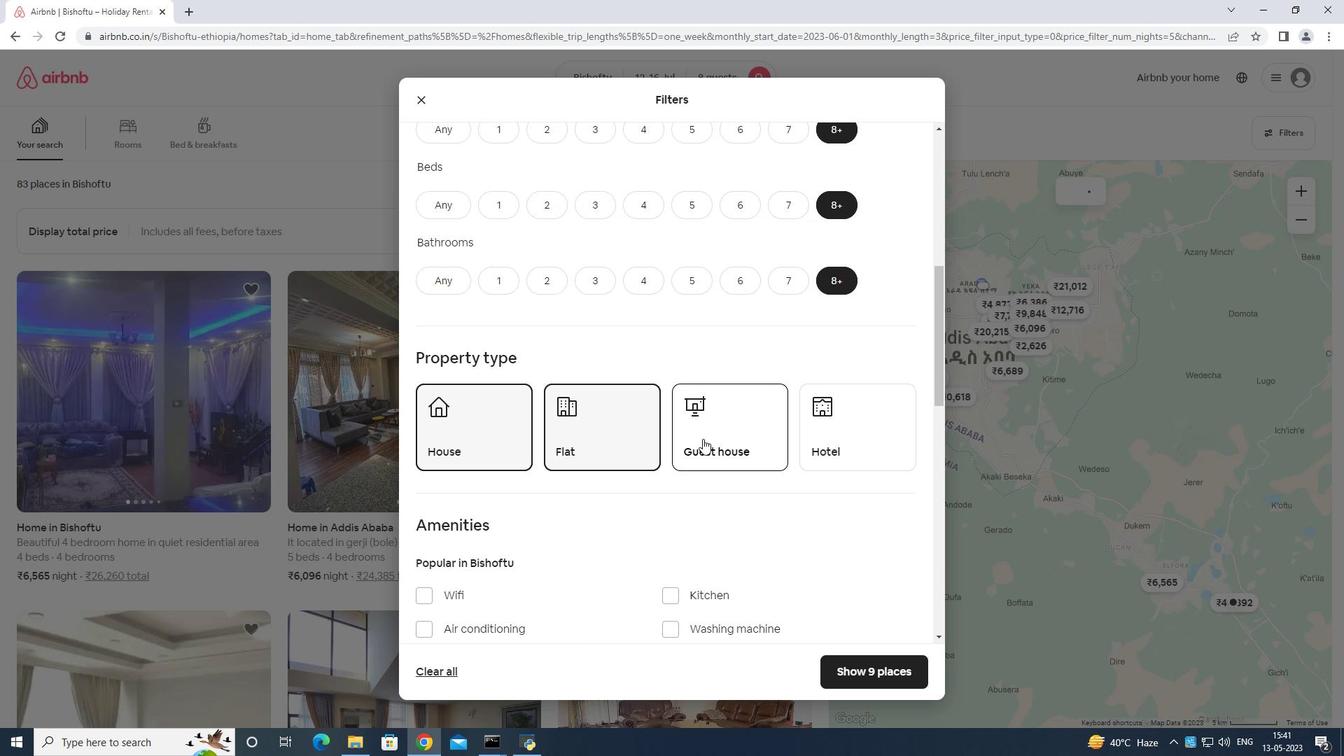 
Action: Mouse moved to (806, 440)
Screenshot: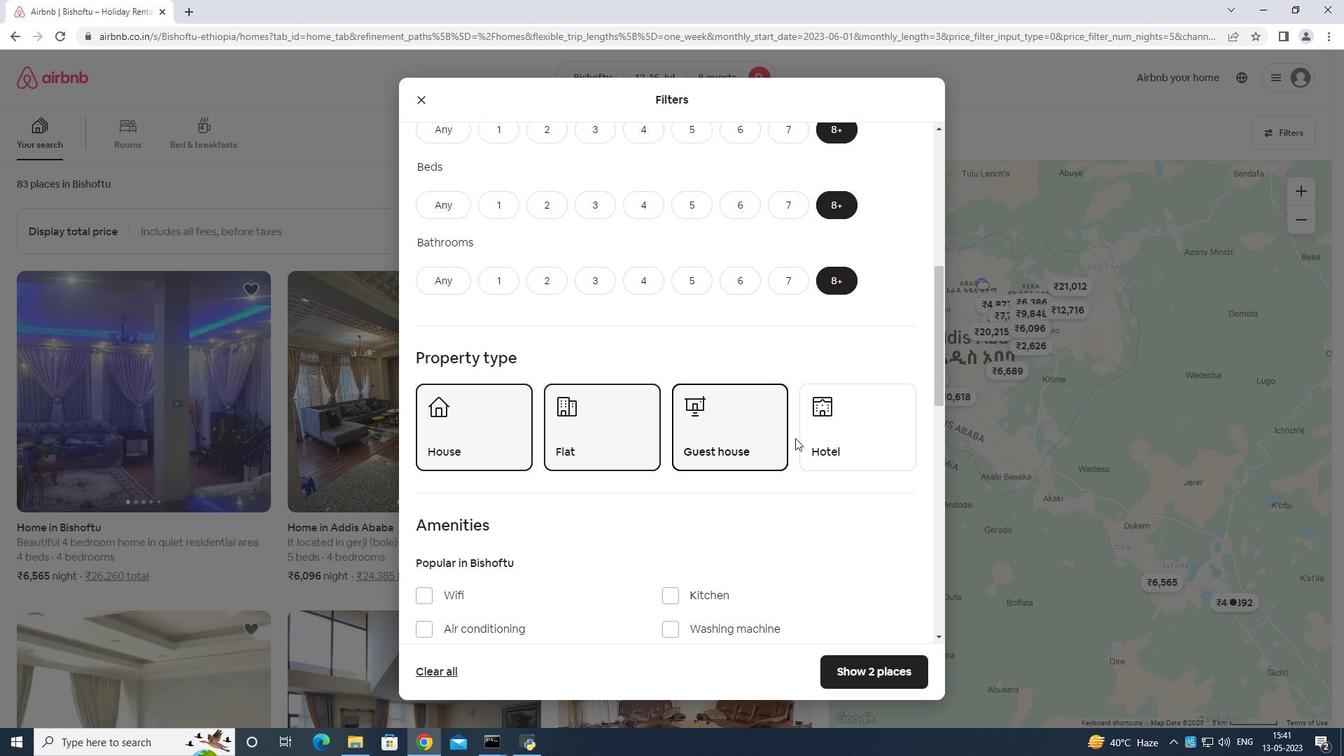 
Action: Mouse pressed left at (806, 440)
Screenshot: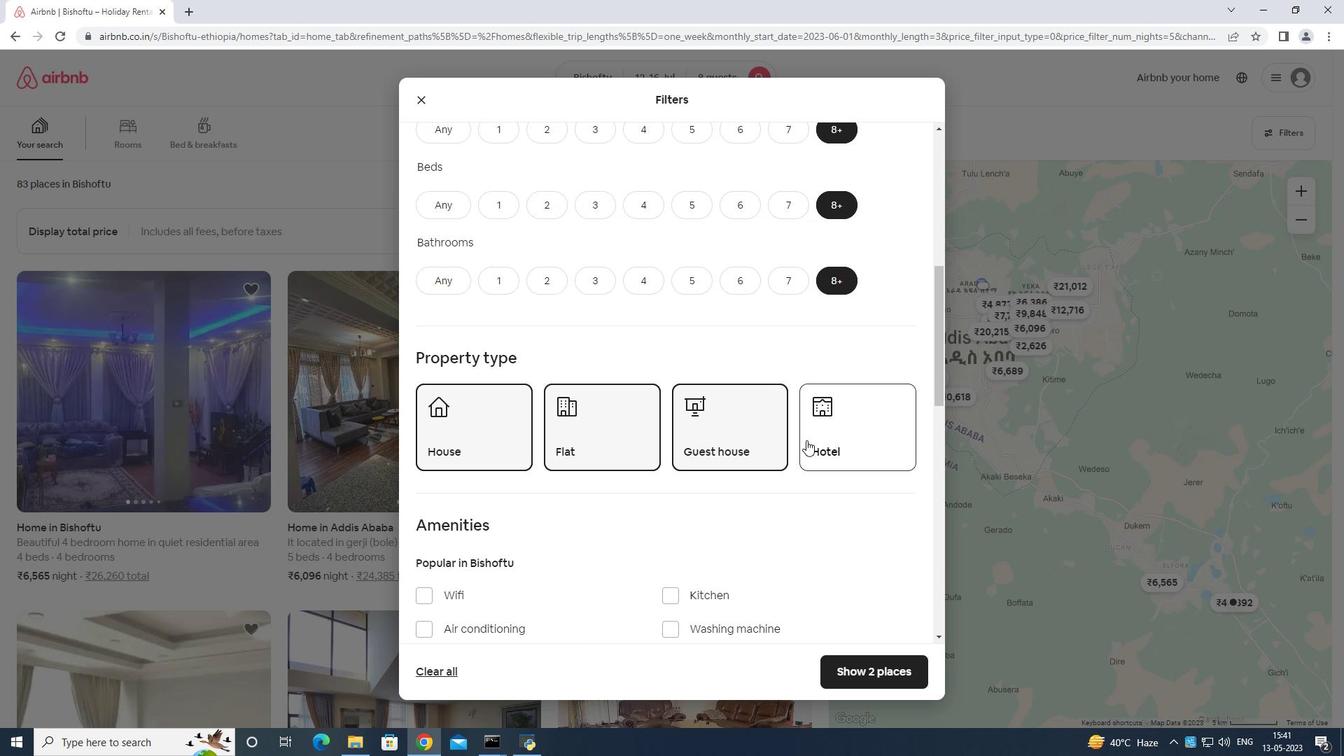 
Action: Mouse moved to (808, 440)
Screenshot: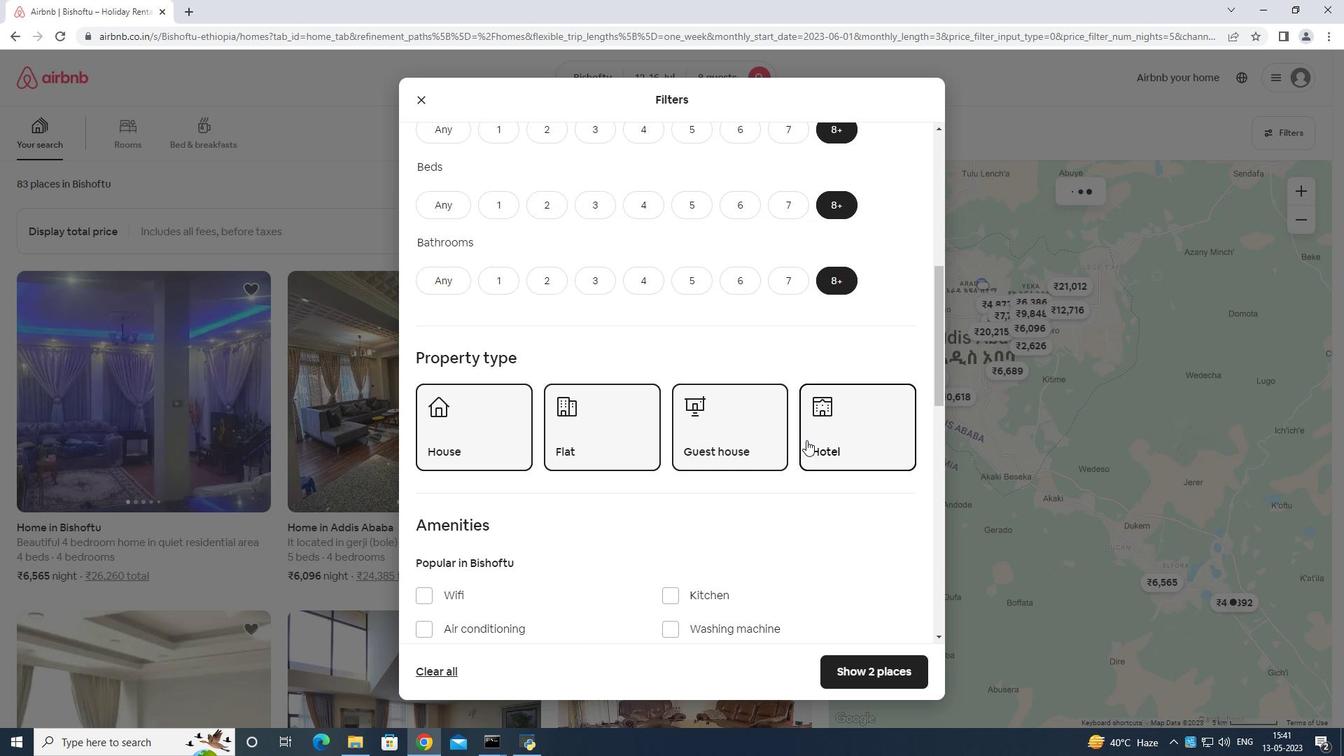
Action: Mouse scrolled (808, 439) with delta (0, 0)
Screenshot: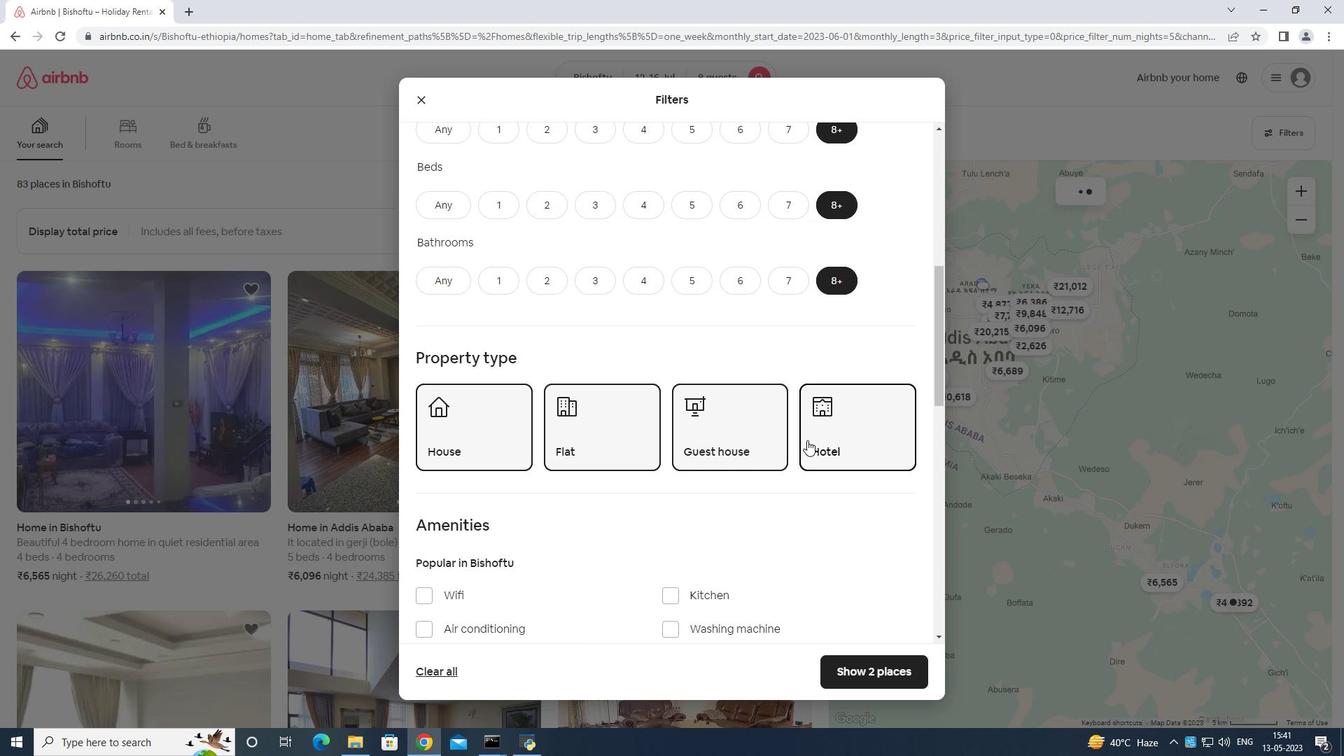 
Action: Mouse moved to (809, 442)
Screenshot: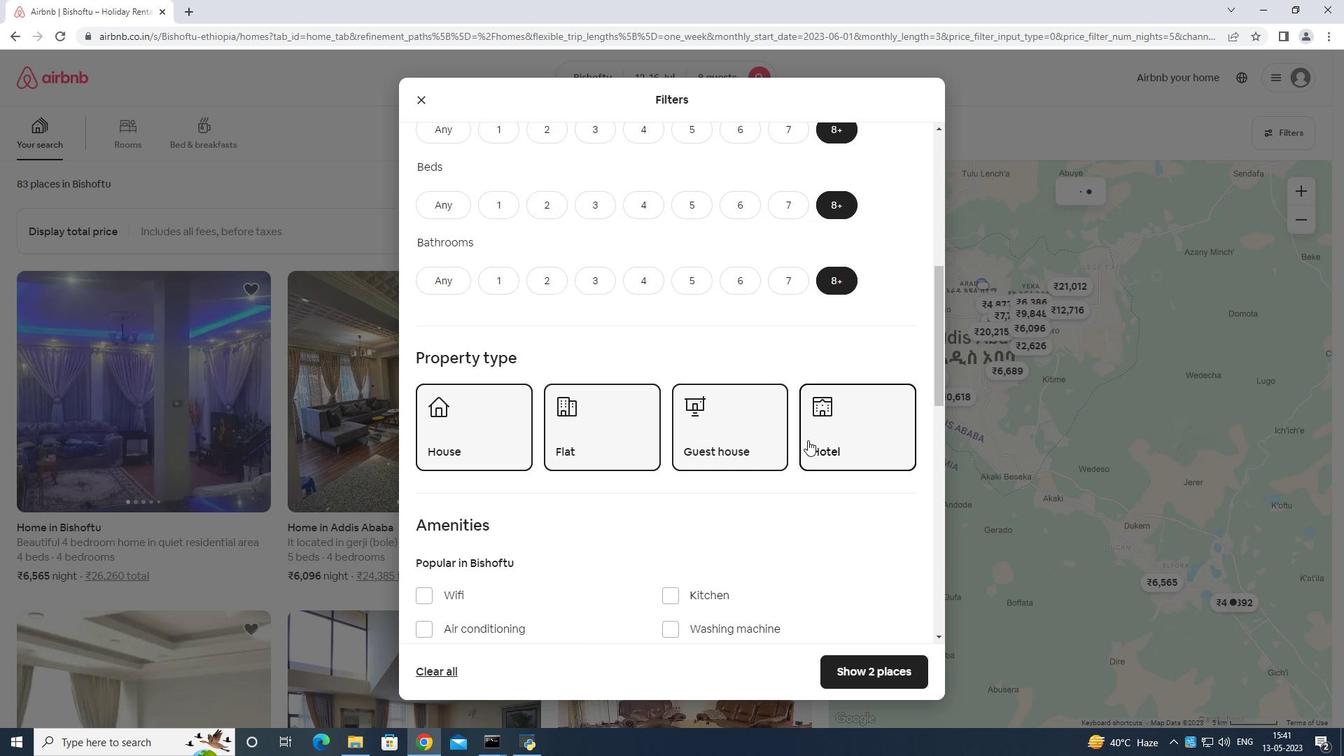 
Action: Mouse scrolled (809, 441) with delta (0, 0)
Screenshot: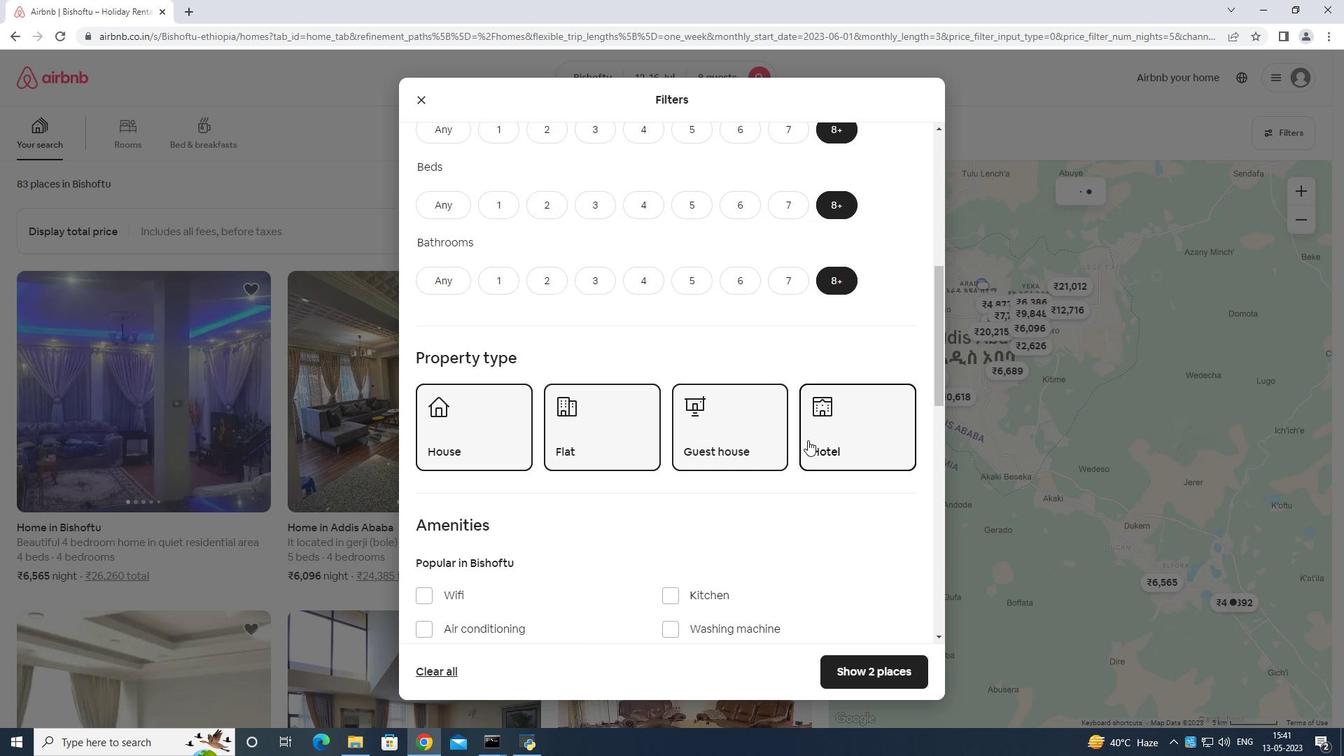 
Action: Mouse moved to (425, 454)
Screenshot: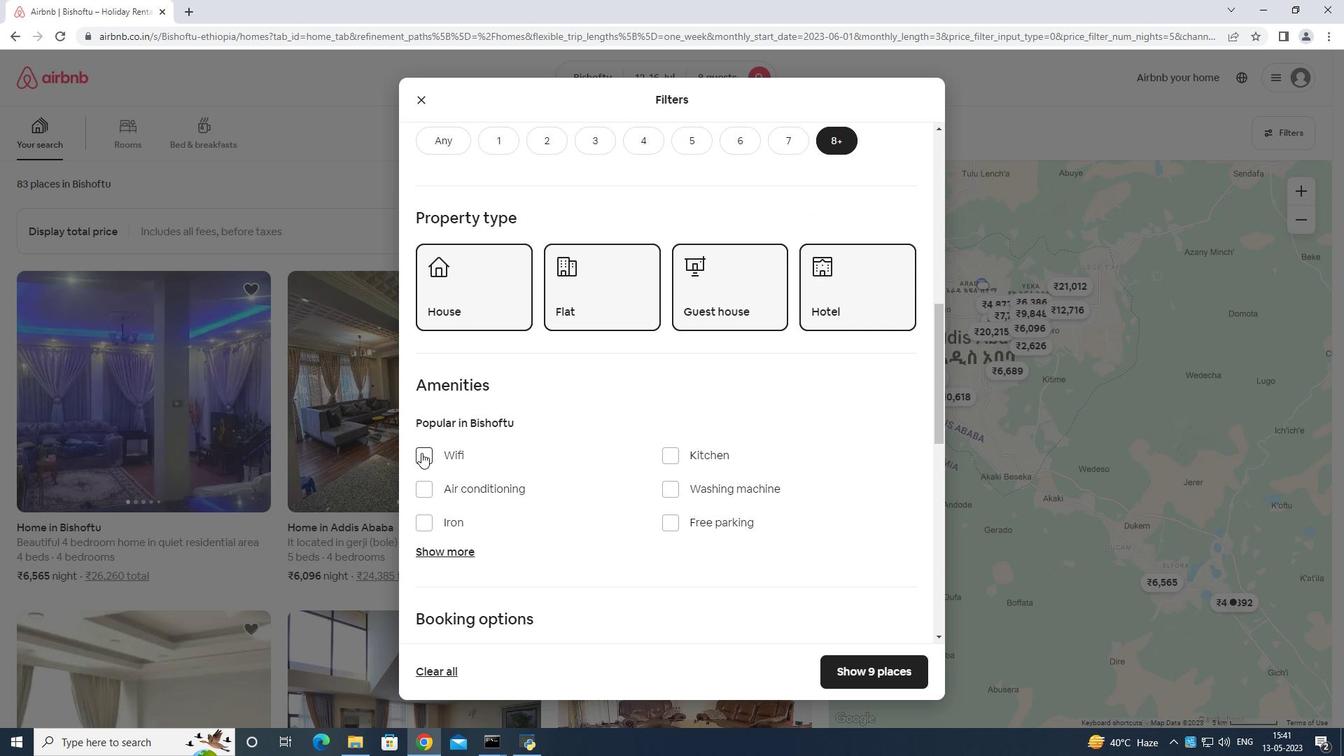 
Action: Mouse pressed left at (425, 454)
Screenshot: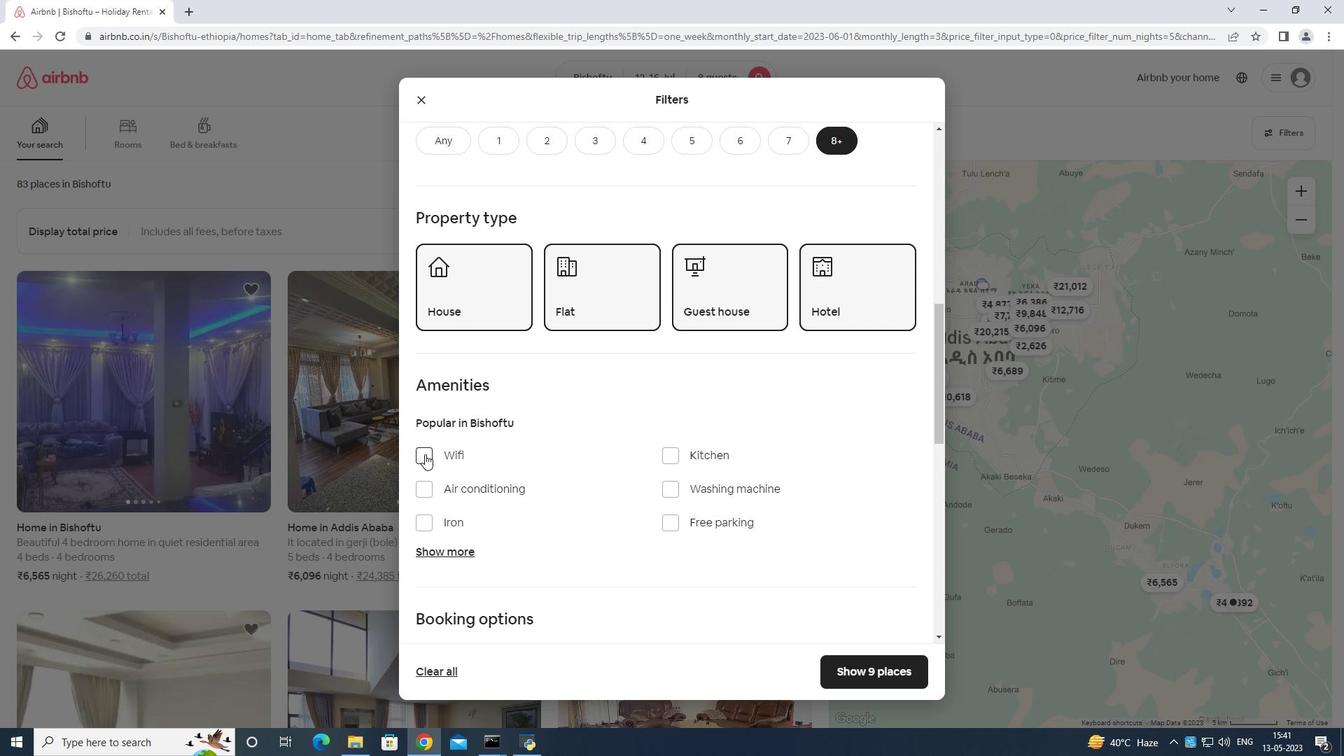 
Action: Mouse moved to (676, 525)
Screenshot: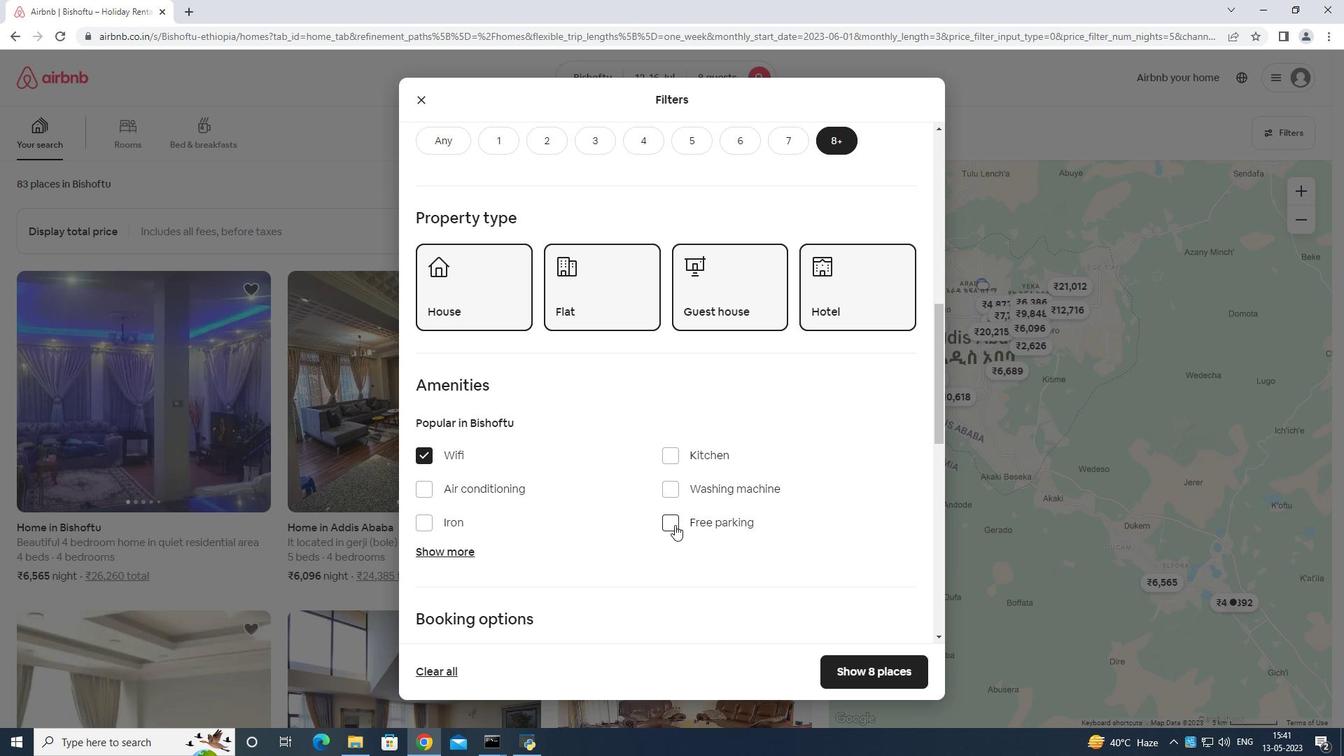 
Action: Mouse pressed left at (676, 525)
Screenshot: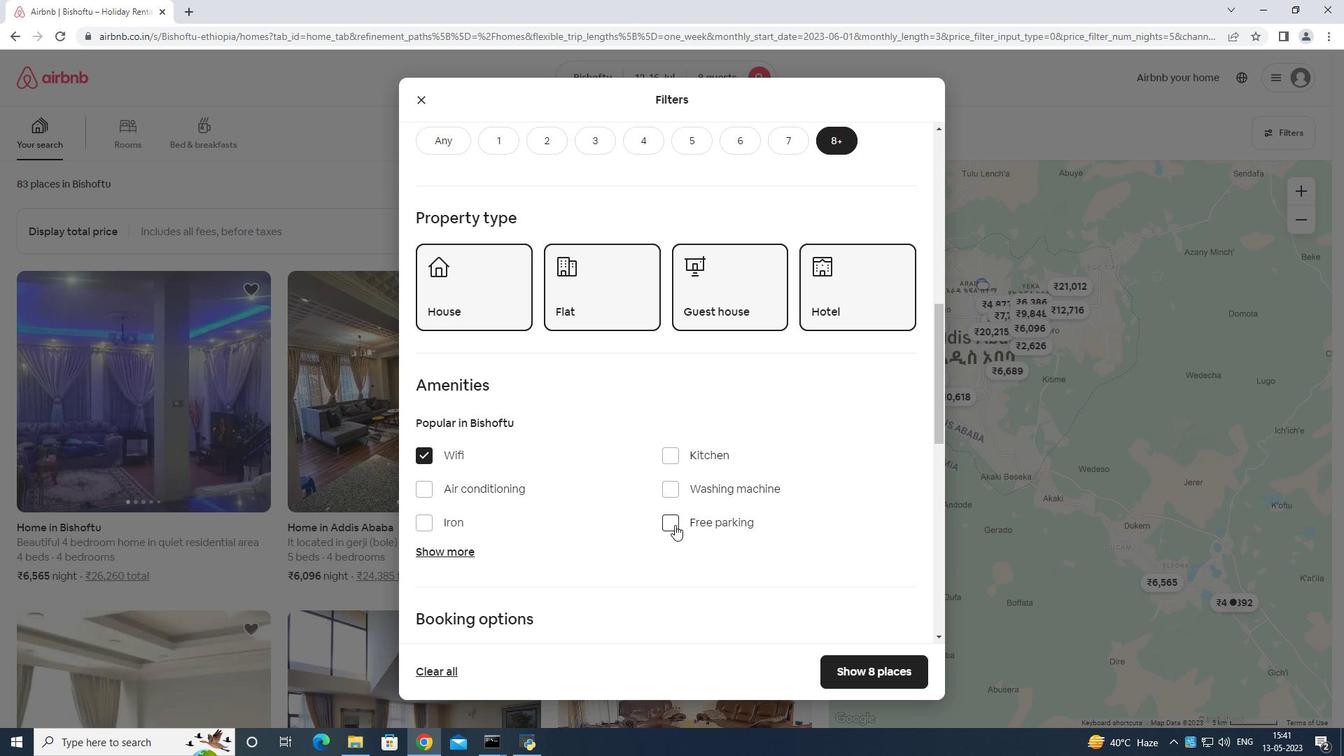 
Action: Mouse moved to (443, 545)
Screenshot: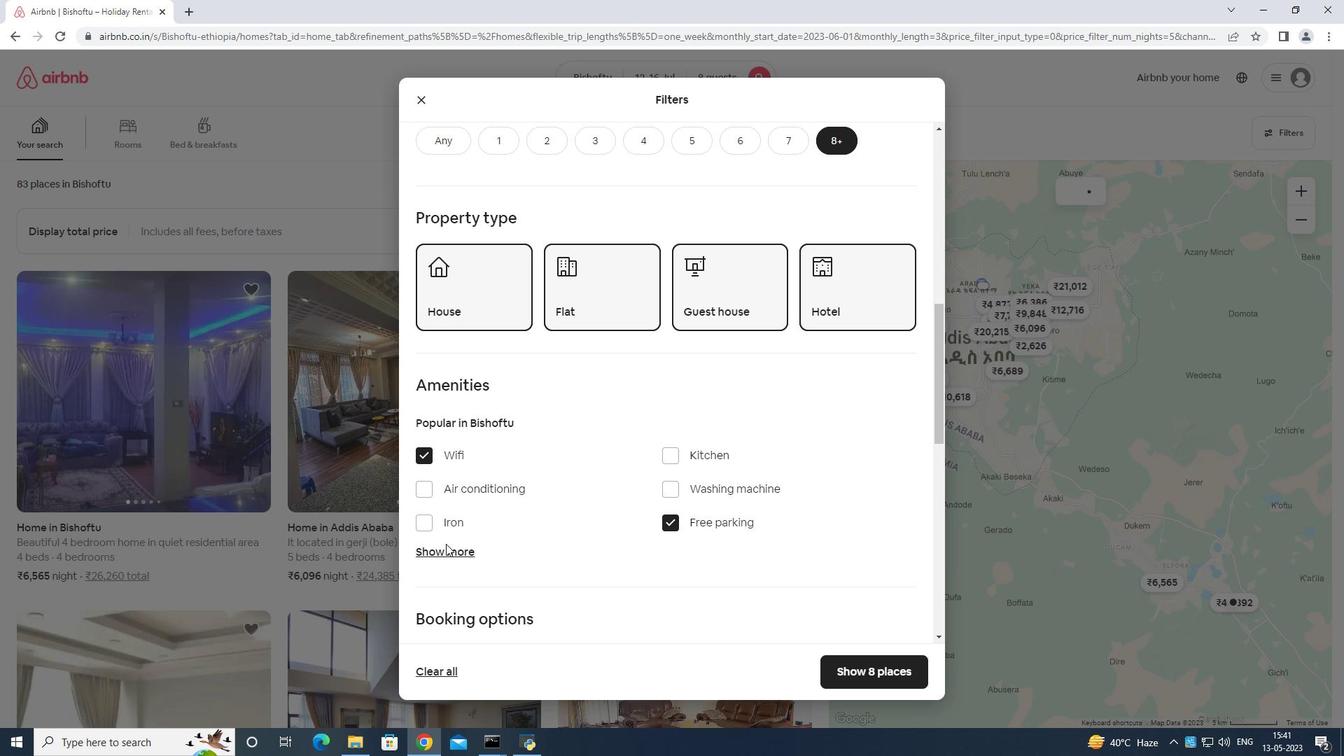 
Action: Mouse pressed left at (443, 545)
Screenshot: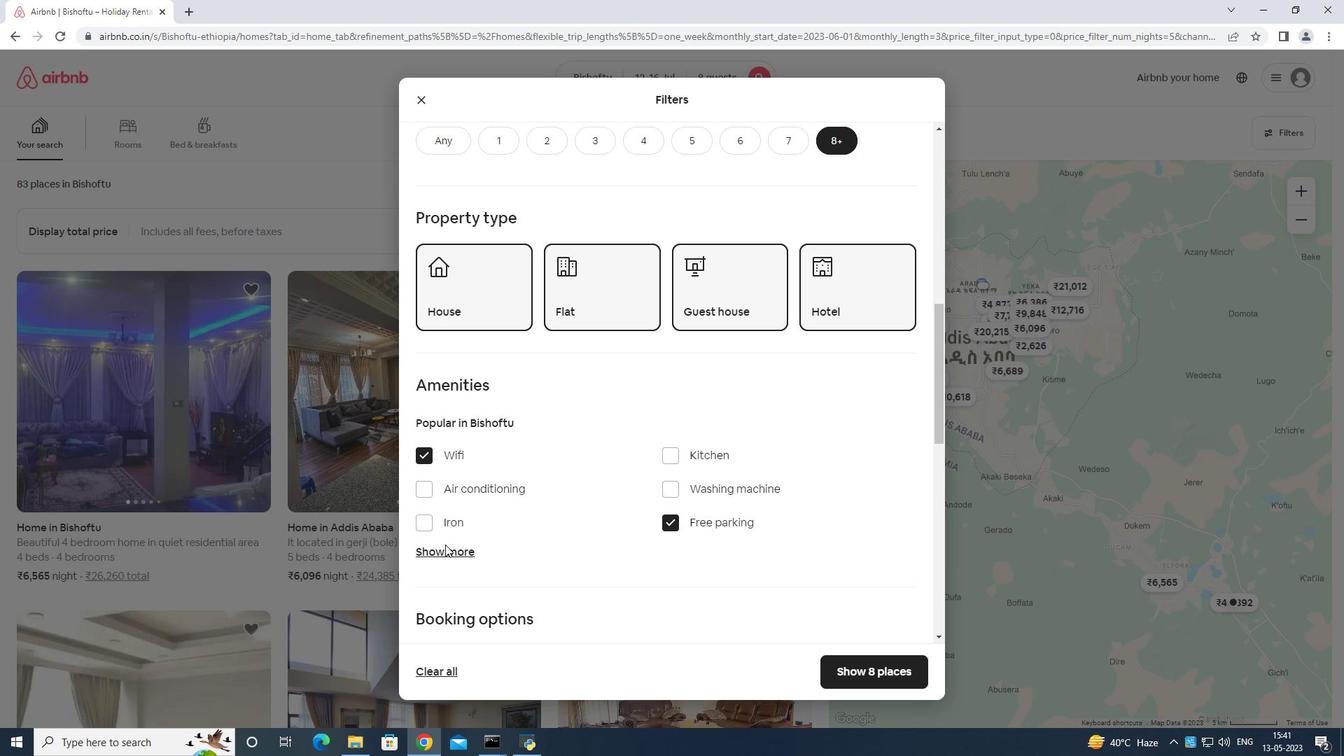 
Action: Mouse moved to (505, 536)
Screenshot: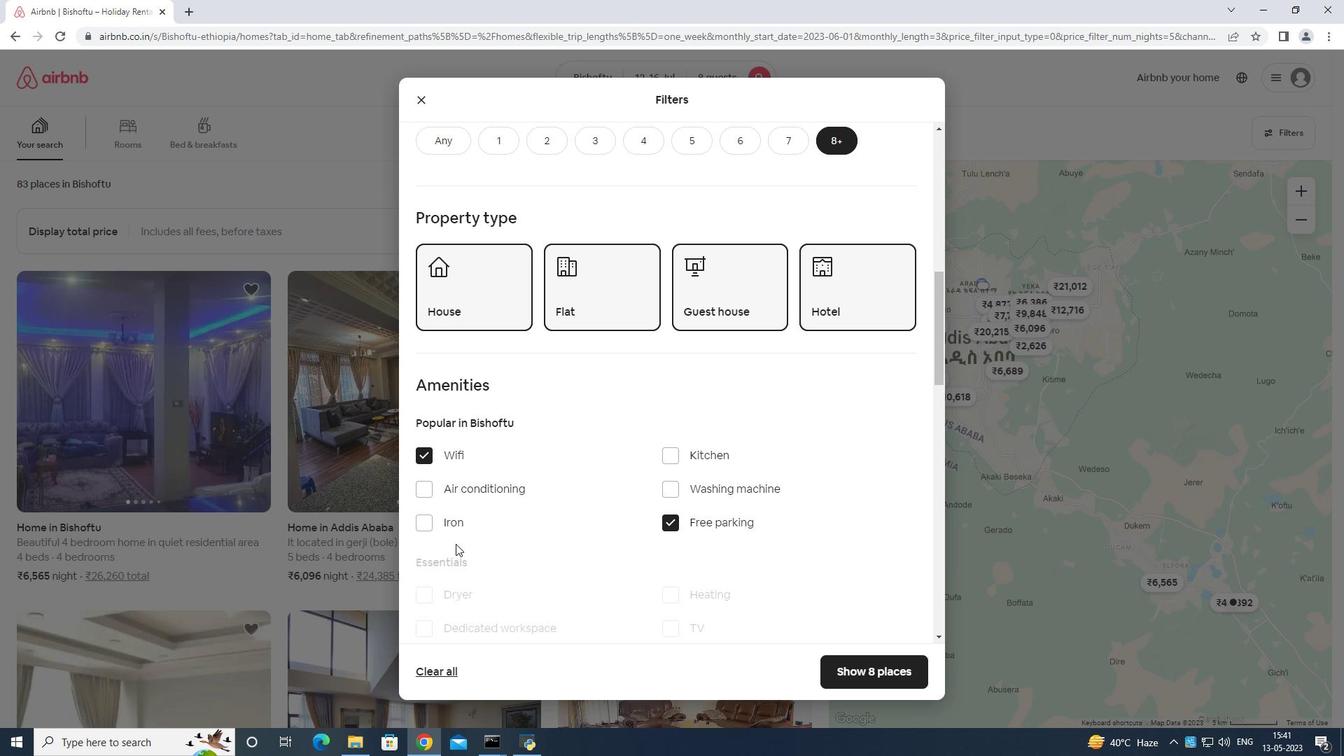 
Action: Mouse scrolled (505, 535) with delta (0, 0)
Screenshot: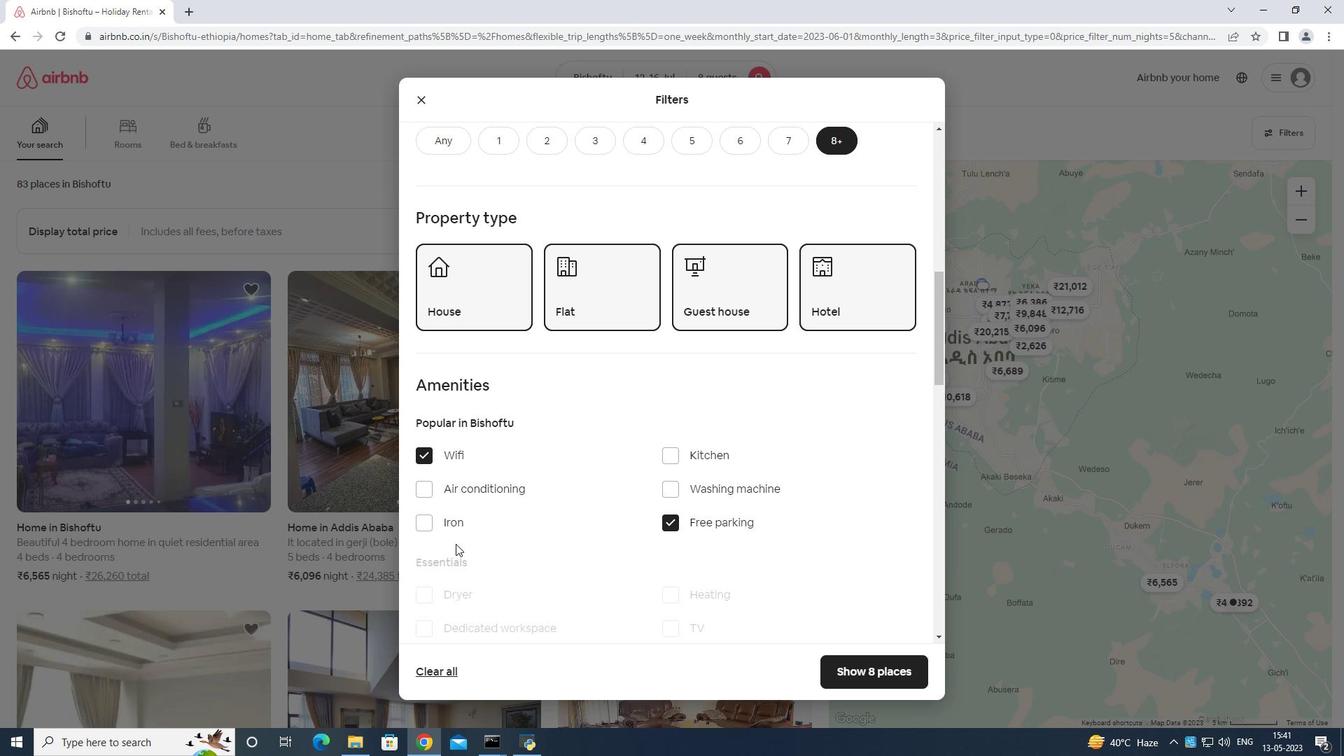 
Action: Mouse moved to (507, 537)
Screenshot: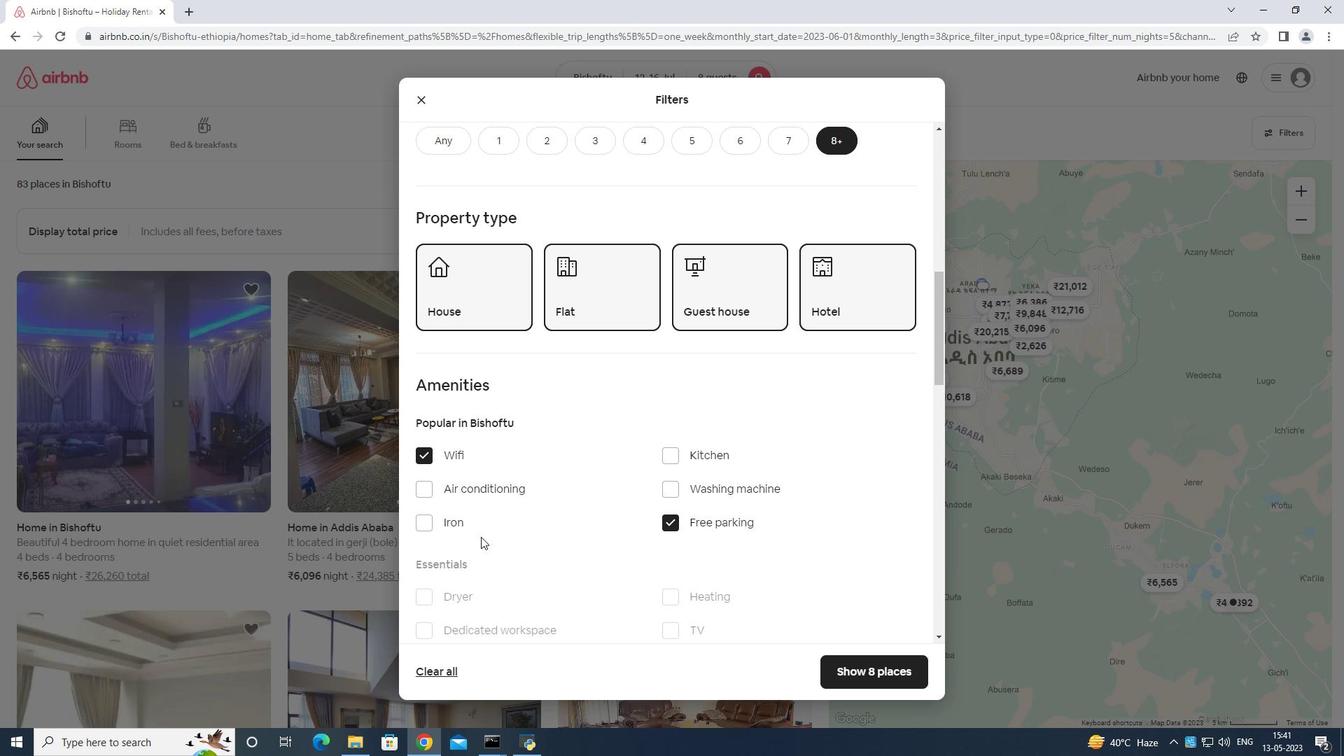 
Action: Mouse scrolled (507, 536) with delta (0, 0)
Screenshot: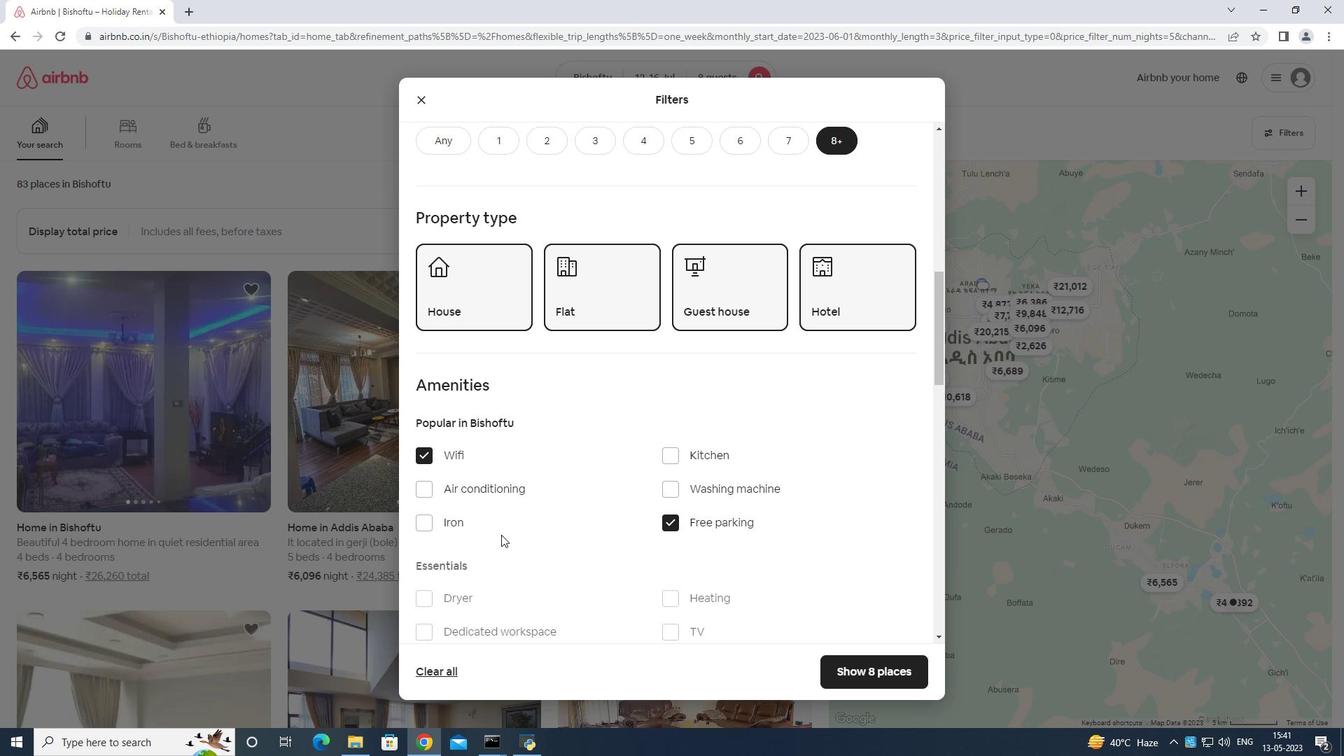 
Action: Mouse moved to (669, 488)
Screenshot: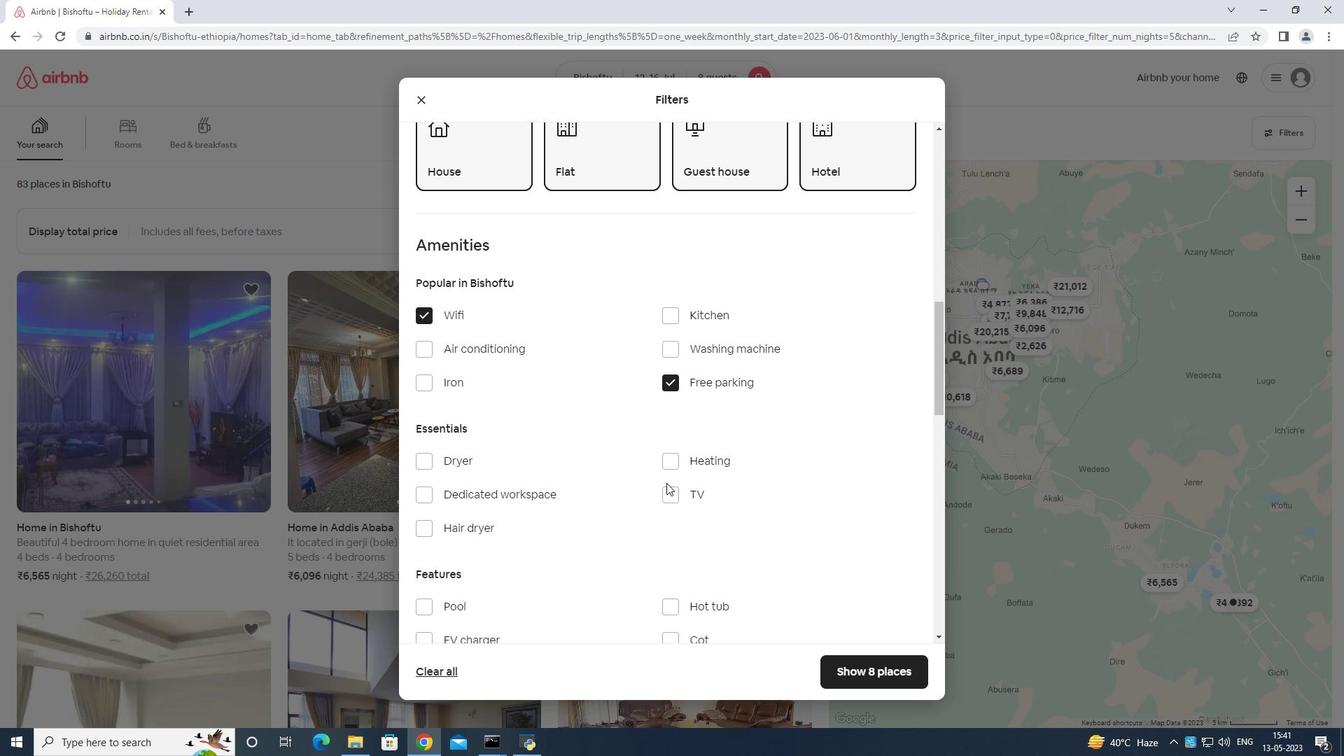 
Action: Mouse pressed left at (669, 488)
Screenshot: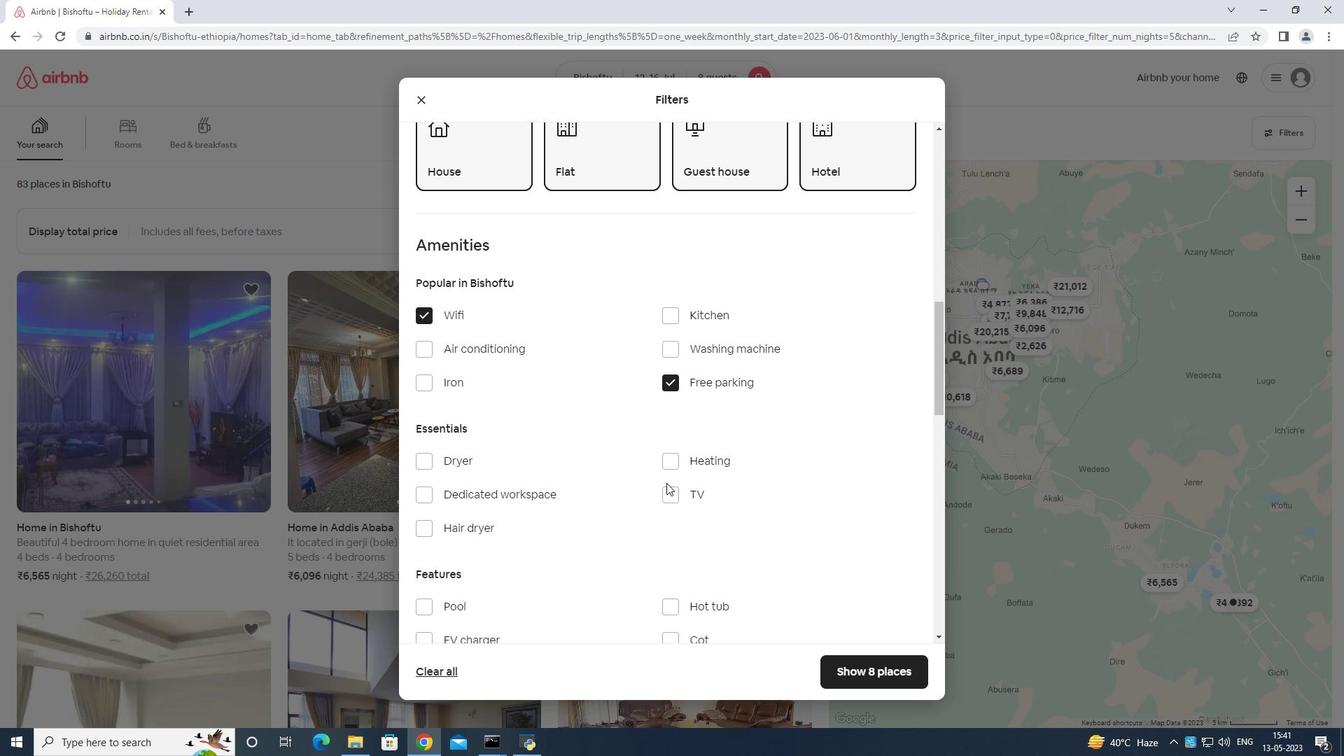 
Action: Mouse moved to (664, 501)
Screenshot: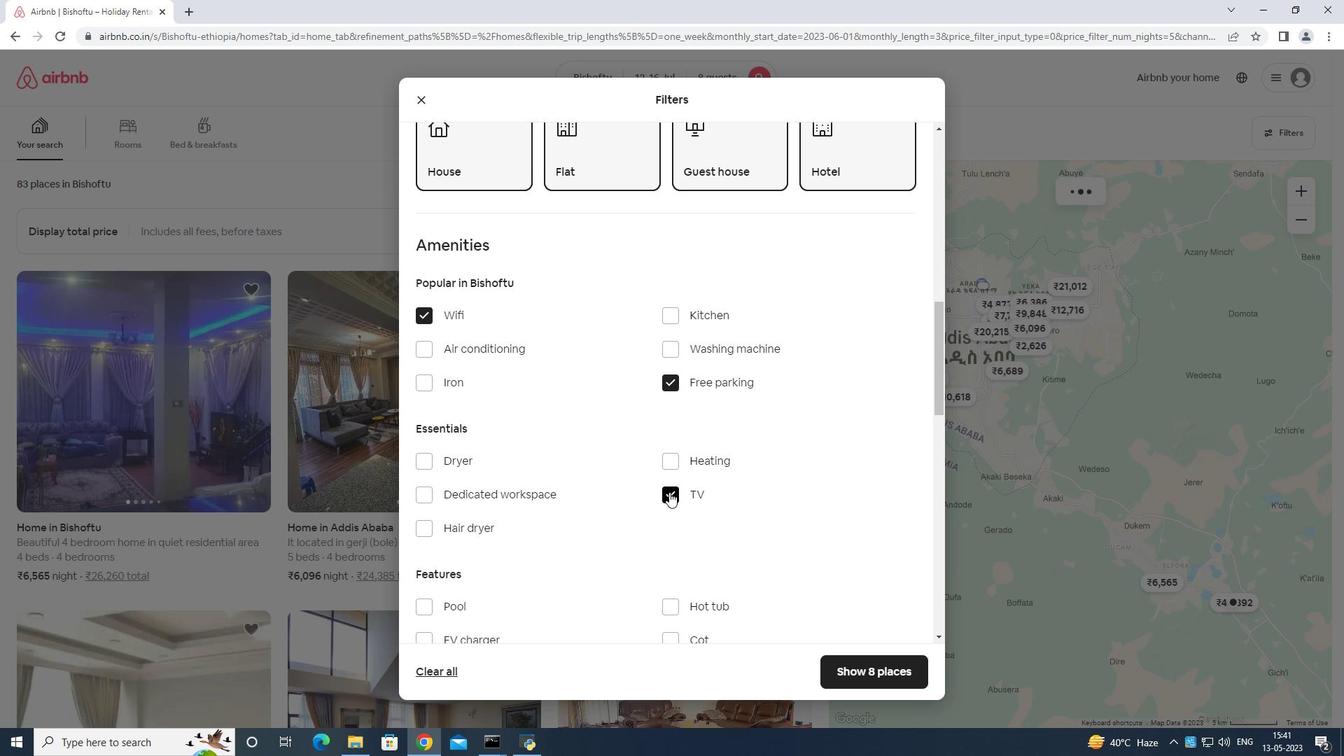 
Action: Mouse scrolled (664, 500) with delta (0, 0)
Screenshot: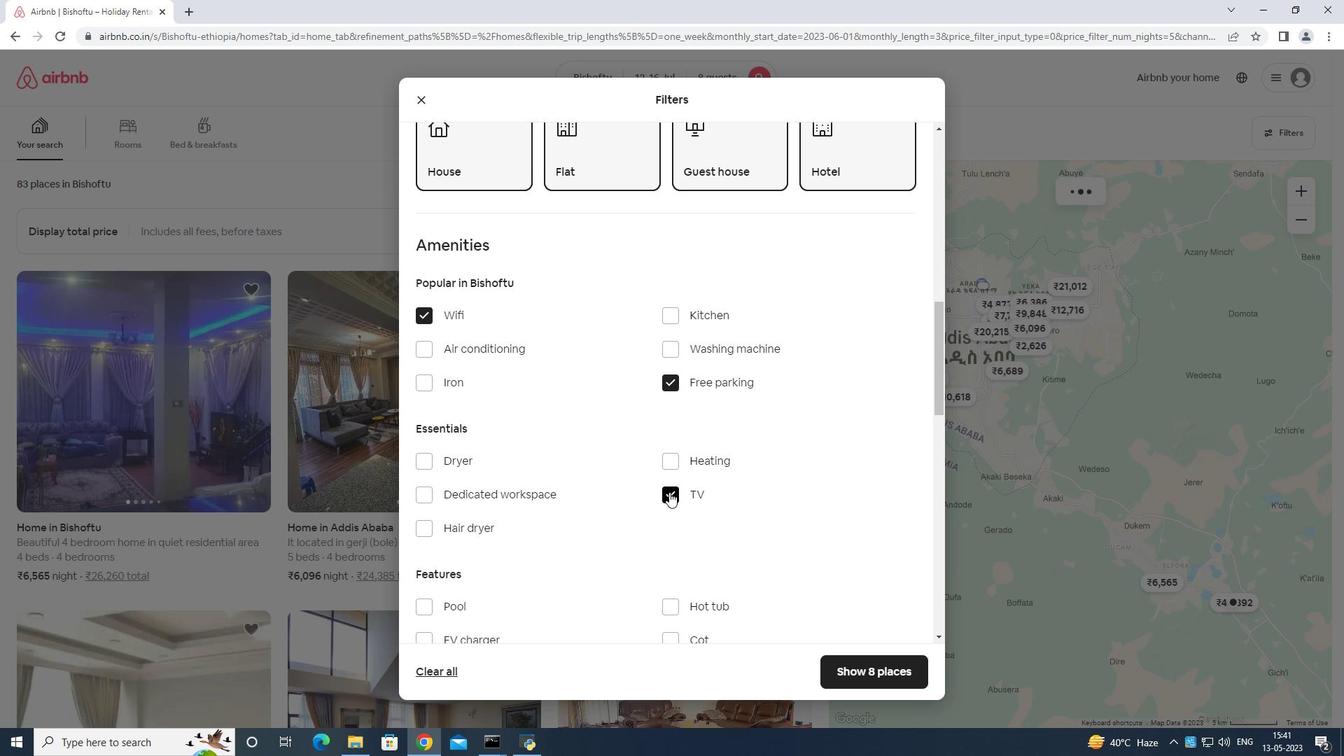 
Action: Mouse moved to (663, 504)
Screenshot: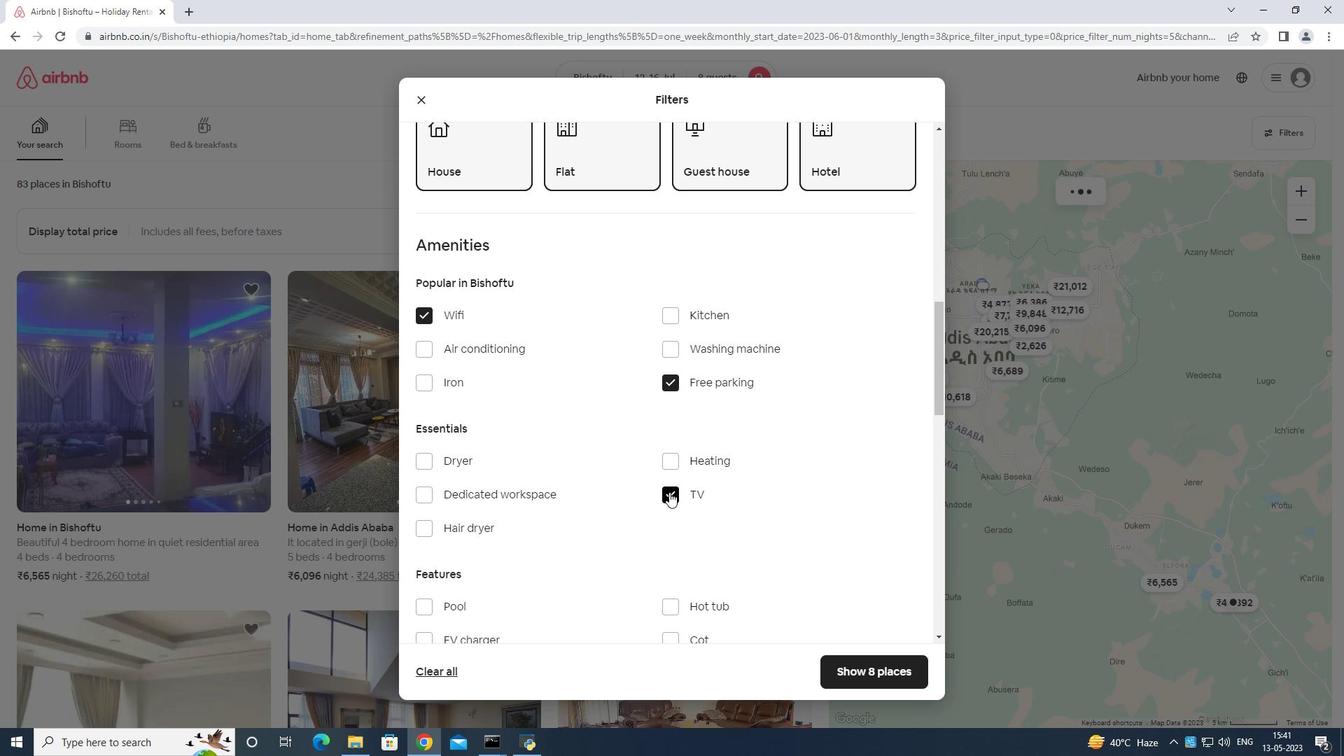 
Action: Mouse scrolled (663, 503) with delta (0, 0)
Screenshot: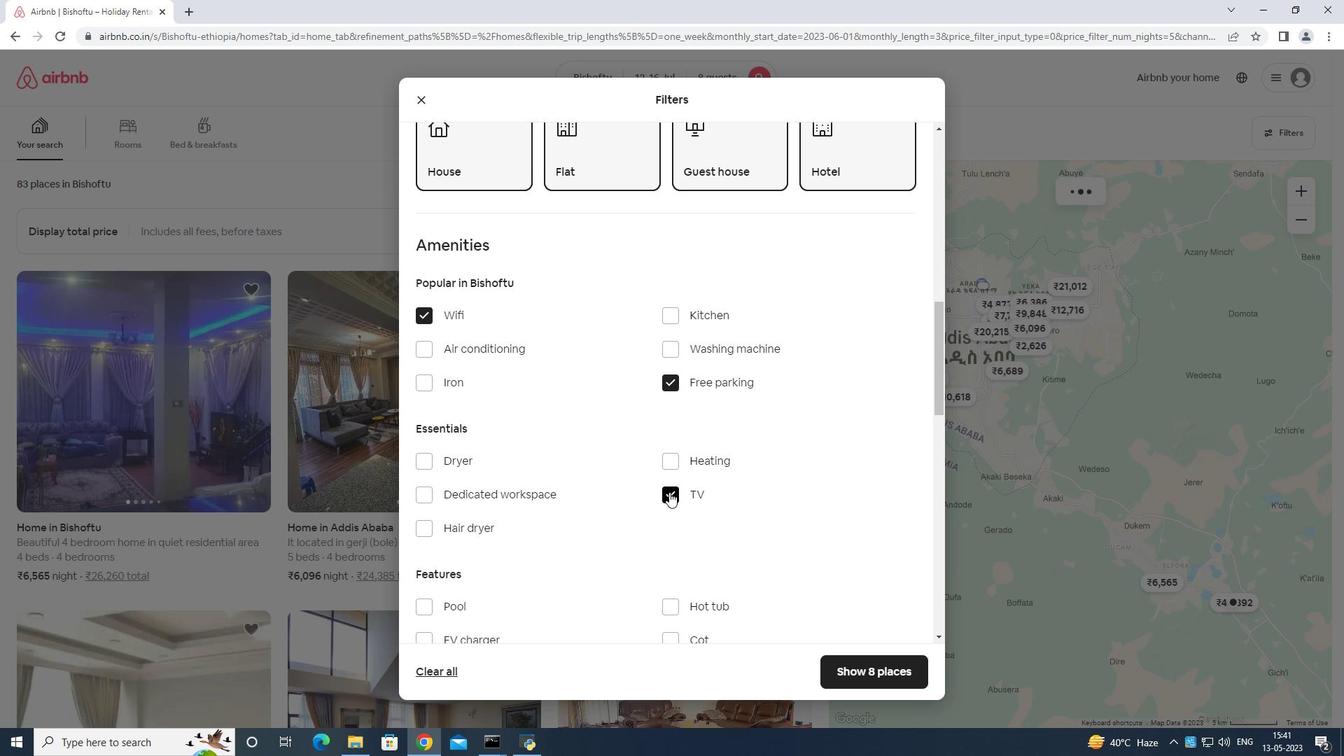 
Action: Mouse moved to (663, 504)
Screenshot: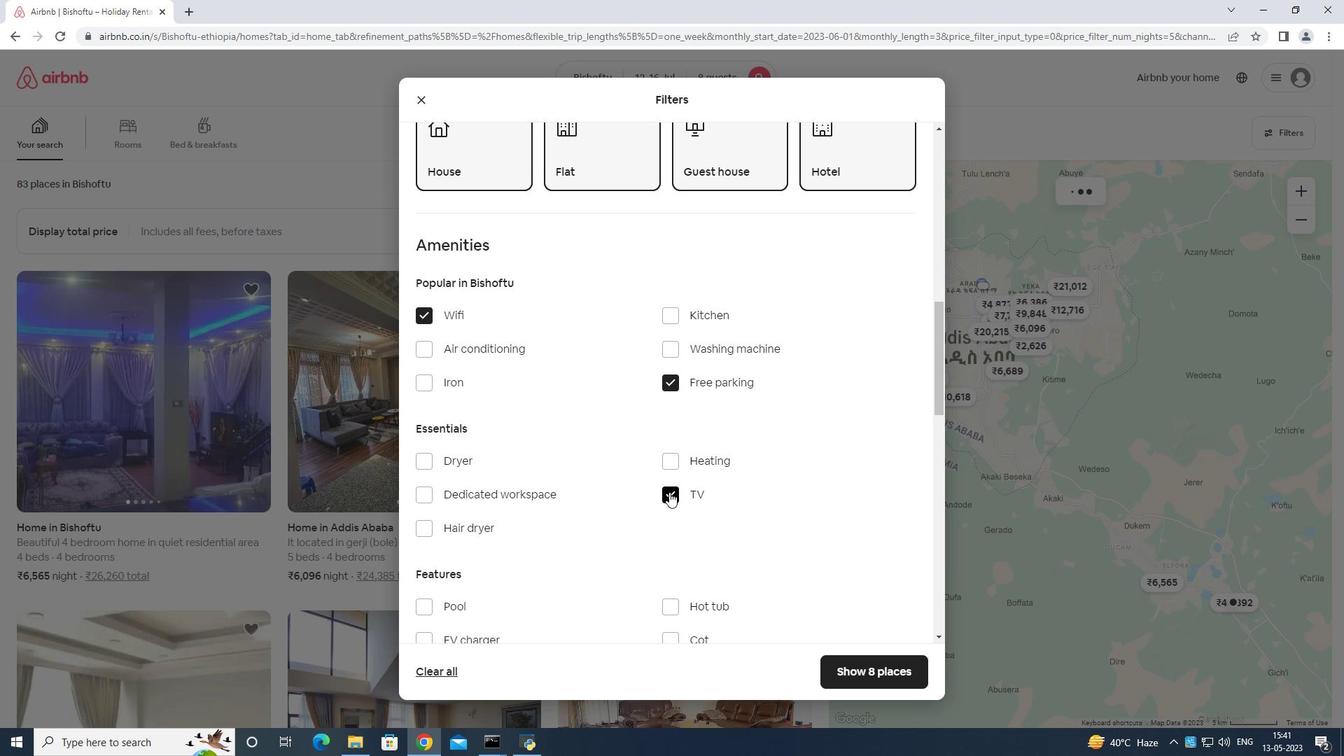 
Action: Mouse scrolled (663, 504) with delta (0, 0)
Screenshot: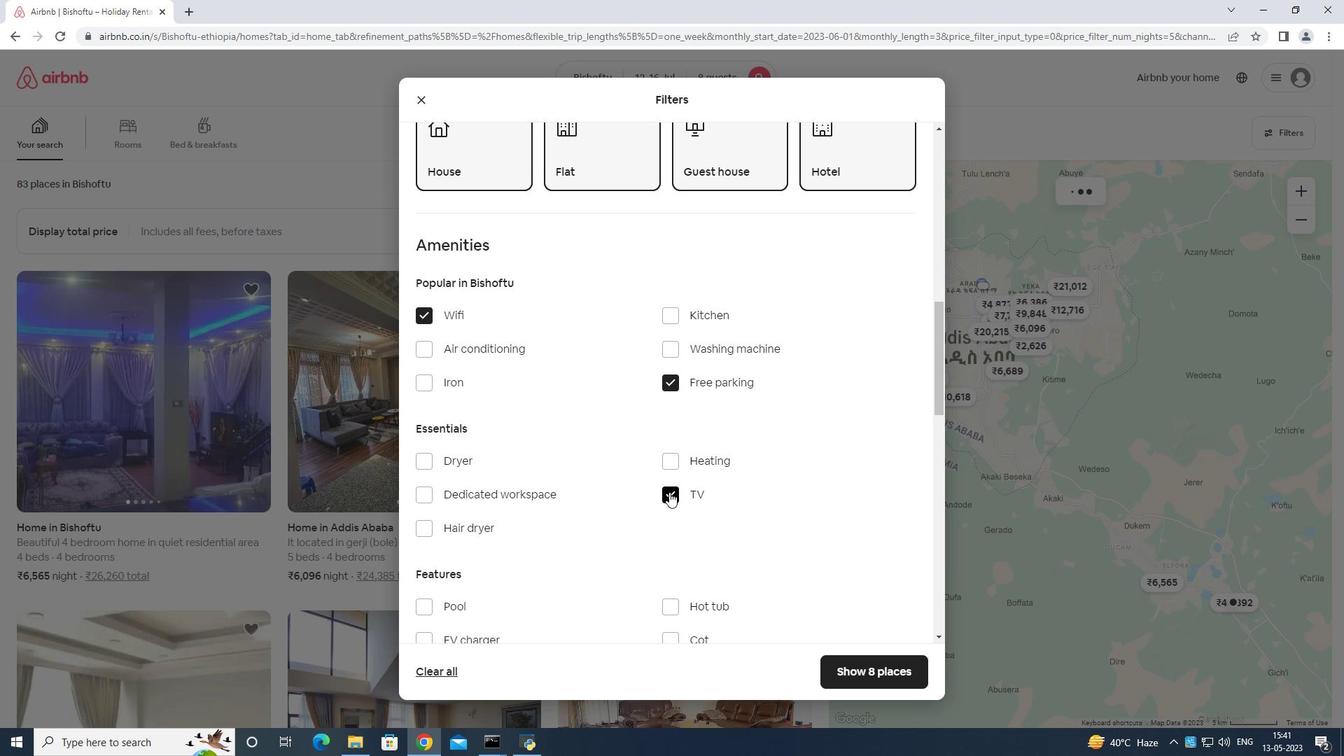 
Action: Mouse moved to (424, 460)
Screenshot: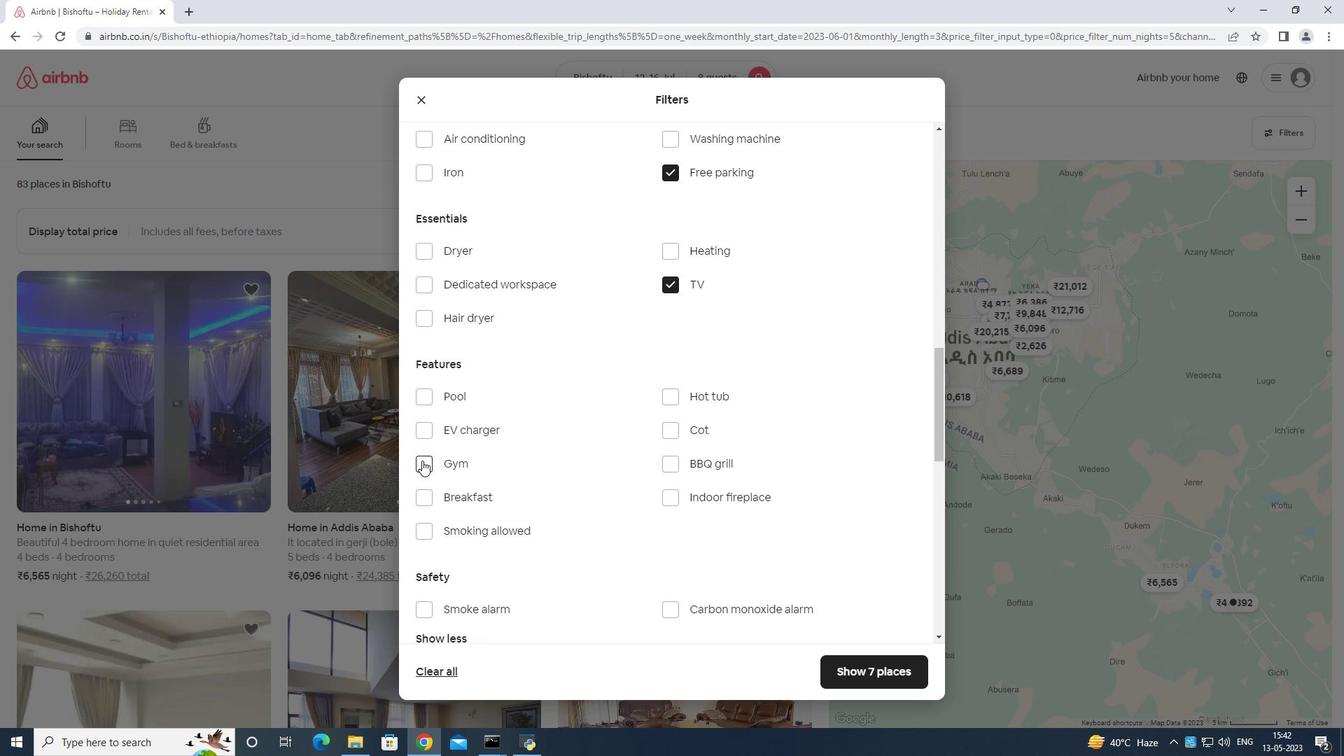 
Action: Mouse pressed left at (424, 460)
Screenshot: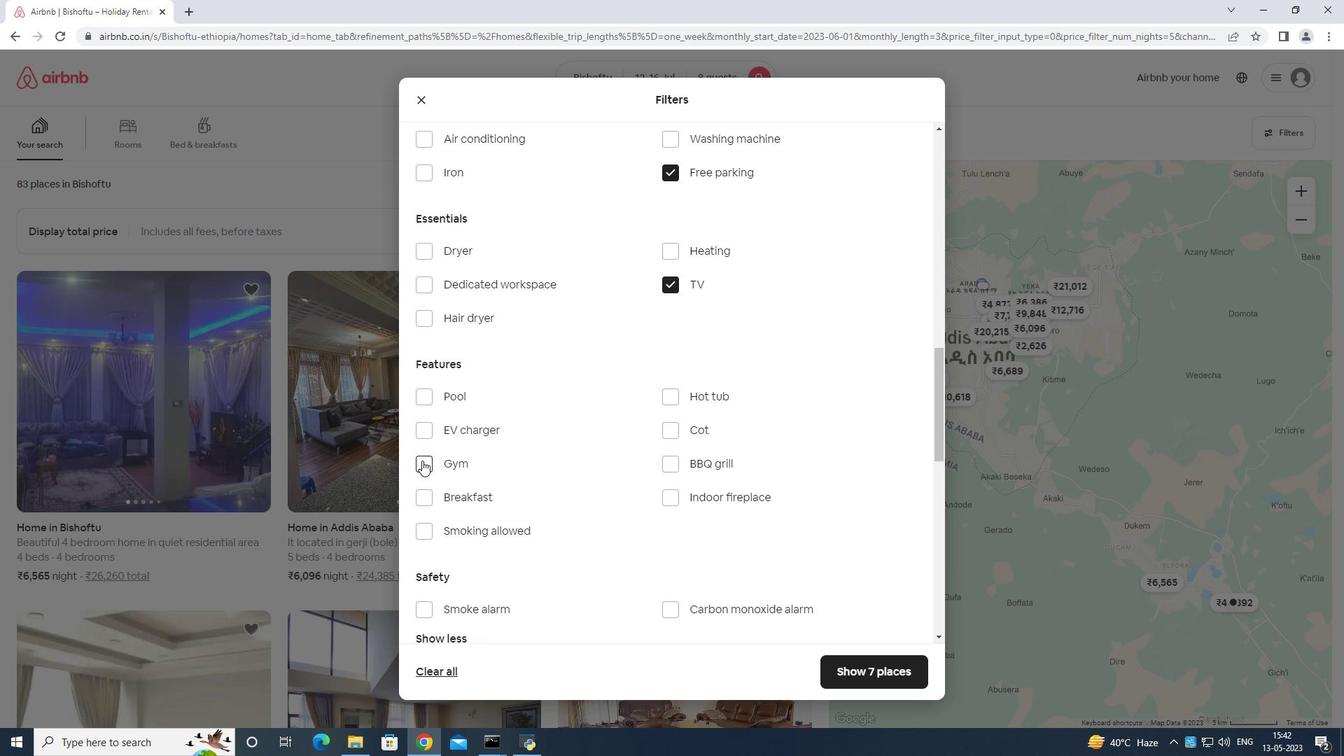 
Action: Mouse moved to (416, 492)
Screenshot: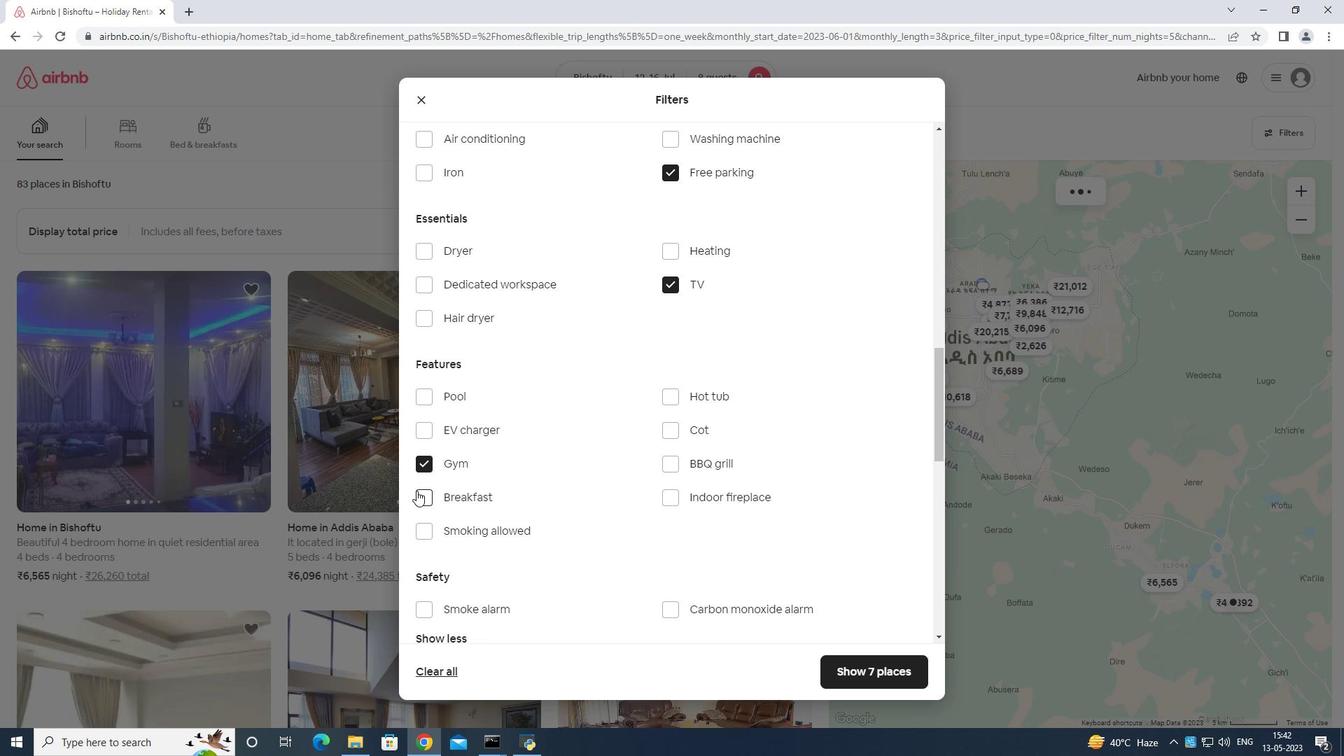 
Action: Mouse pressed left at (416, 492)
Screenshot: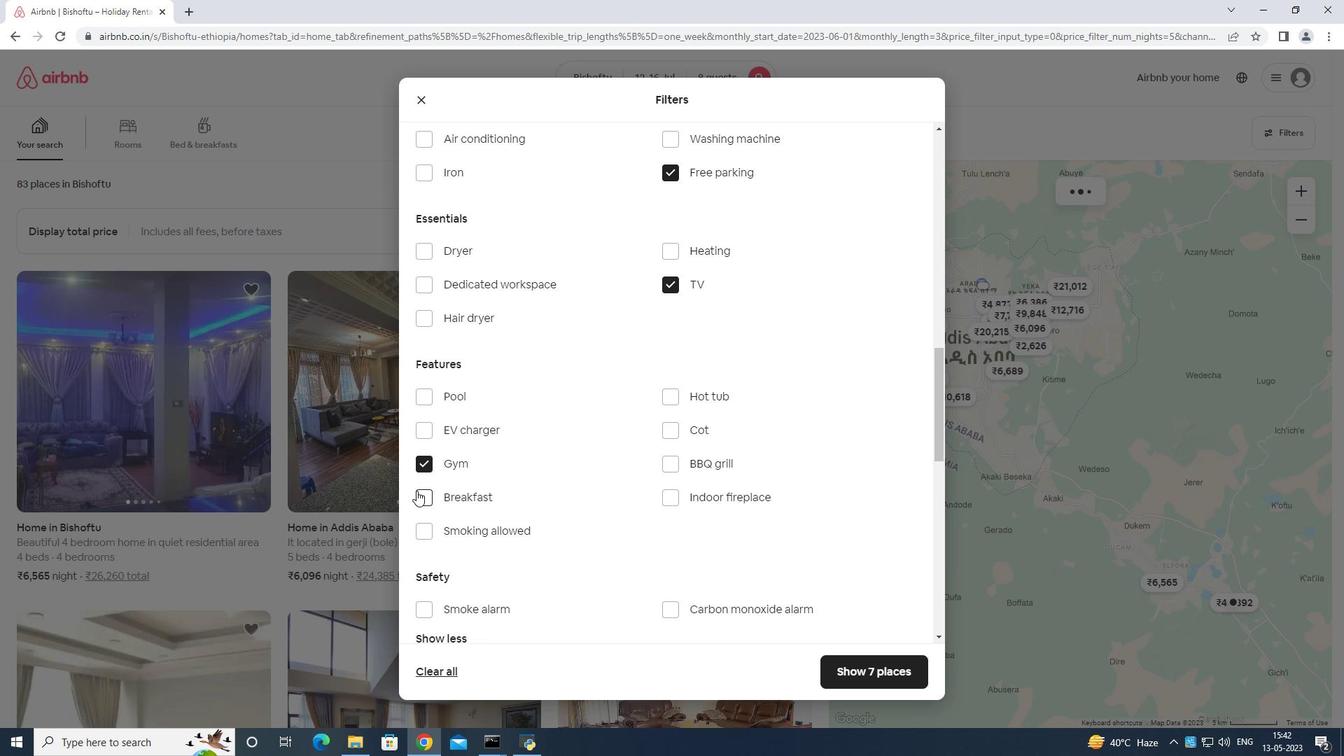 
Action: Mouse moved to (565, 507)
Screenshot: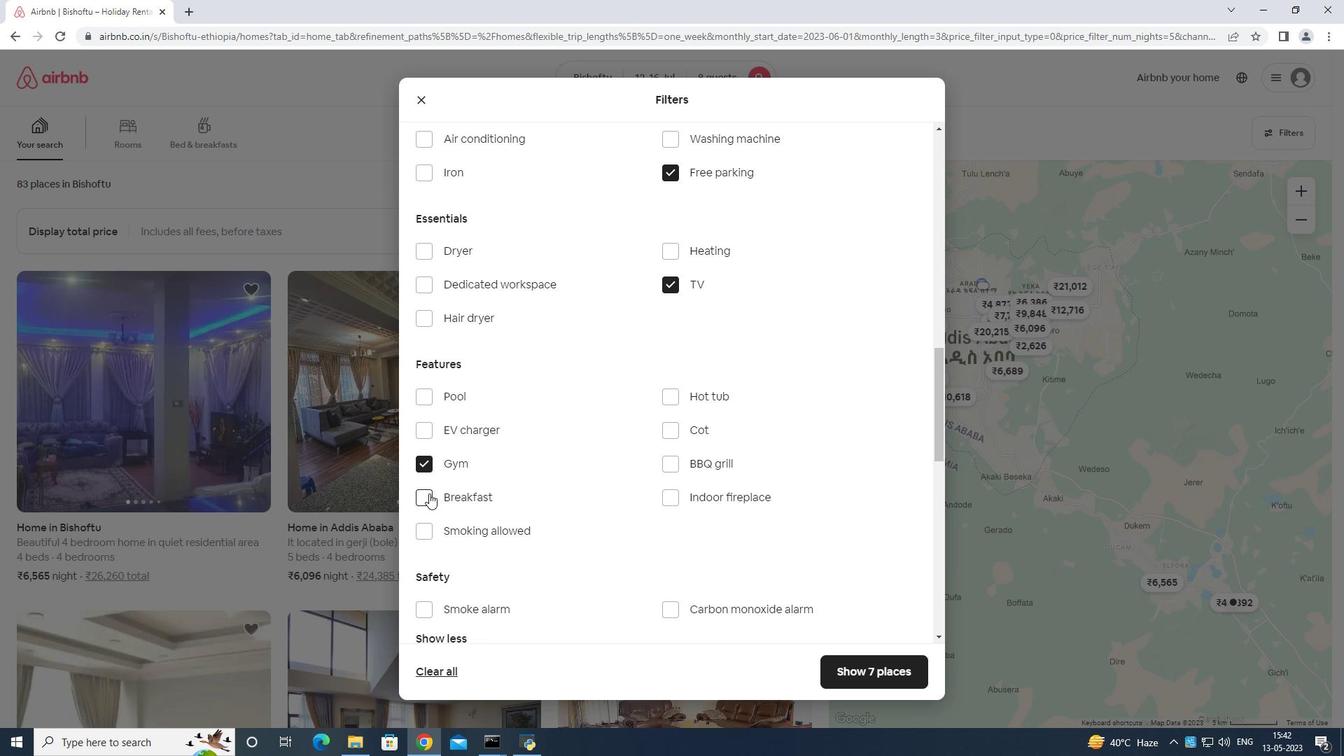 
Action: Mouse scrolled (565, 506) with delta (0, 0)
Screenshot: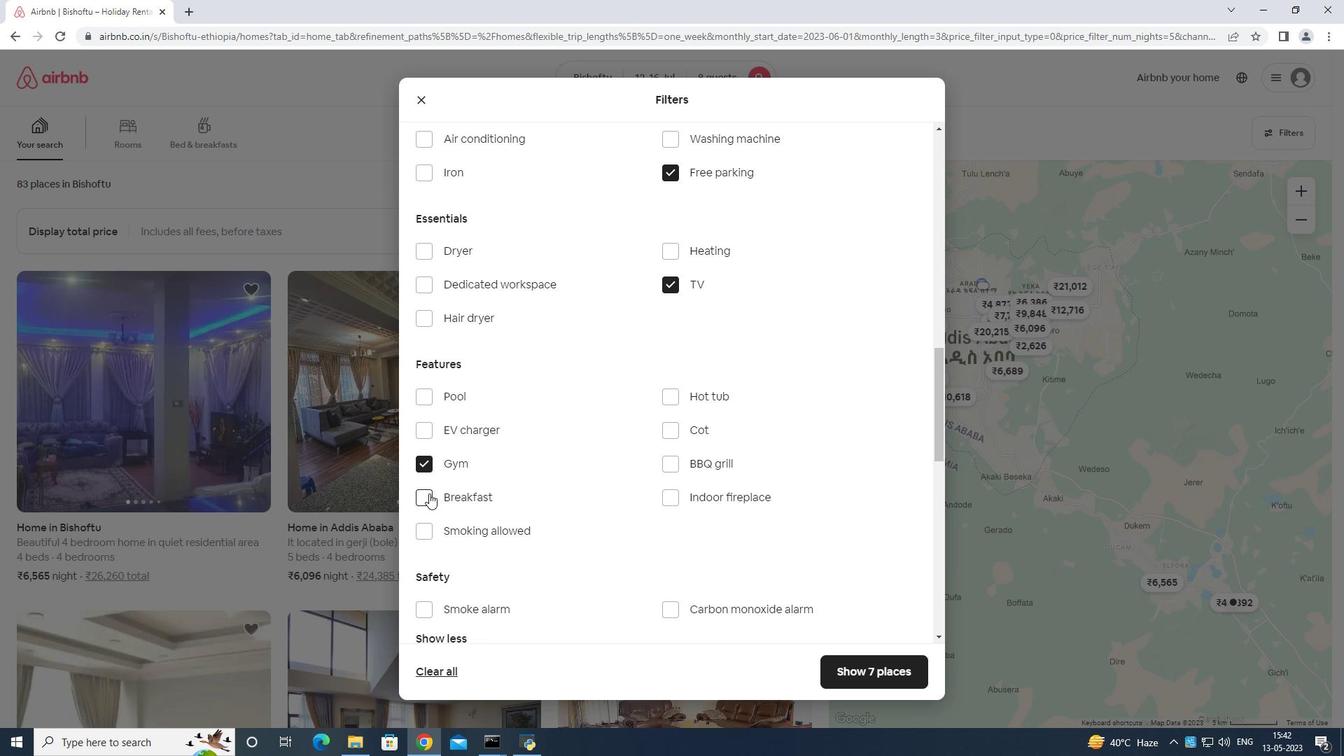 
Action: Mouse moved to (574, 519)
Screenshot: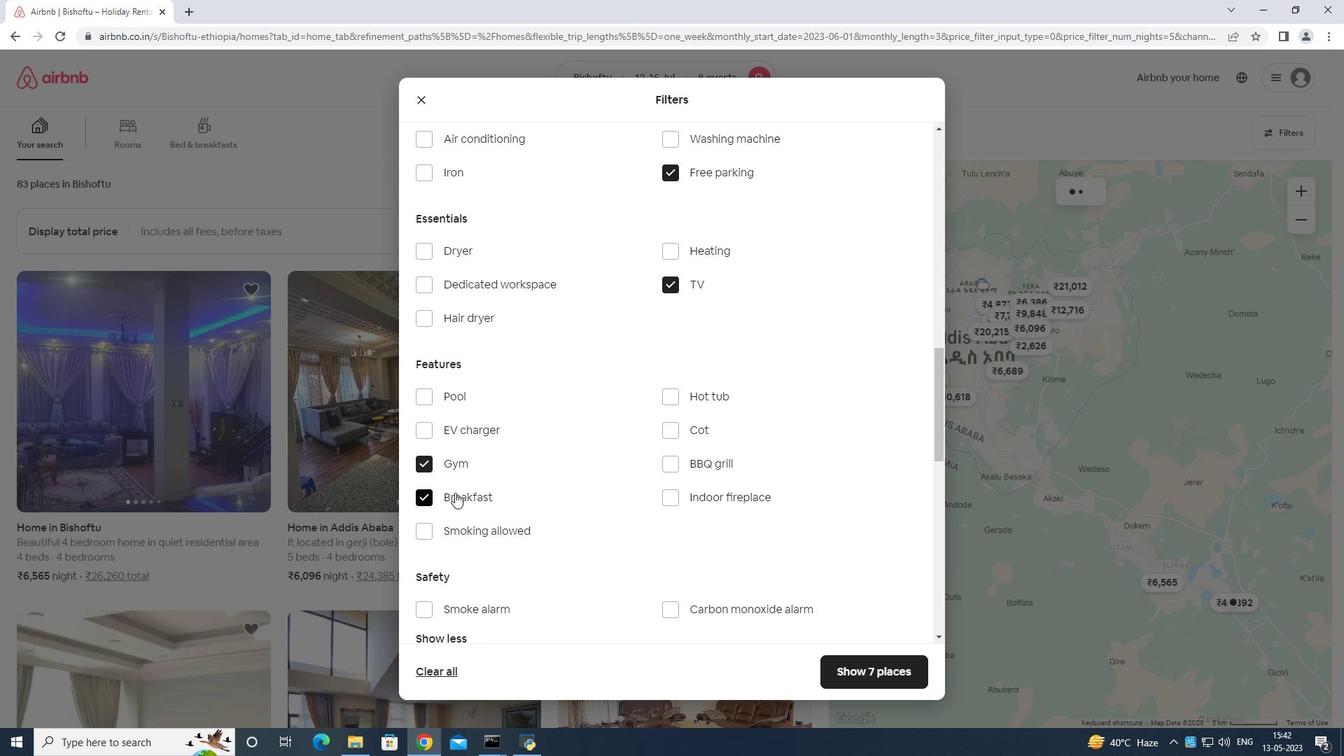 
Action: Mouse scrolled (574, 518) with delta (0, 0)
Screenshot: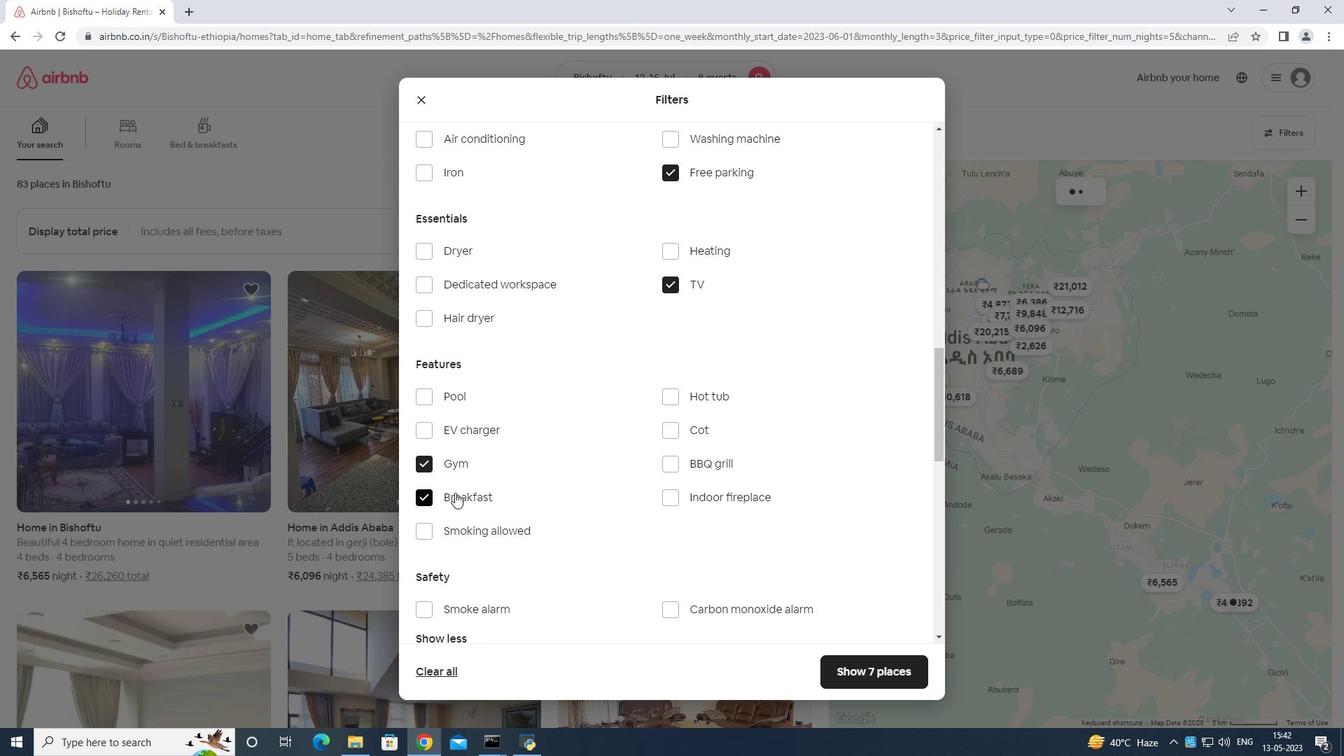 
Action: Mouse moved to (581, 523)
Screenshot: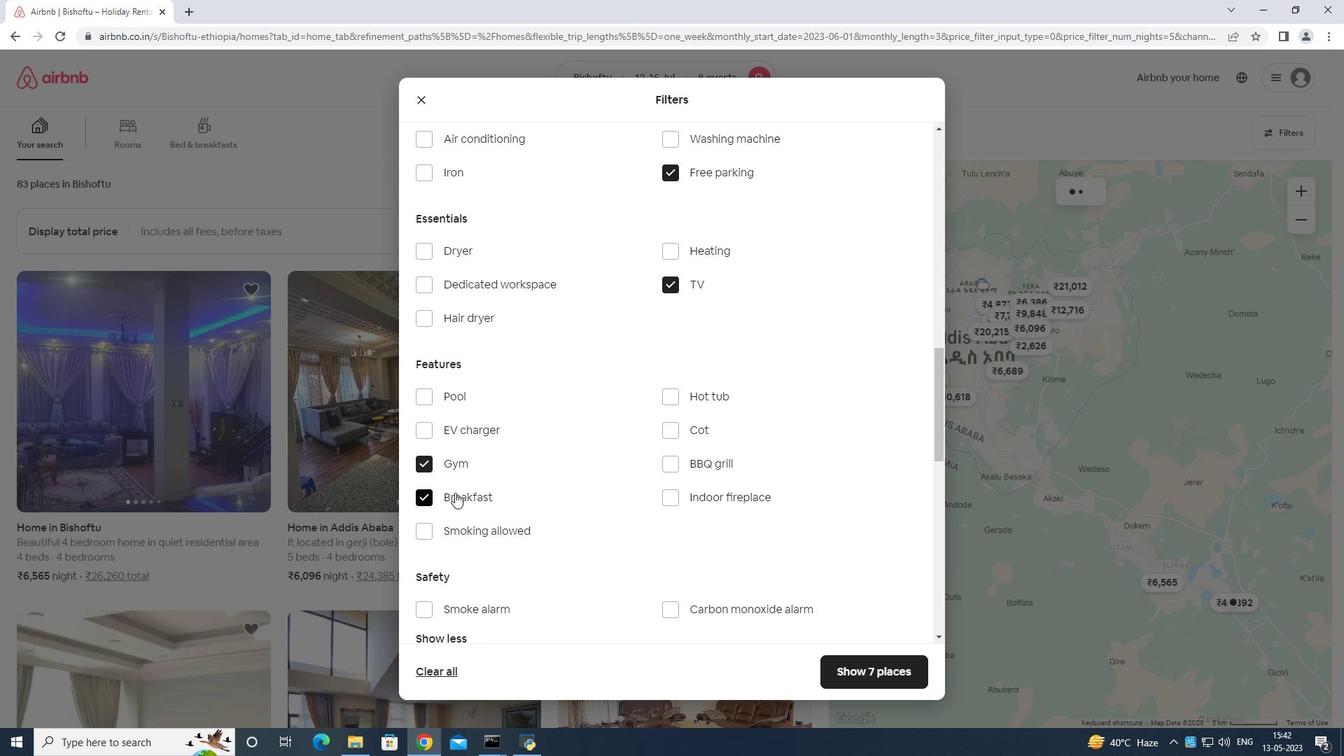 
Action: Mouse scrolled (581, 523) with delta (0, 0)
Screenshot: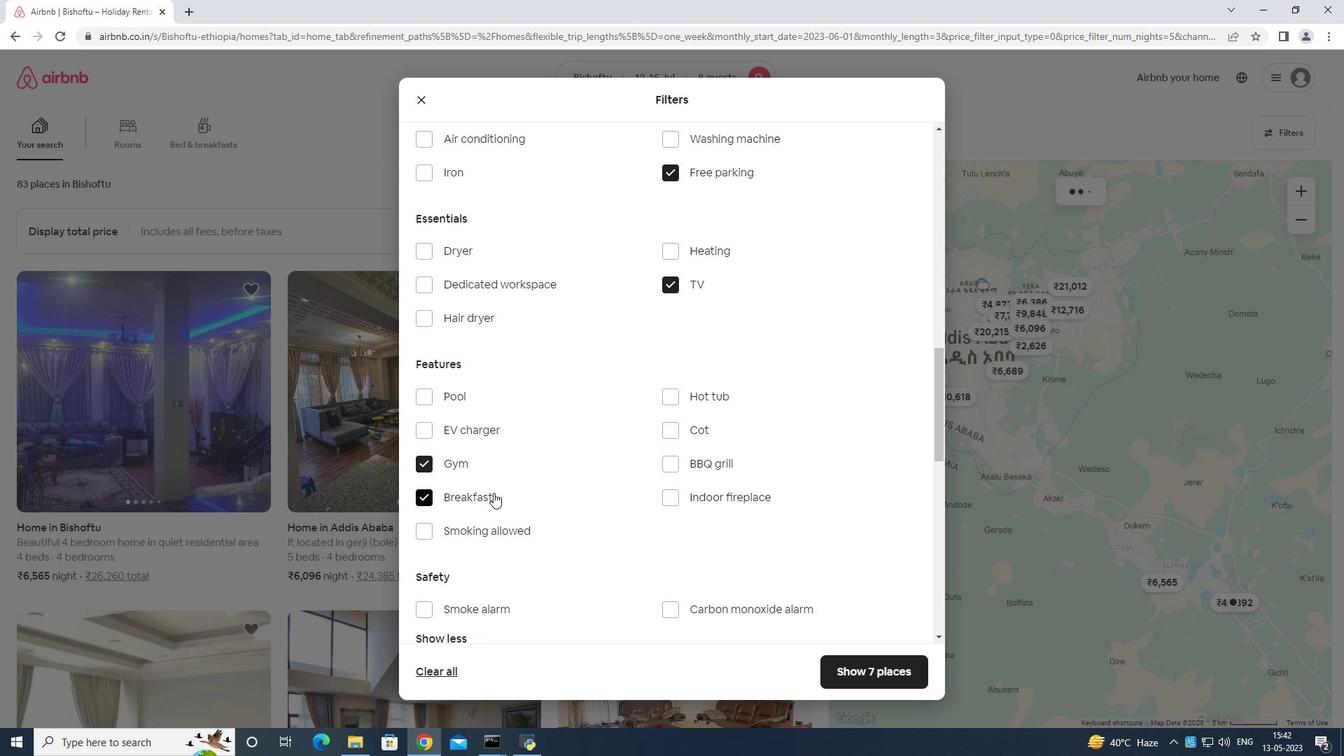 
Action: Mouse moved to (591, 524)
Screenshot: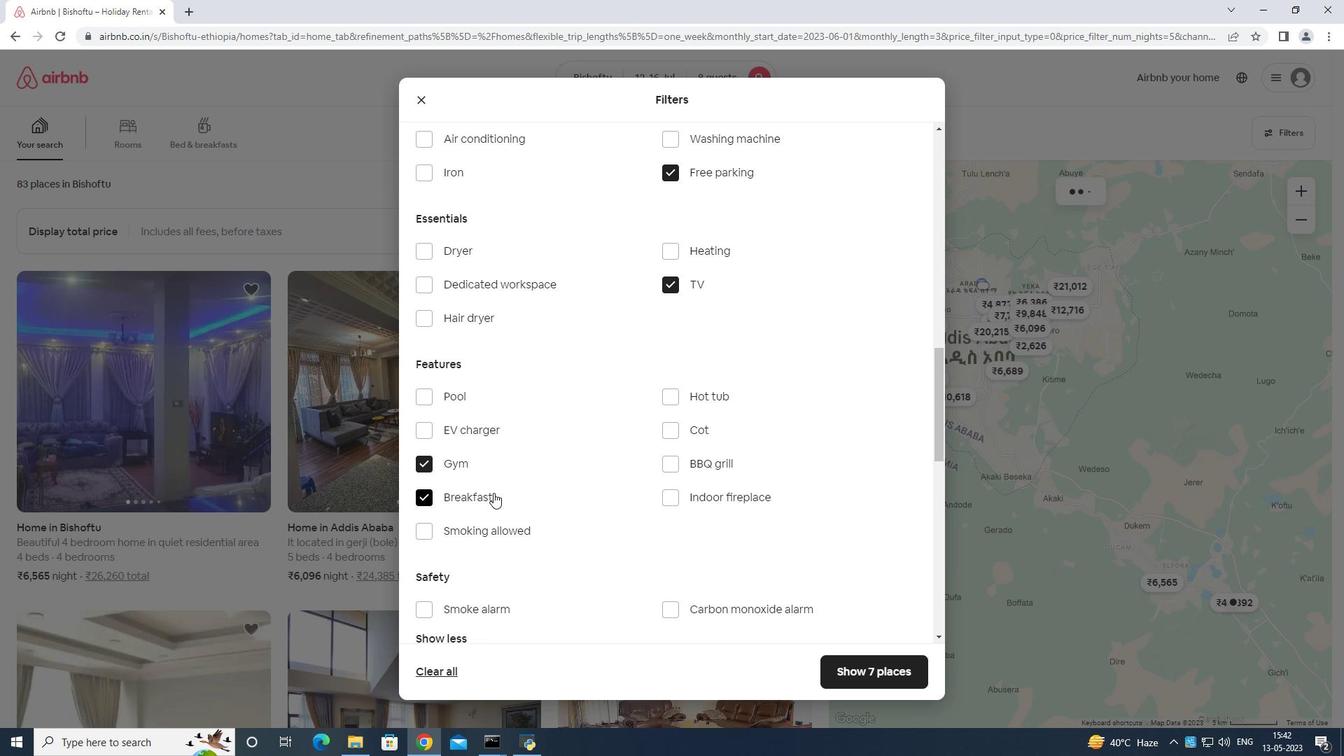 
Action: Mouse scrolled (591, 523) with delta (0, 0)
Screenshot: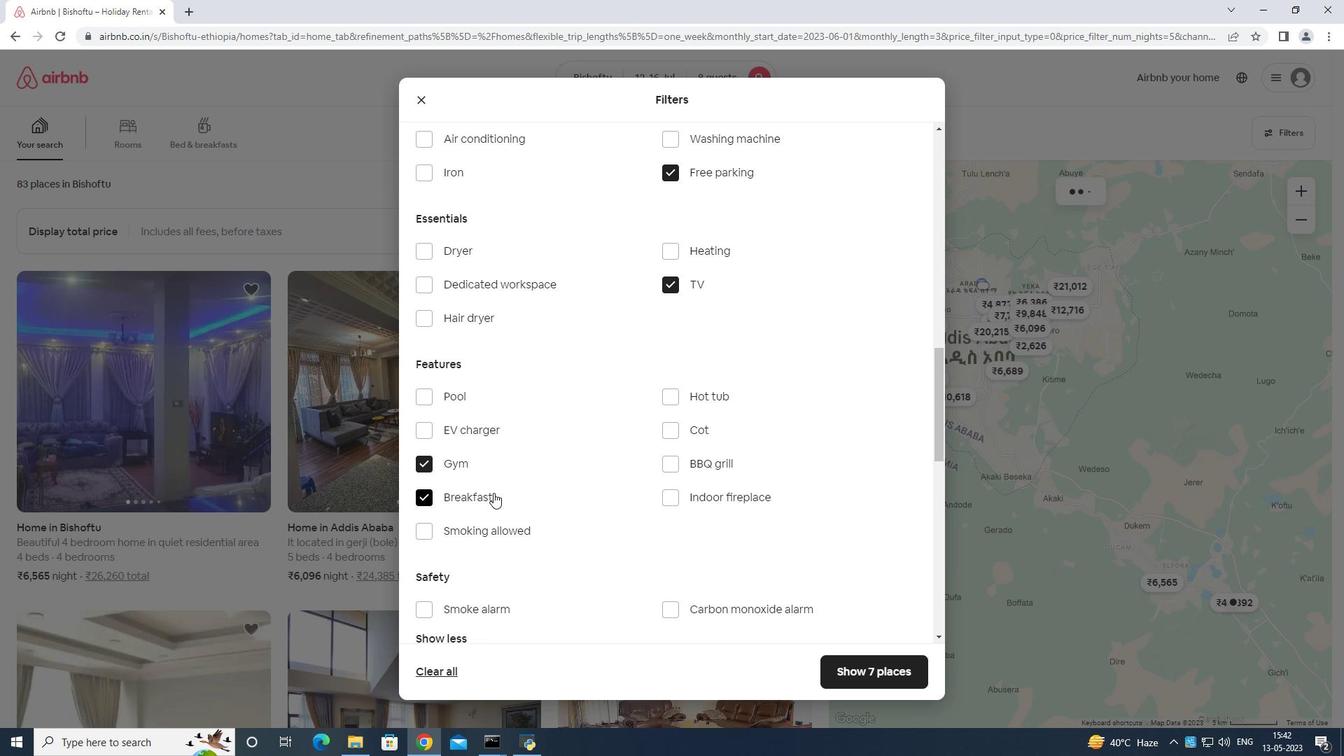 
Action: Mouse moved to (881, 518)
Screenshot: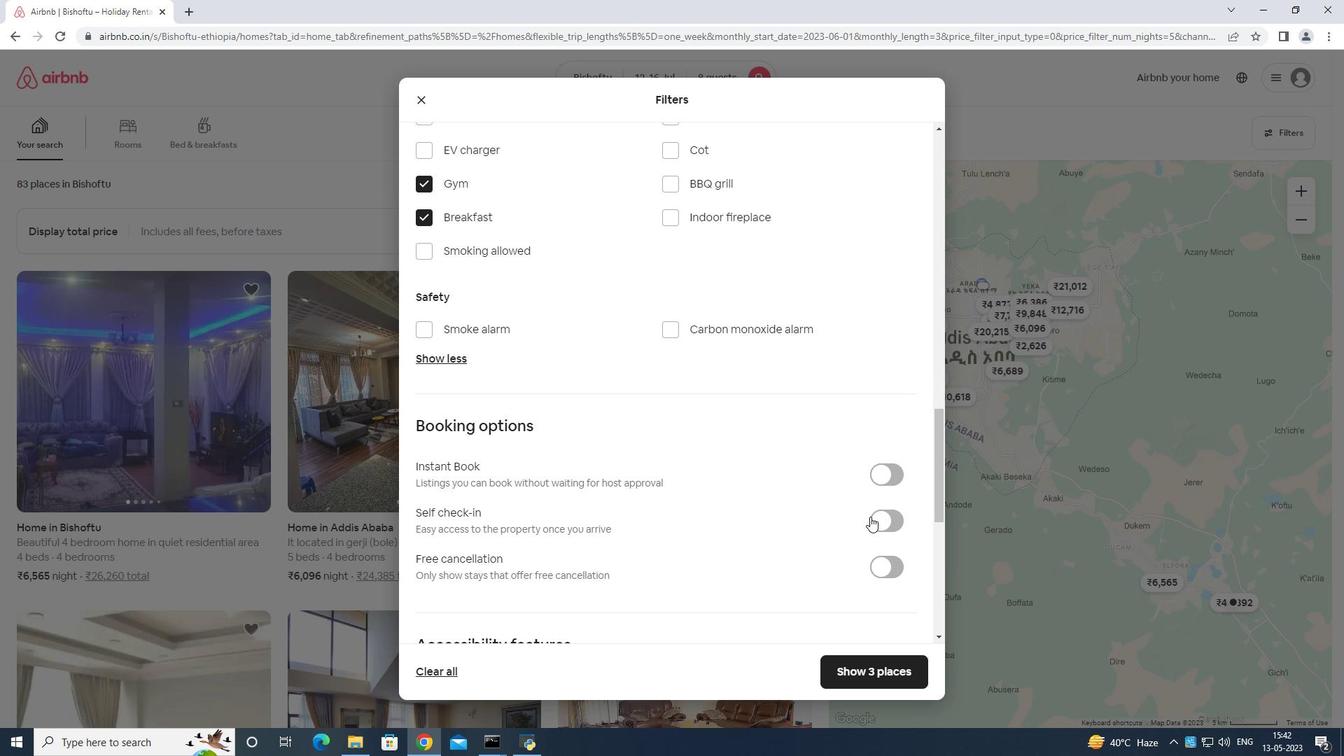
Action: Mouse pressed left at (881, 518)
Screenshot: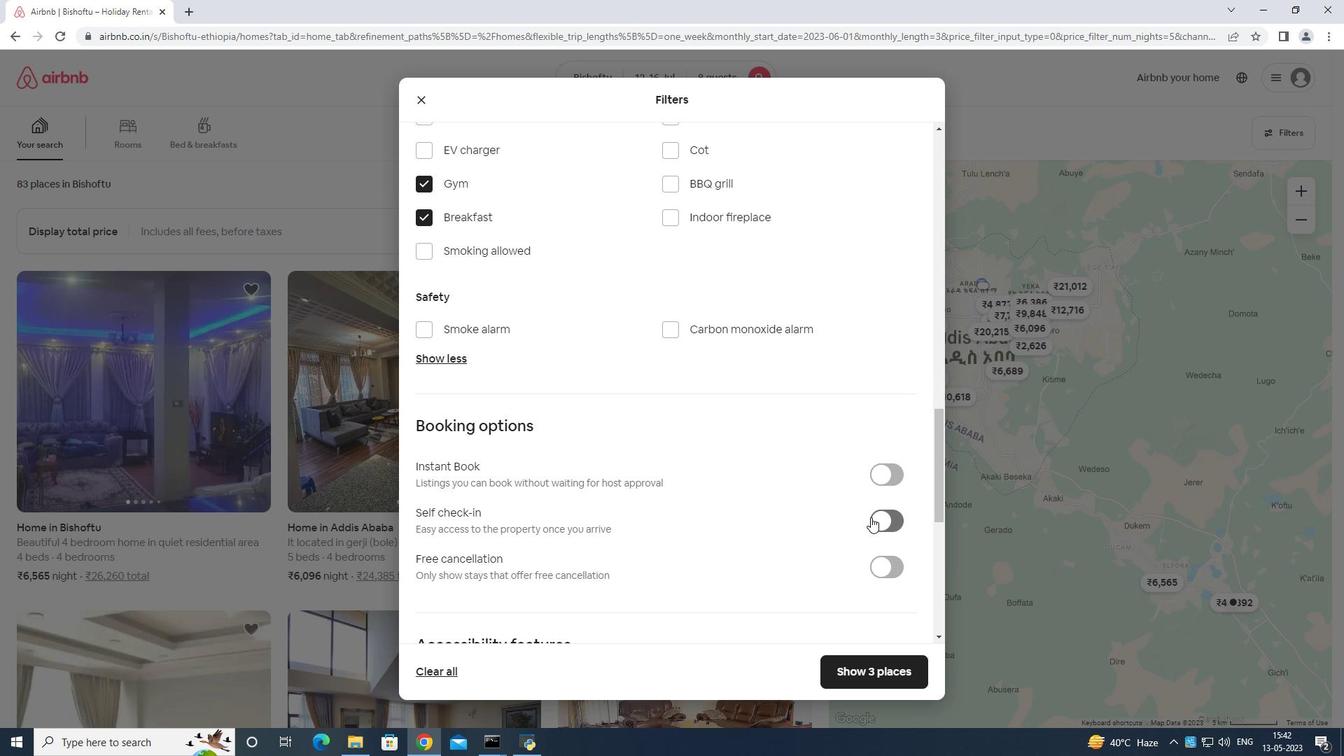 
Action: Mouse moved to (883, 514)
Screenshot: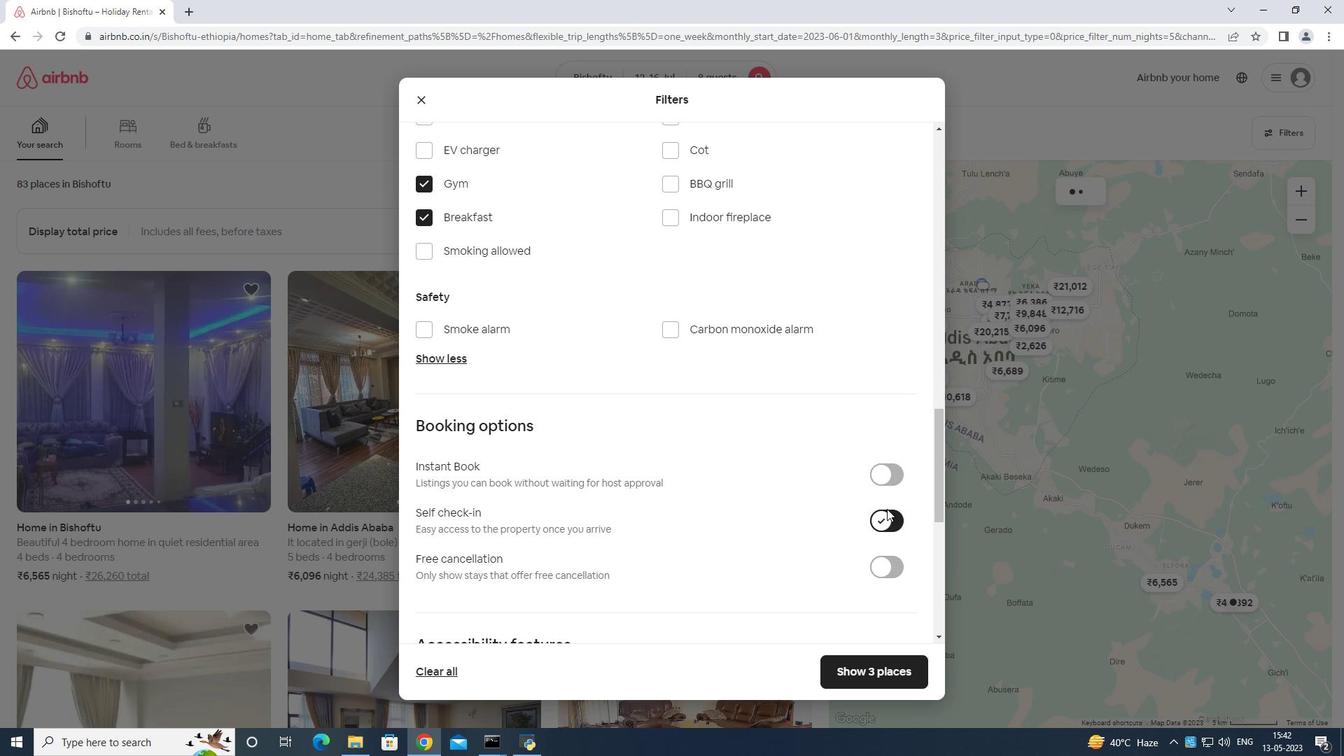 
Action: Mouse scrolled (885, 510) with delta (0, 0)
Screenshot: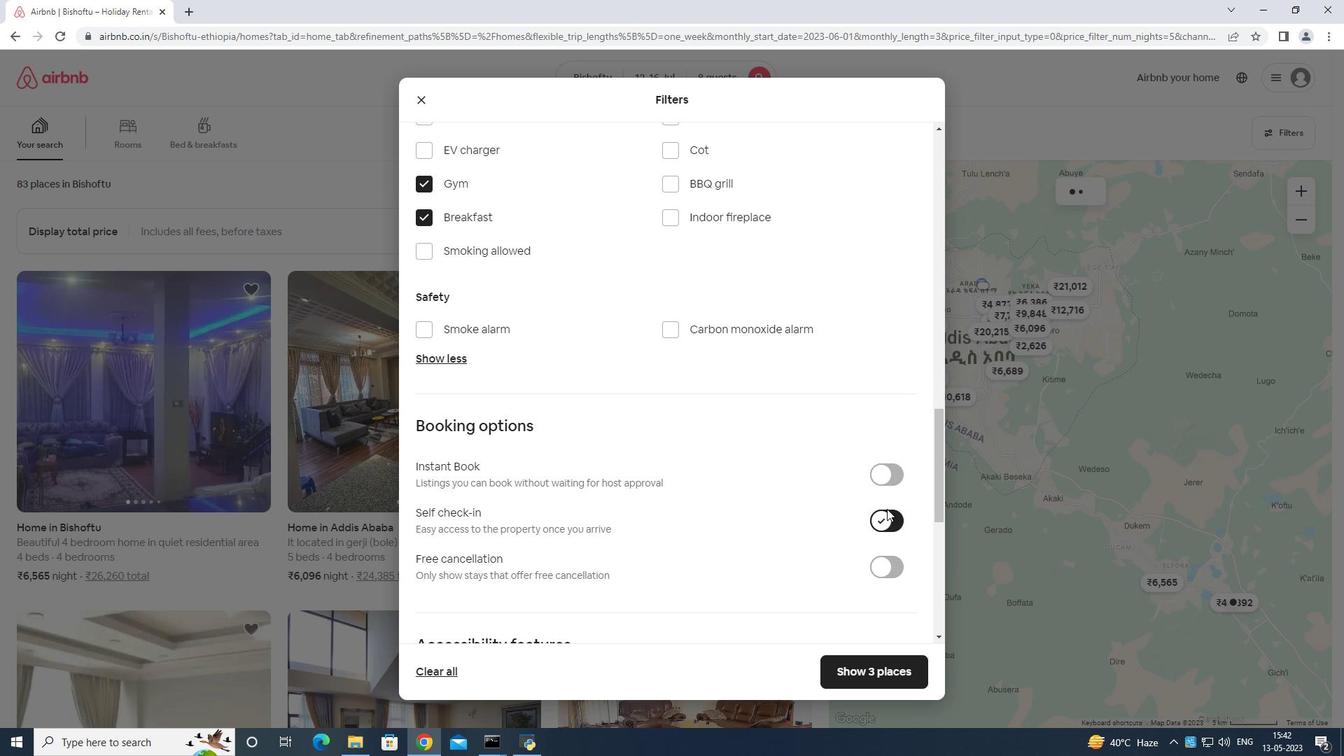 
Action: Mouse moved to (882, 516)
Screenshot: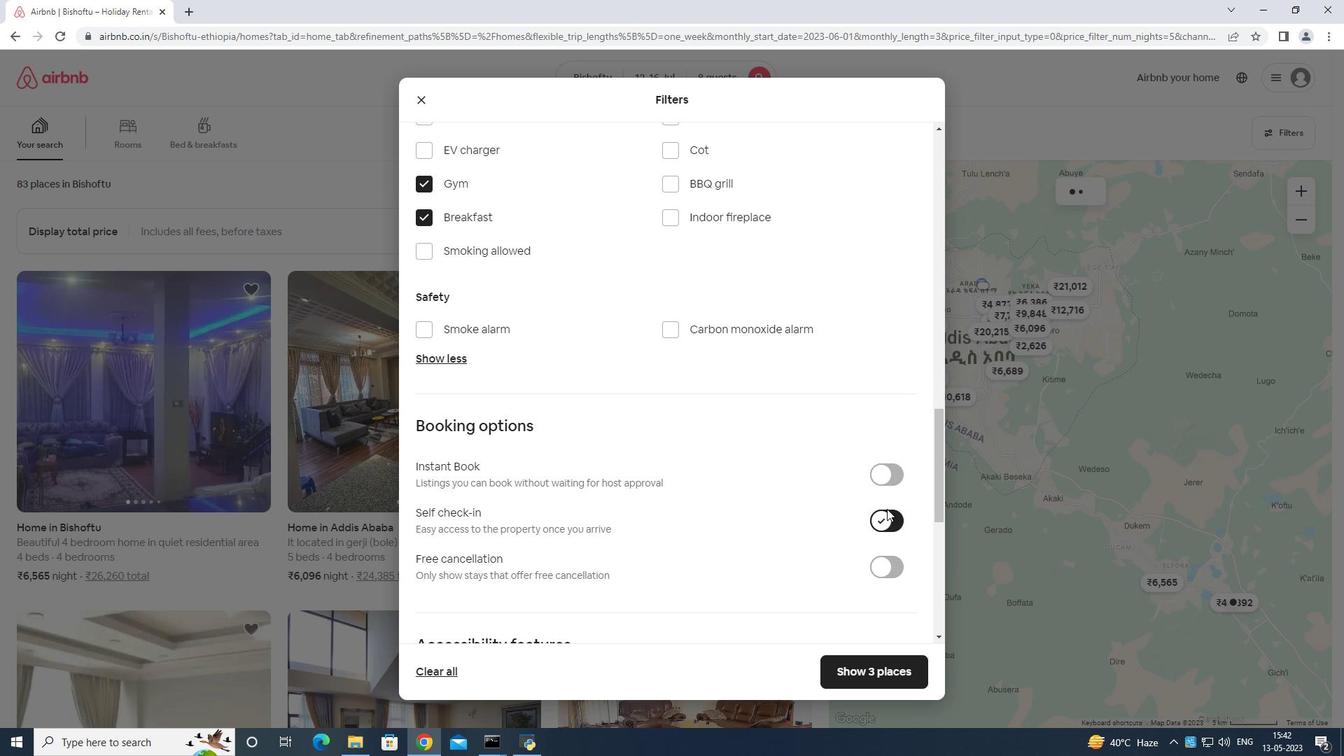 
Action: Mouse scrolled (884, 512) with delta (0, 0)
Screenshot: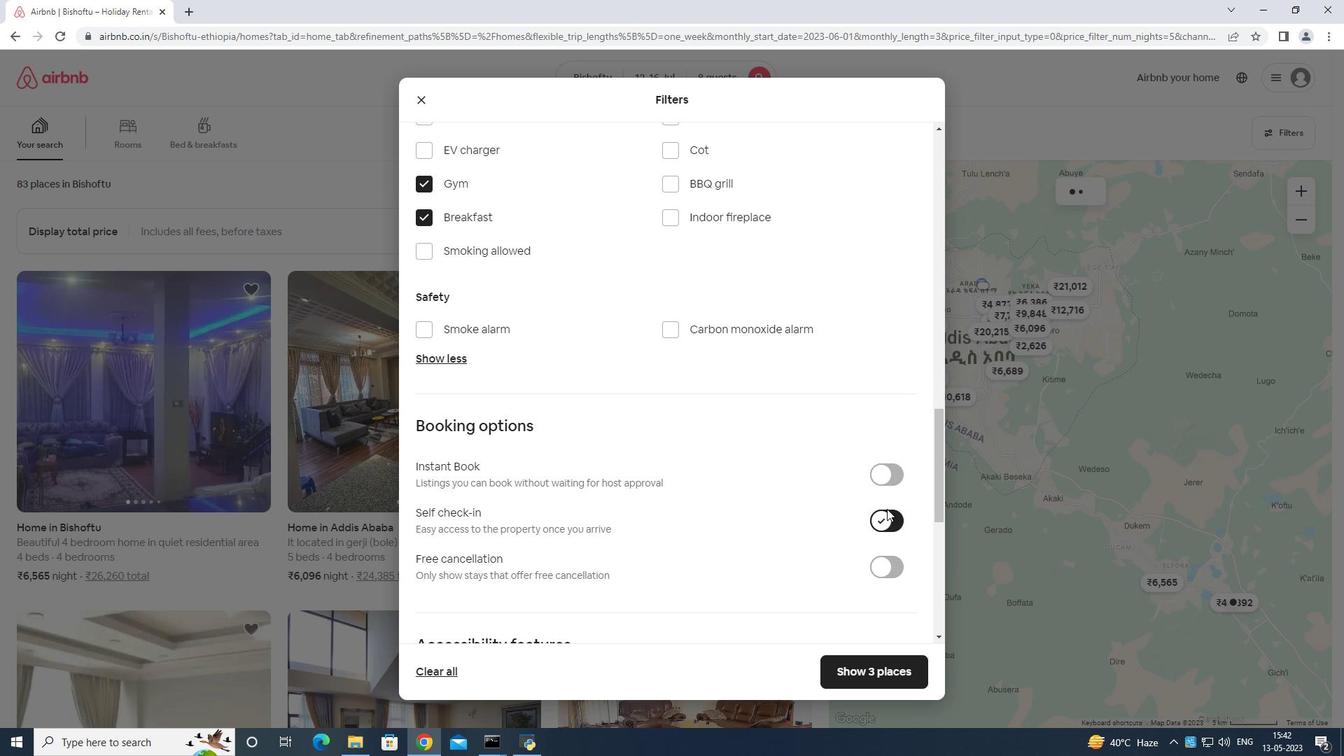 
Action: Mouse moved to (882, 516)
Screenshot: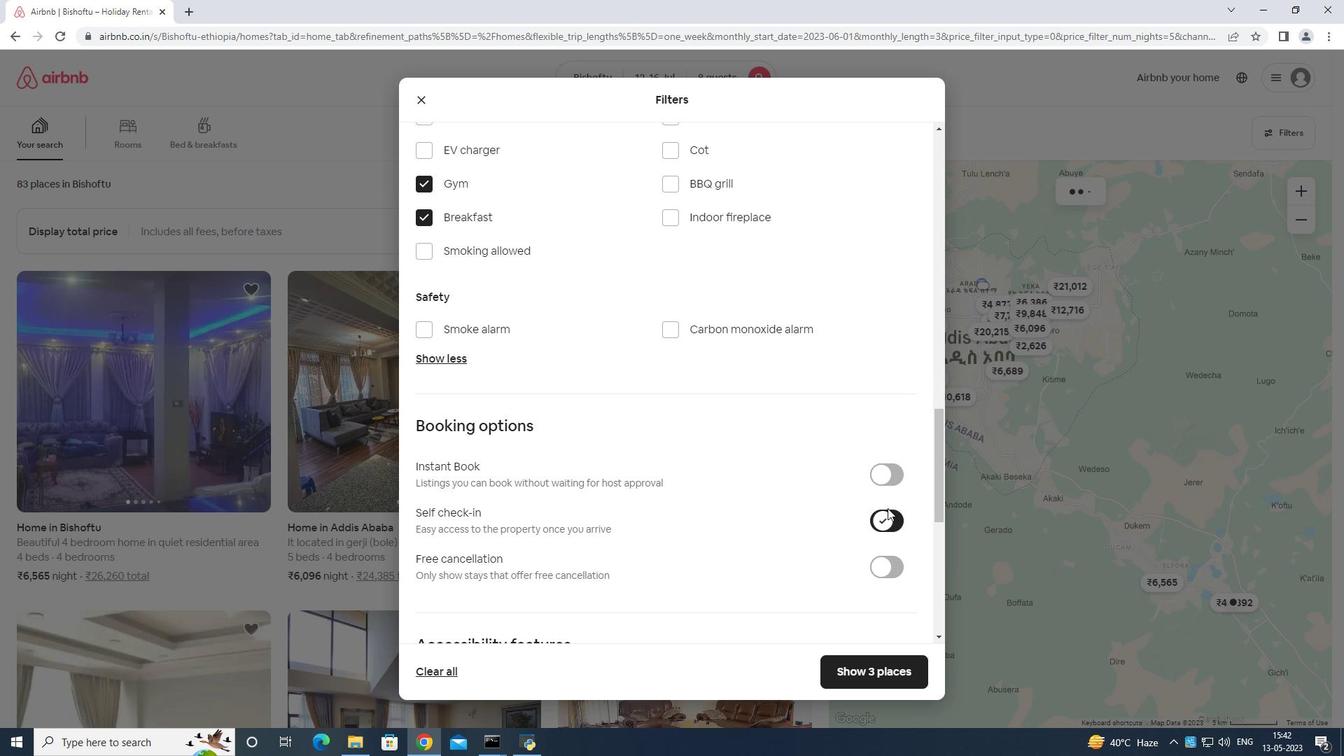 
Action: Mouse scrolled (883, 513) with delta (0, 0)
Screenshot: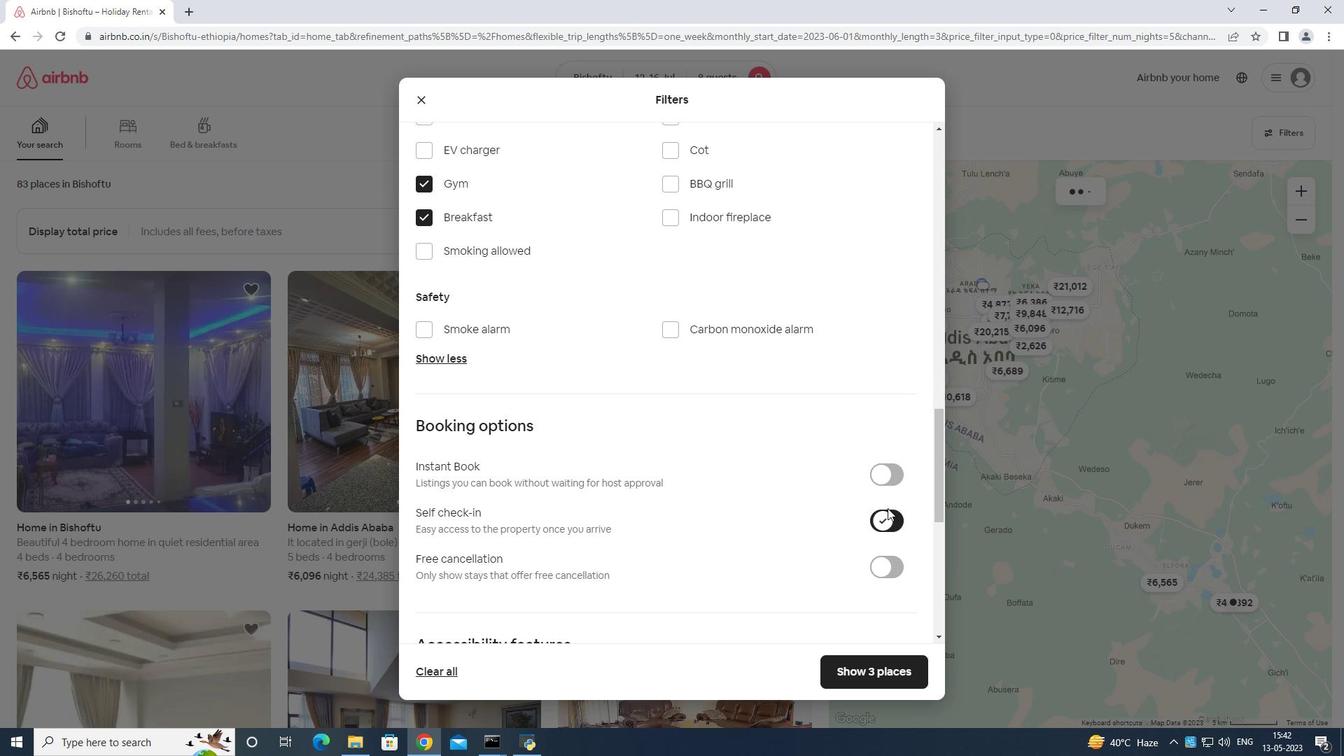 
Action: Mouse moved to (881, 518)
Screenshot: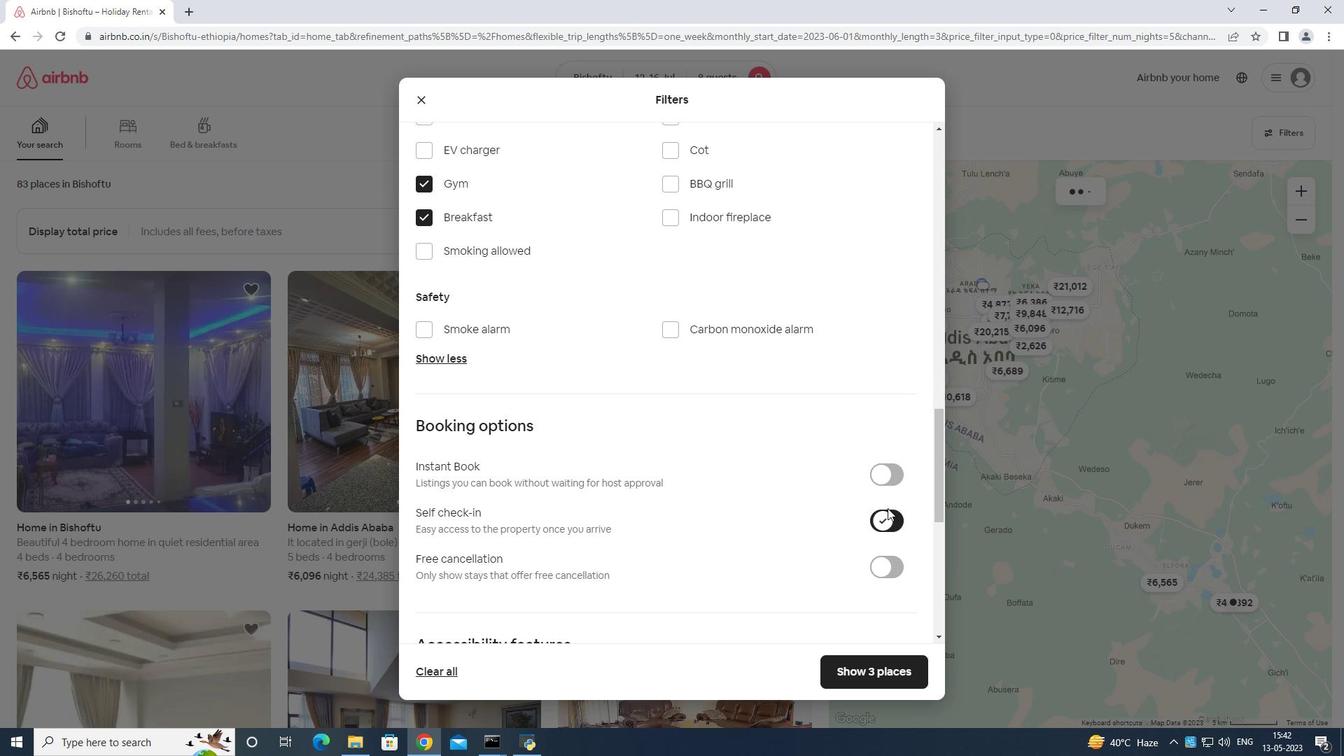 
Action: Mouse scrolled (882, 516) with delta (0, 0)
Screenshot: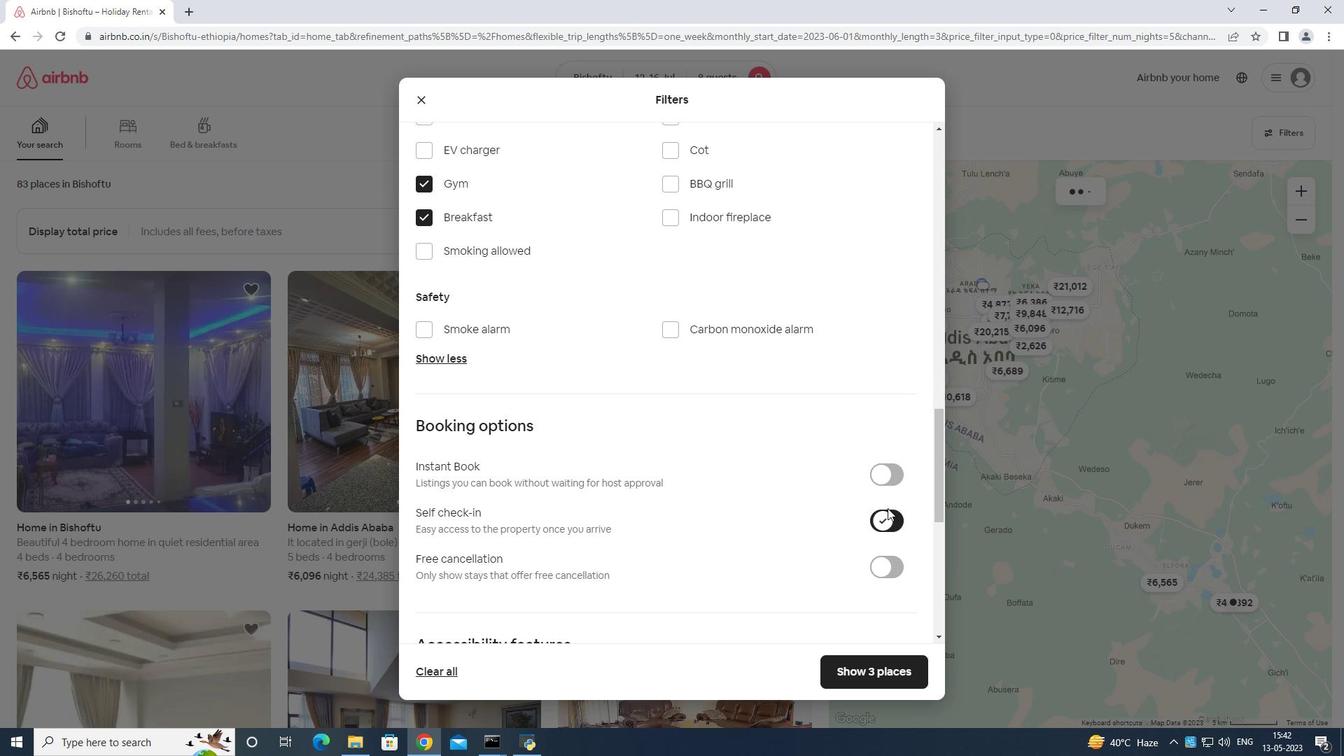
Action: Mouse moved to (856, 523)
Screenshot: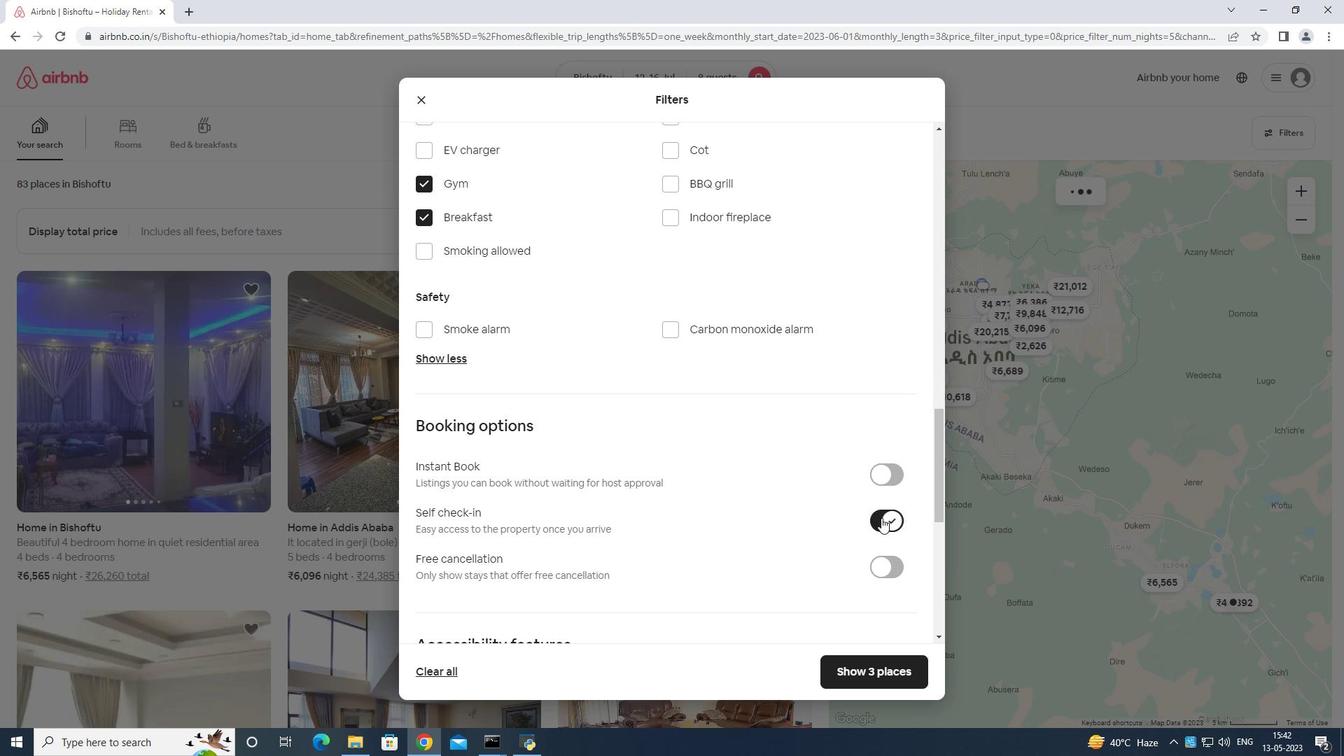 
Action: Mouse scrolled (856, 522) with delta (0, 0)
Screenshot: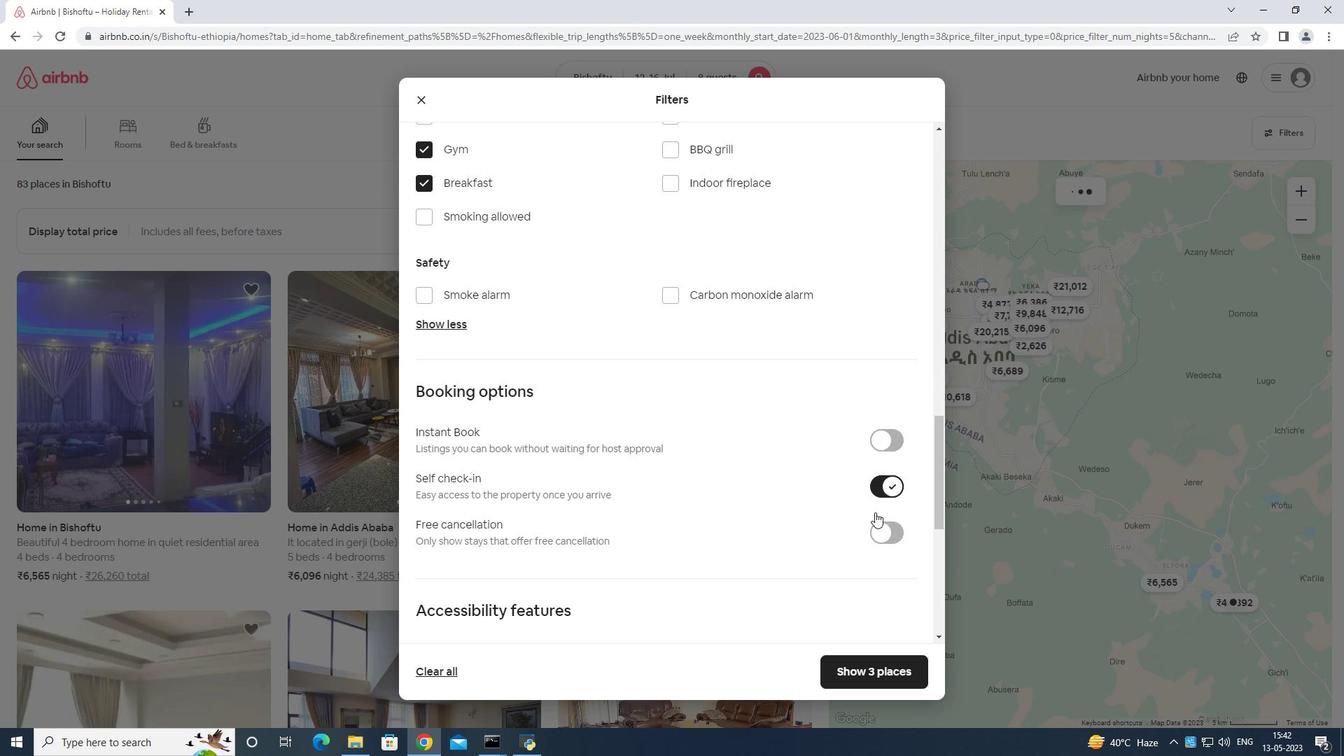 
Action: Mouse moved to (854, 524)
Screenshot: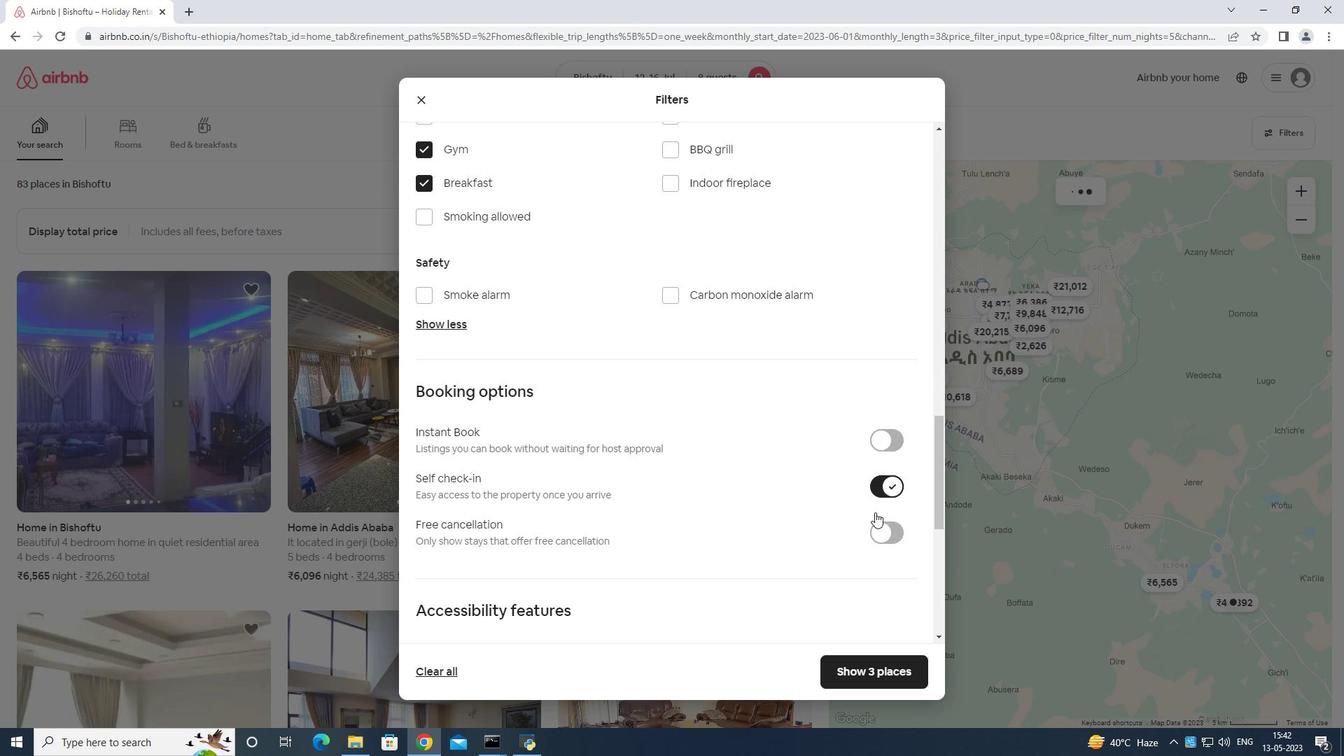 
Action: Mouse scrolled (854, 523) with delta (0, 0)
Screenshot: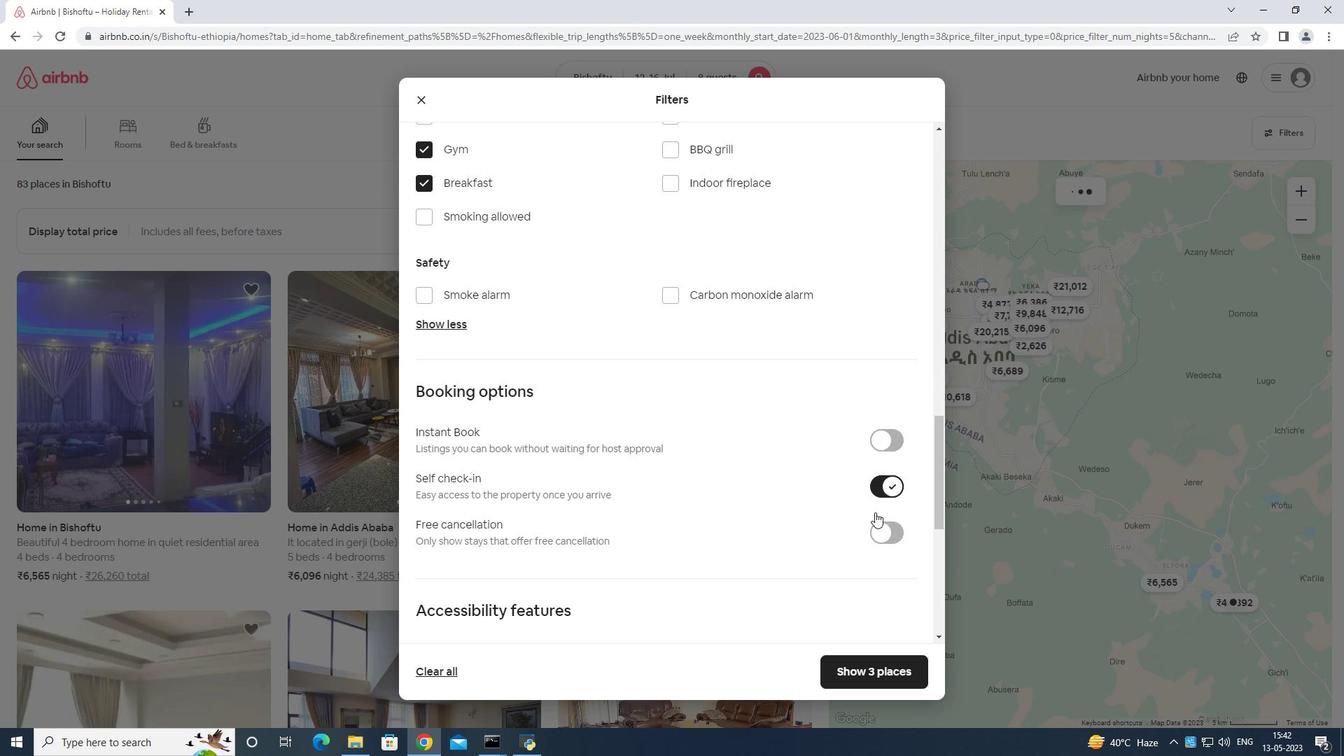 
Action: Mouse moved to (850, 527)
Screenshot: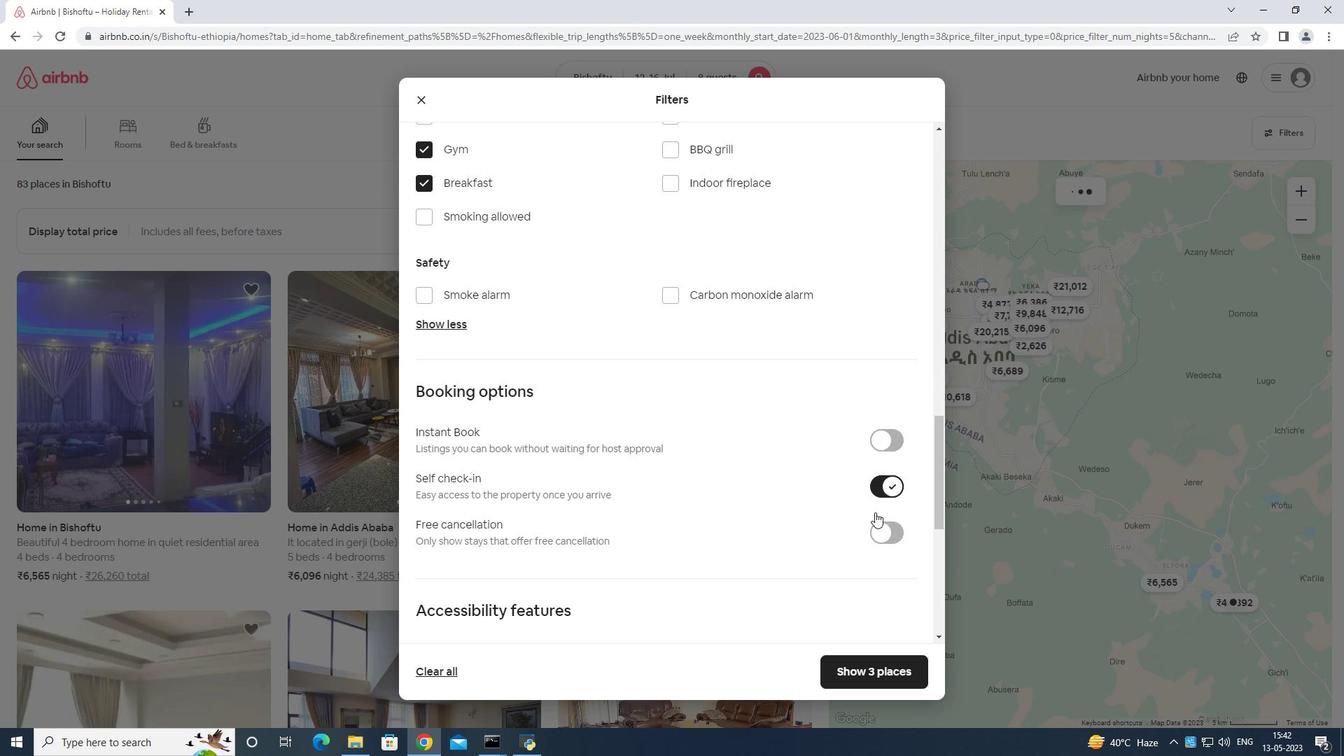 
Action: Mouse scrolled (850, 526) with delta (0, 0)
Screenshot: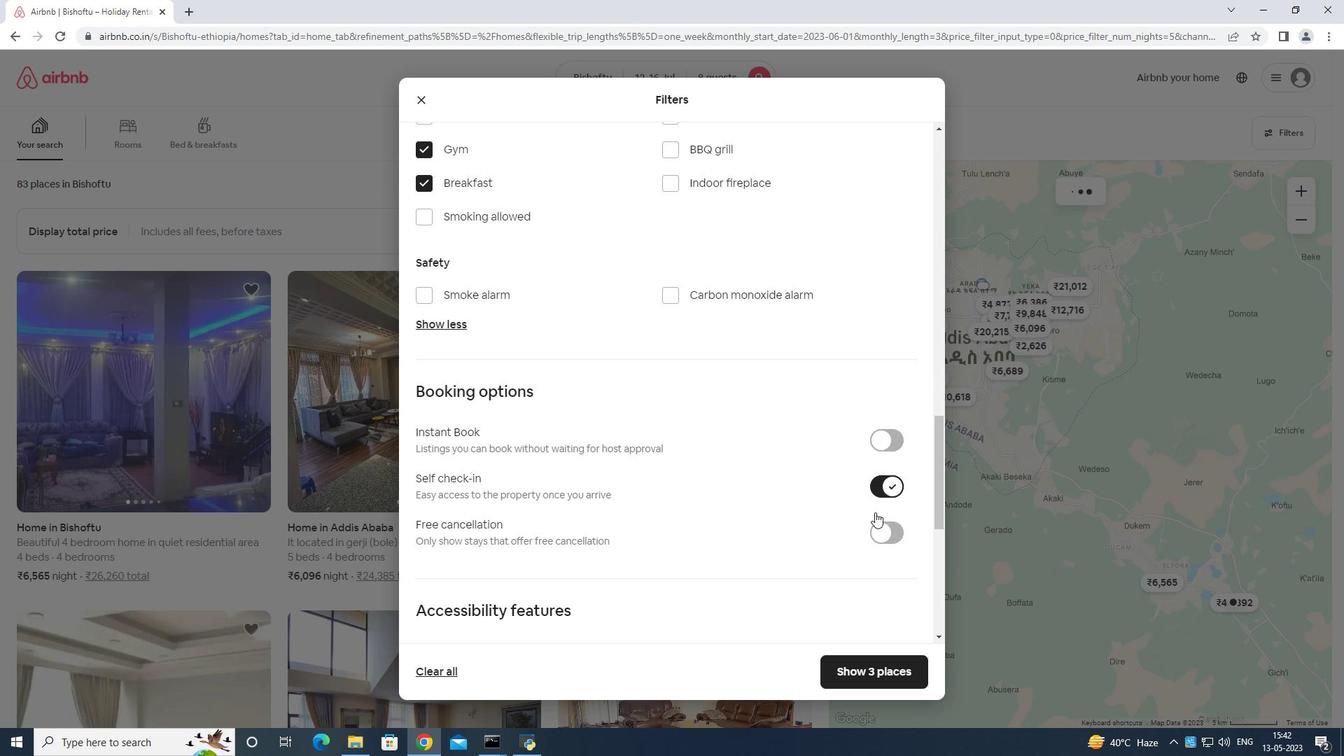 
Action: Mouse moved to (742, 546)
Screenshot: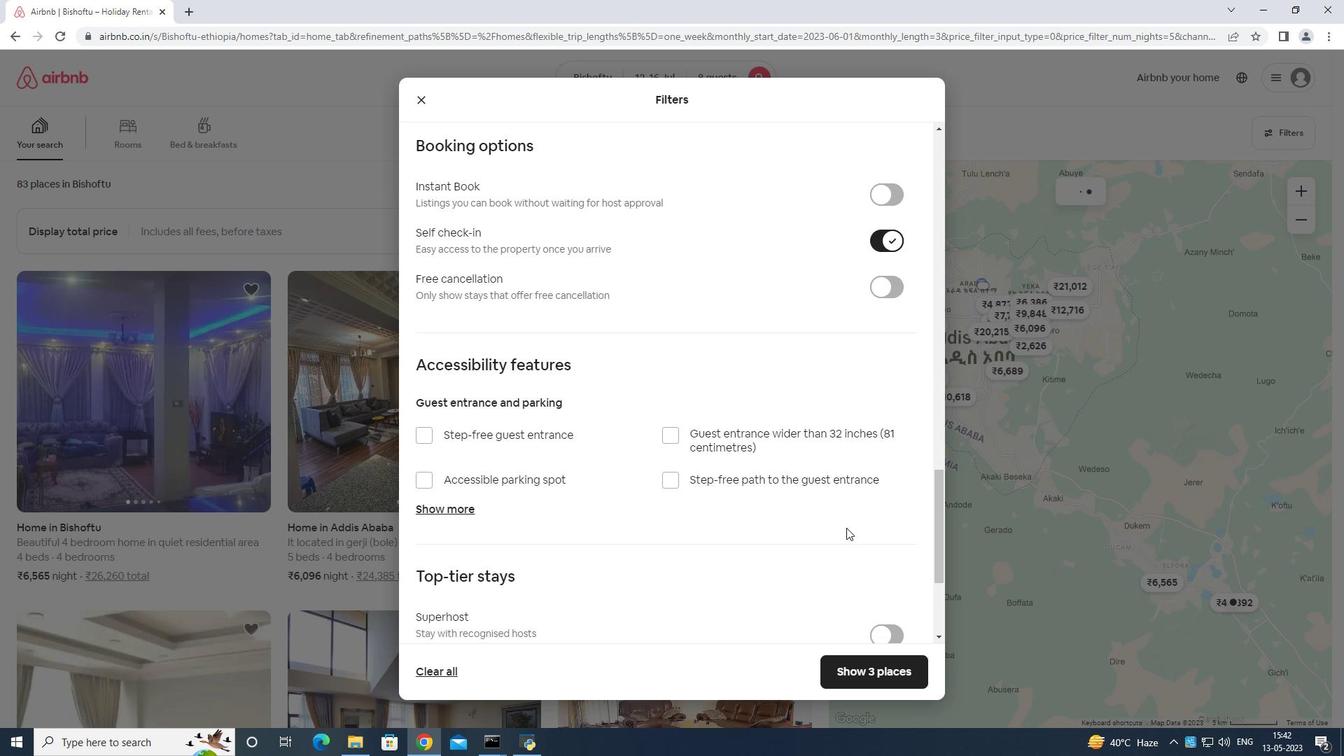 
Action: Mouse scrolled (742, 545) with delta (0, 0)
Screenshot: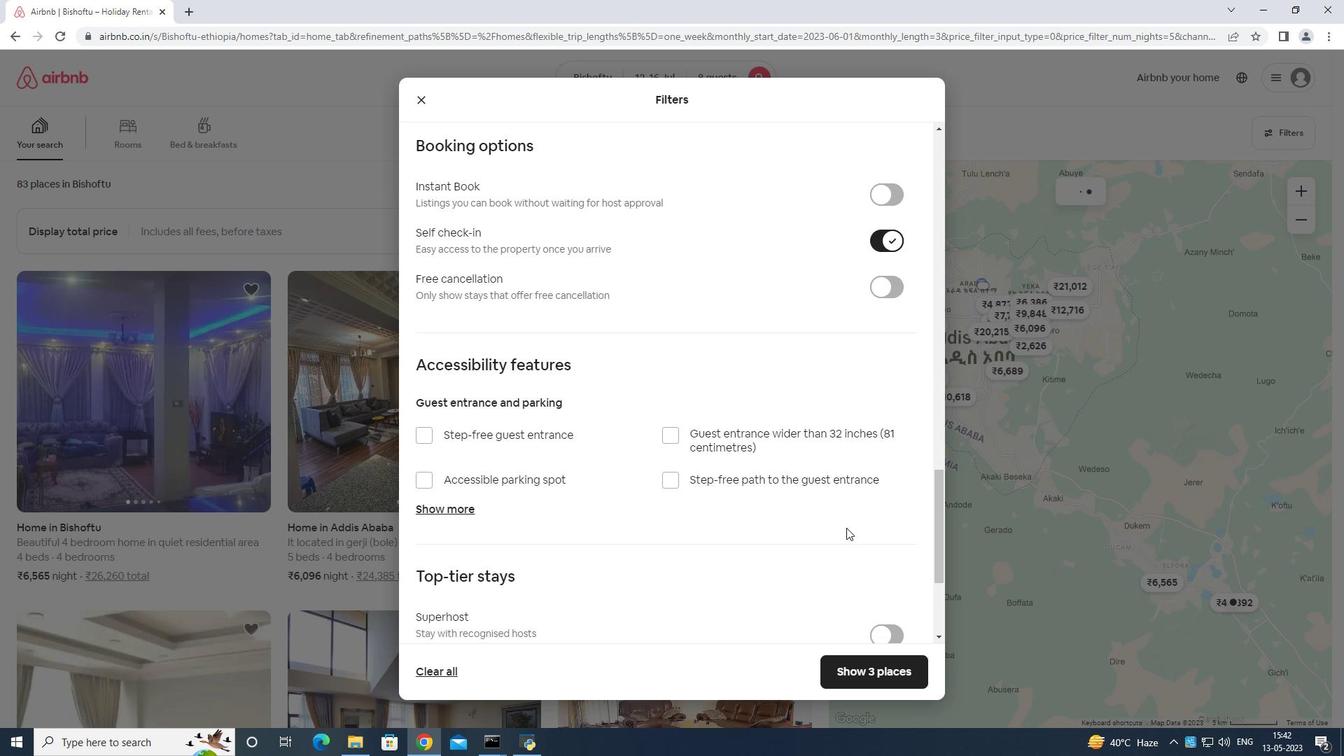 
Action: Mouse moved to (689, 546)
Screenshot: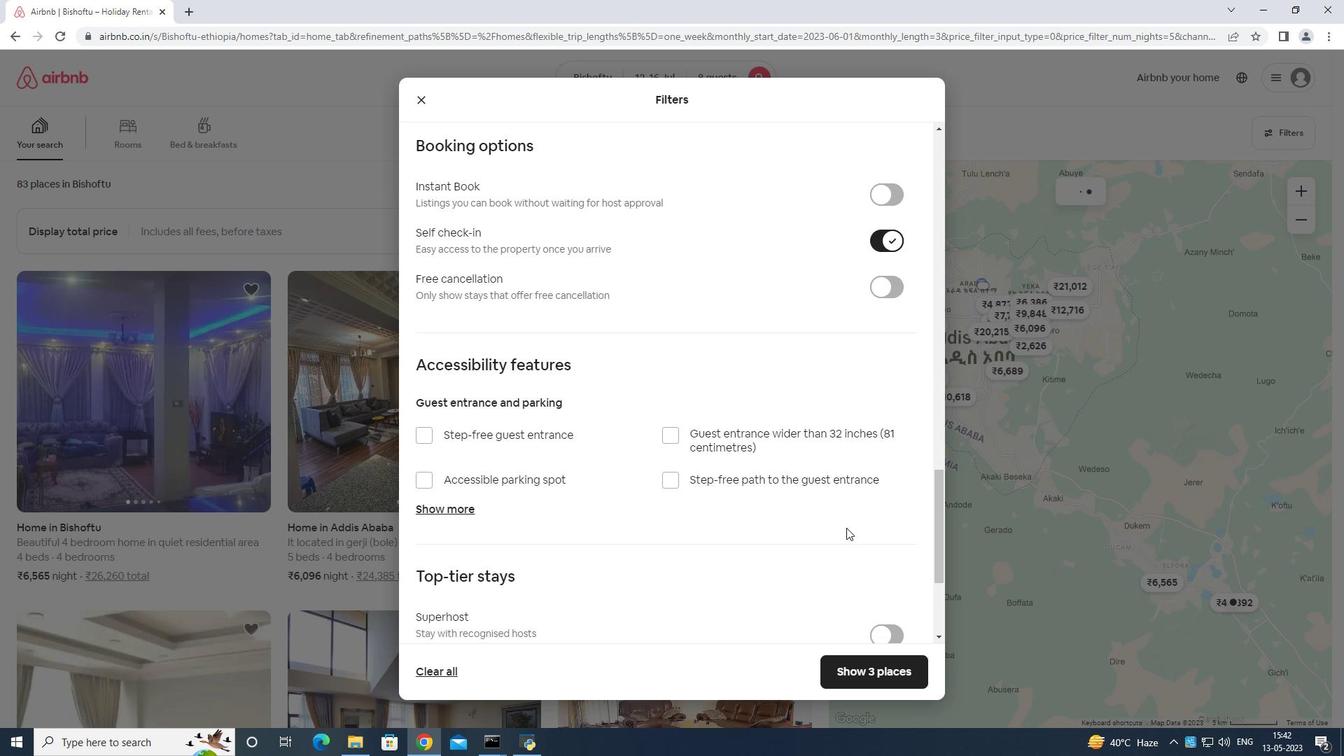 
Action: Mouse scrolled (689, 545) with delta (0, 0)
Screenshot: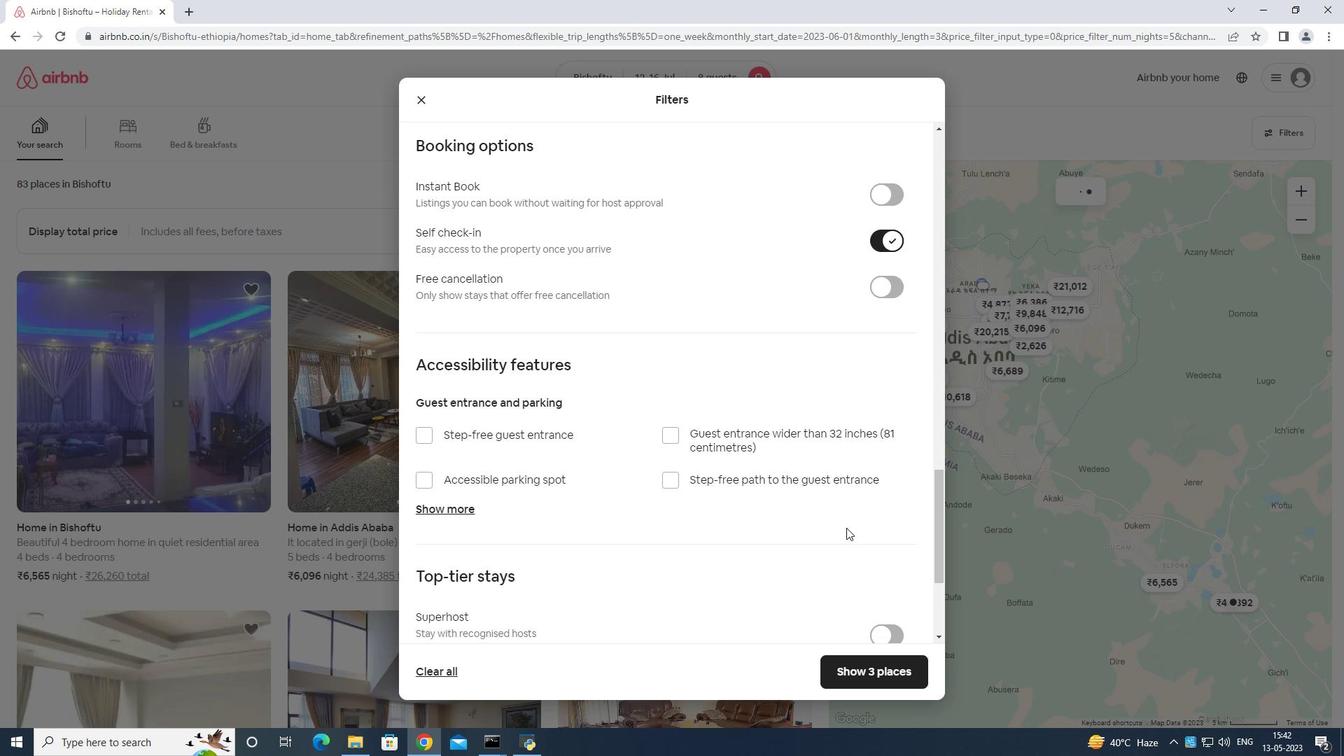 
Action: Mouse moved to (426, 541)
Screenshot: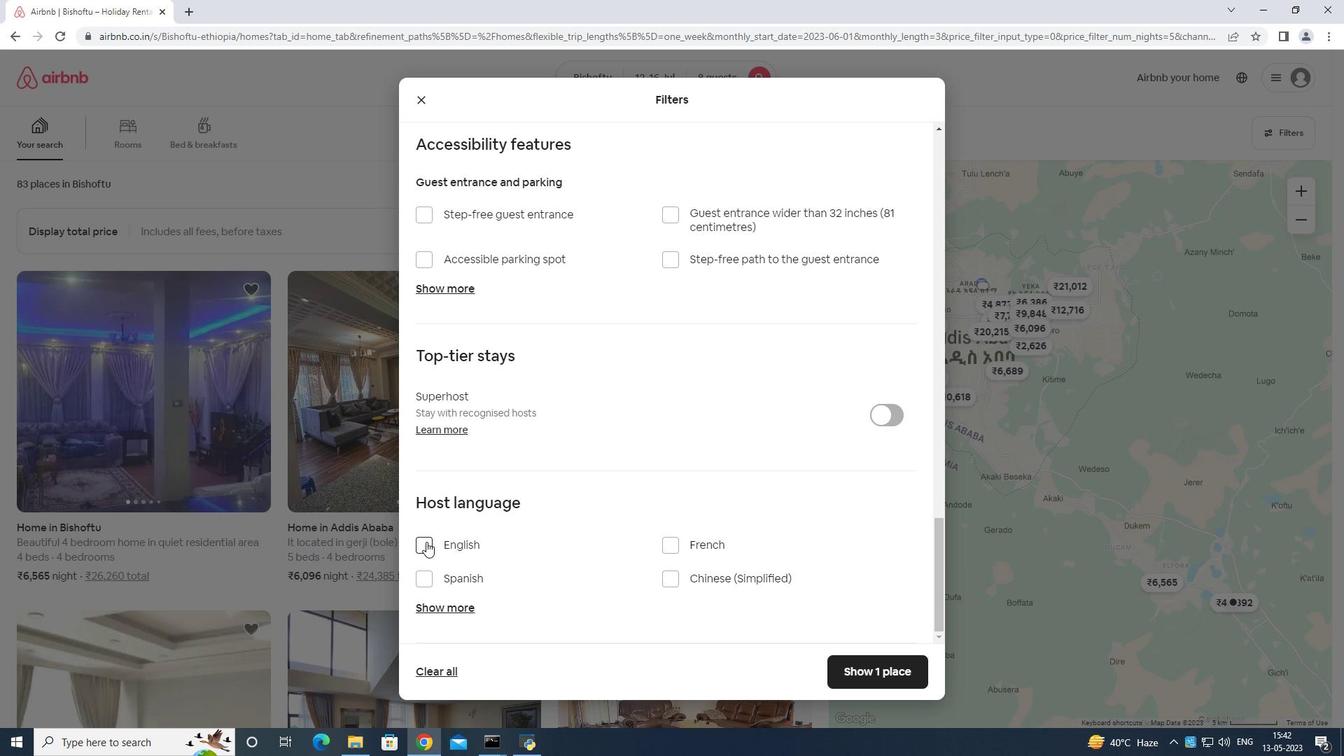 
Action: Mouse pressed left at (426, 541)
Screenshot: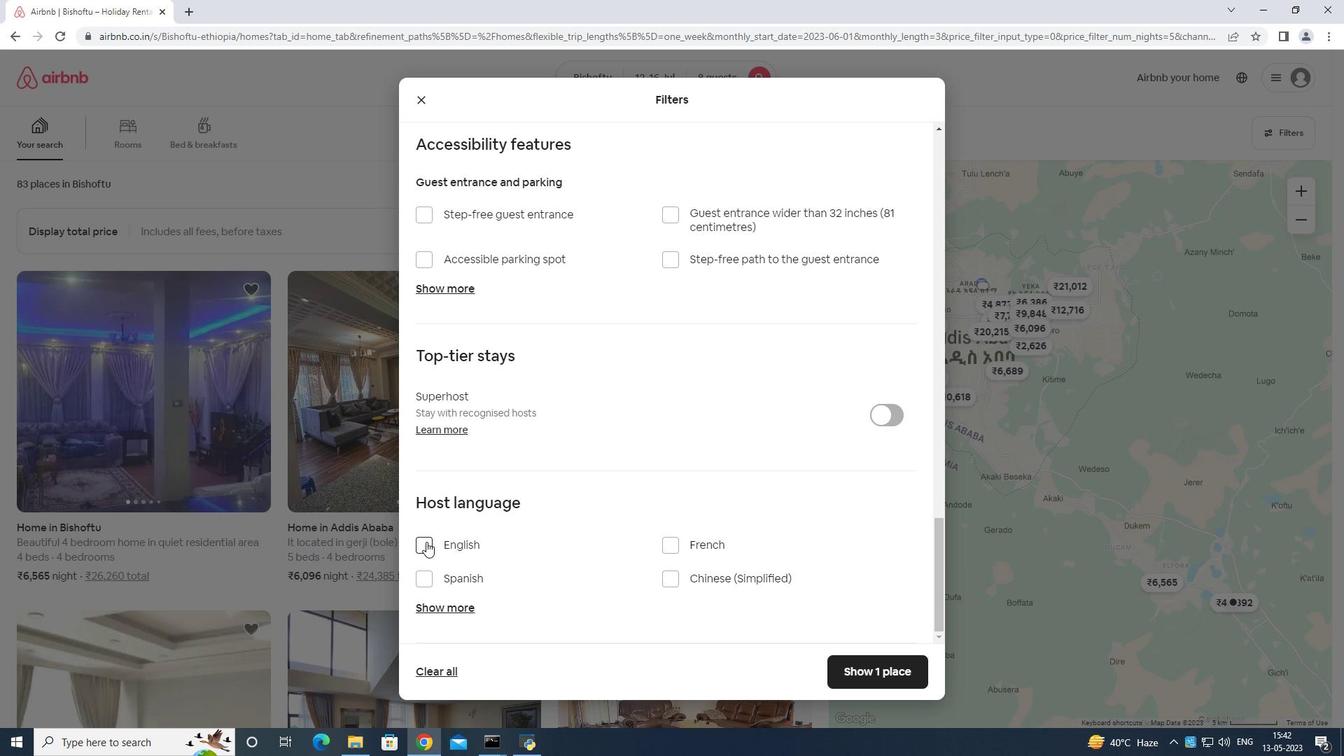 
Action: Mouse moved to (898, 667)
Screenshot: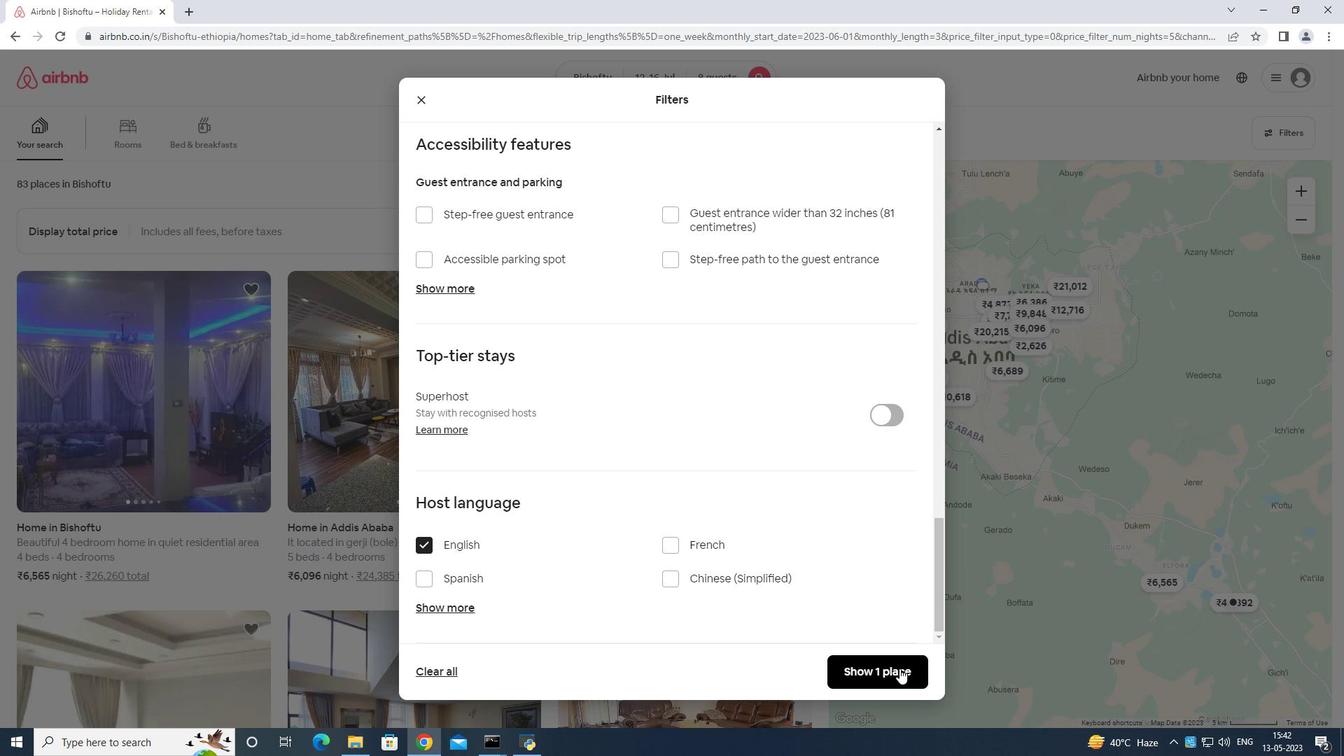 
Action: Mouse pressed left at (898, 667)
Screenshot: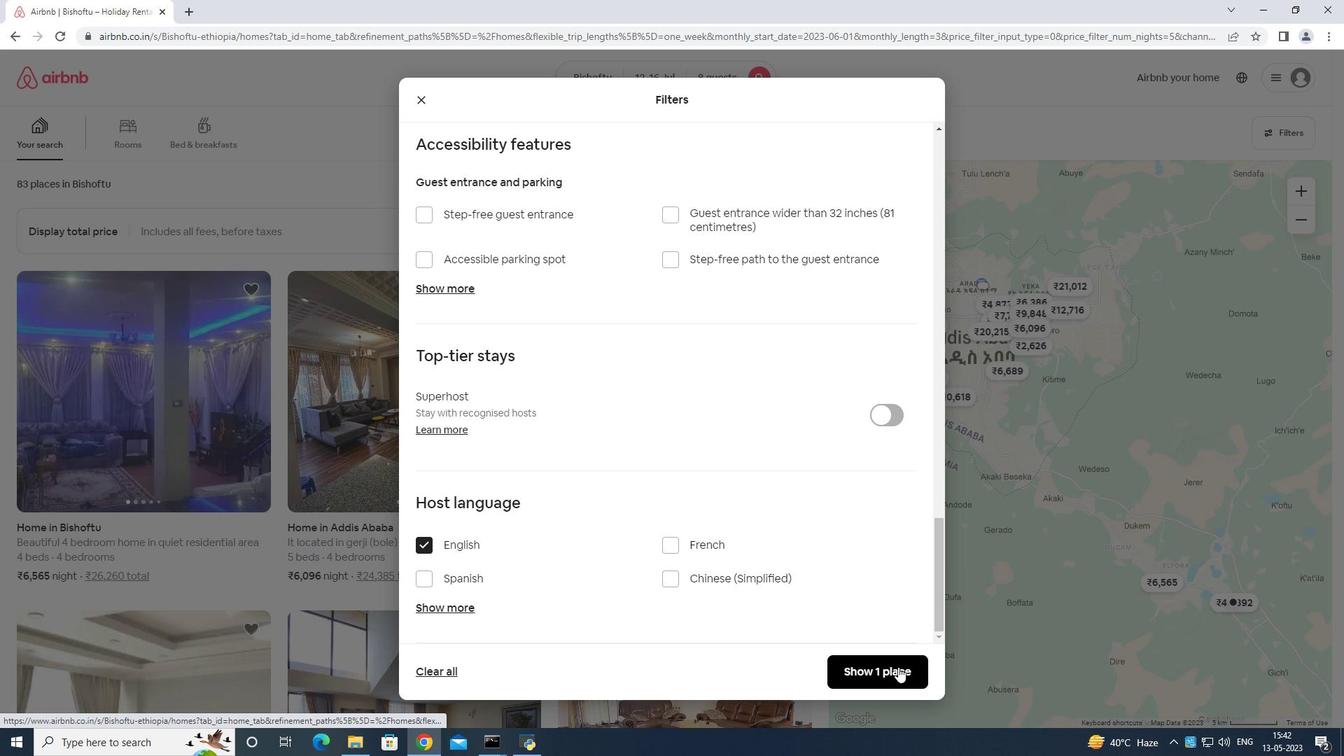 
Action: Mouse moved to (898, 666)
Screenshot: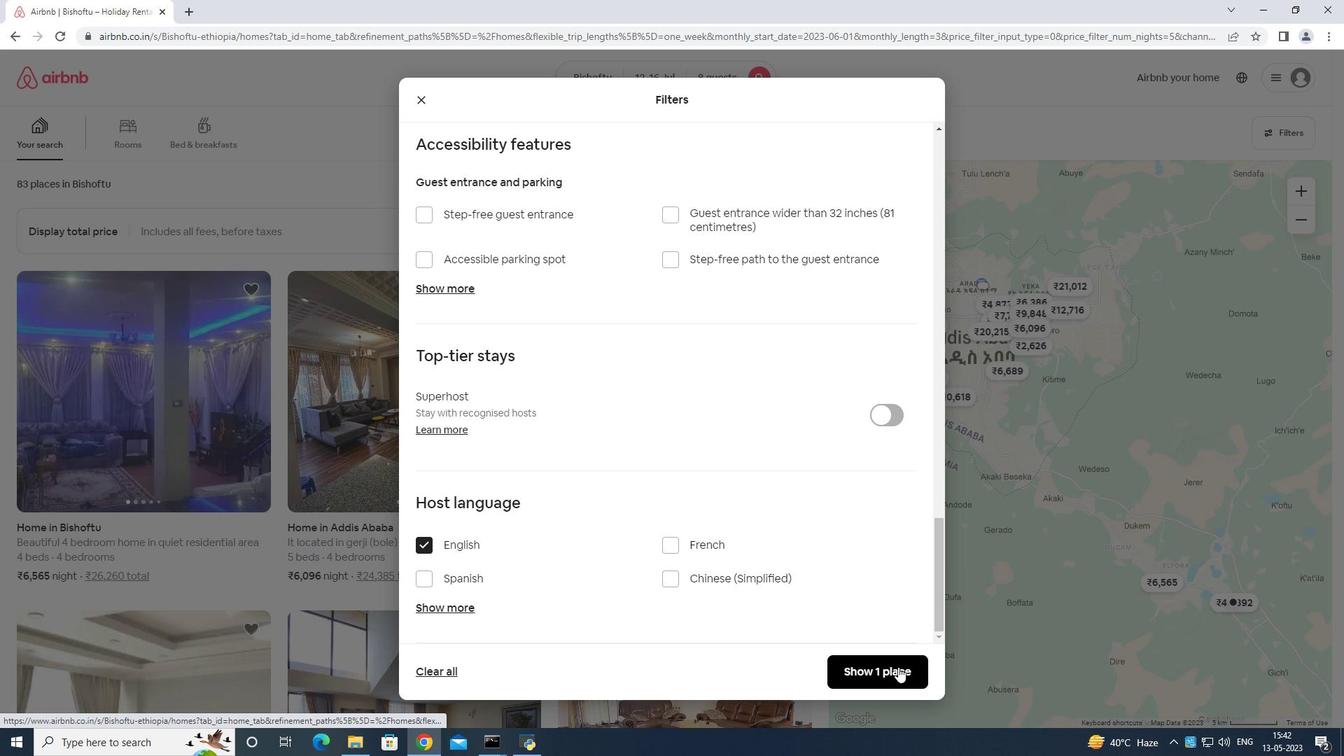 
